 Task: Find connections with filter location Fatwa with filter topic #lawschoolwith filter profile language English with filter current company Grant Thornton Bharat LLP with filter school H. L. College of Commerce with filter industry Individual and Family Services with filter service category Real Estate with filter keywords title Account Manager
Action: Mouse moved to (207, 312)
Screenshot: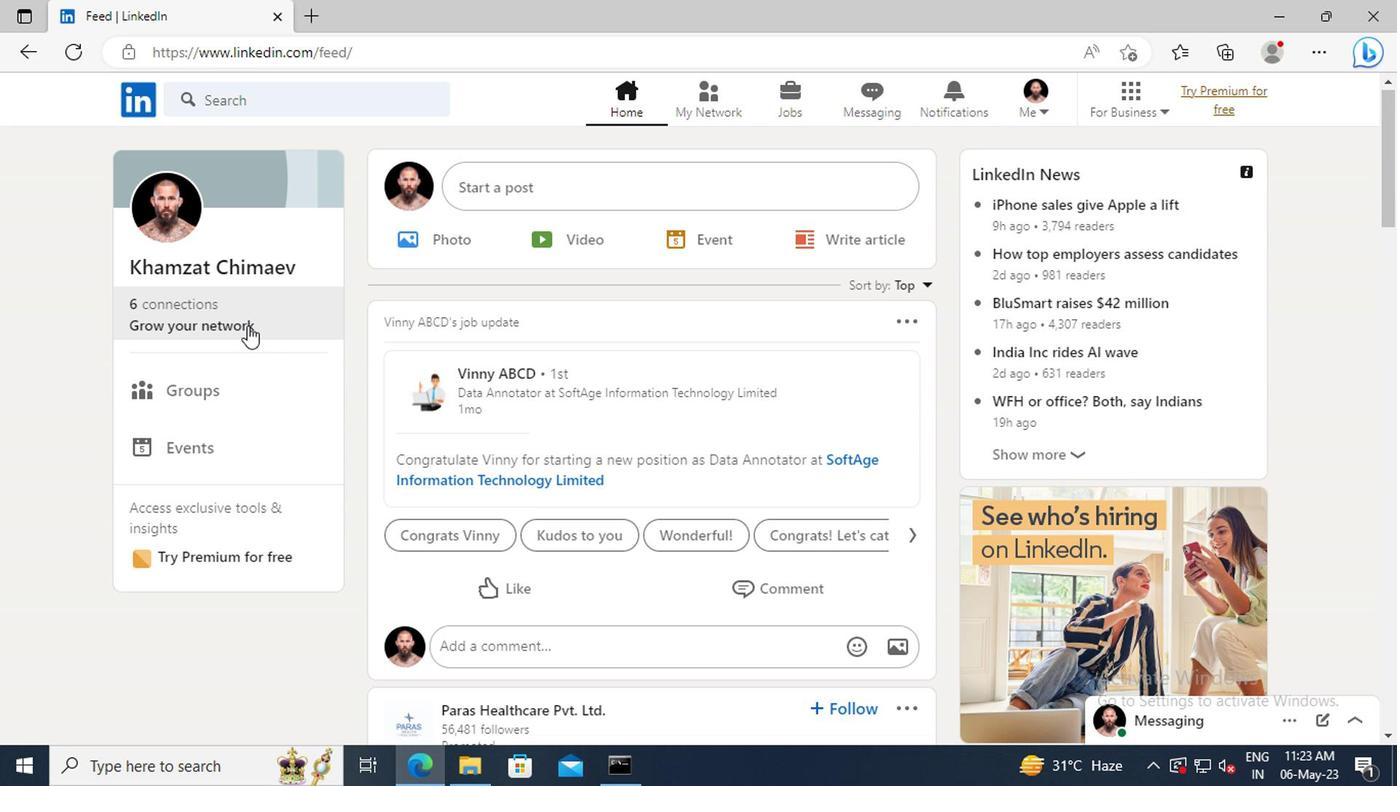 
Action: Mouse pressed left at (207, 312)
Screenshot: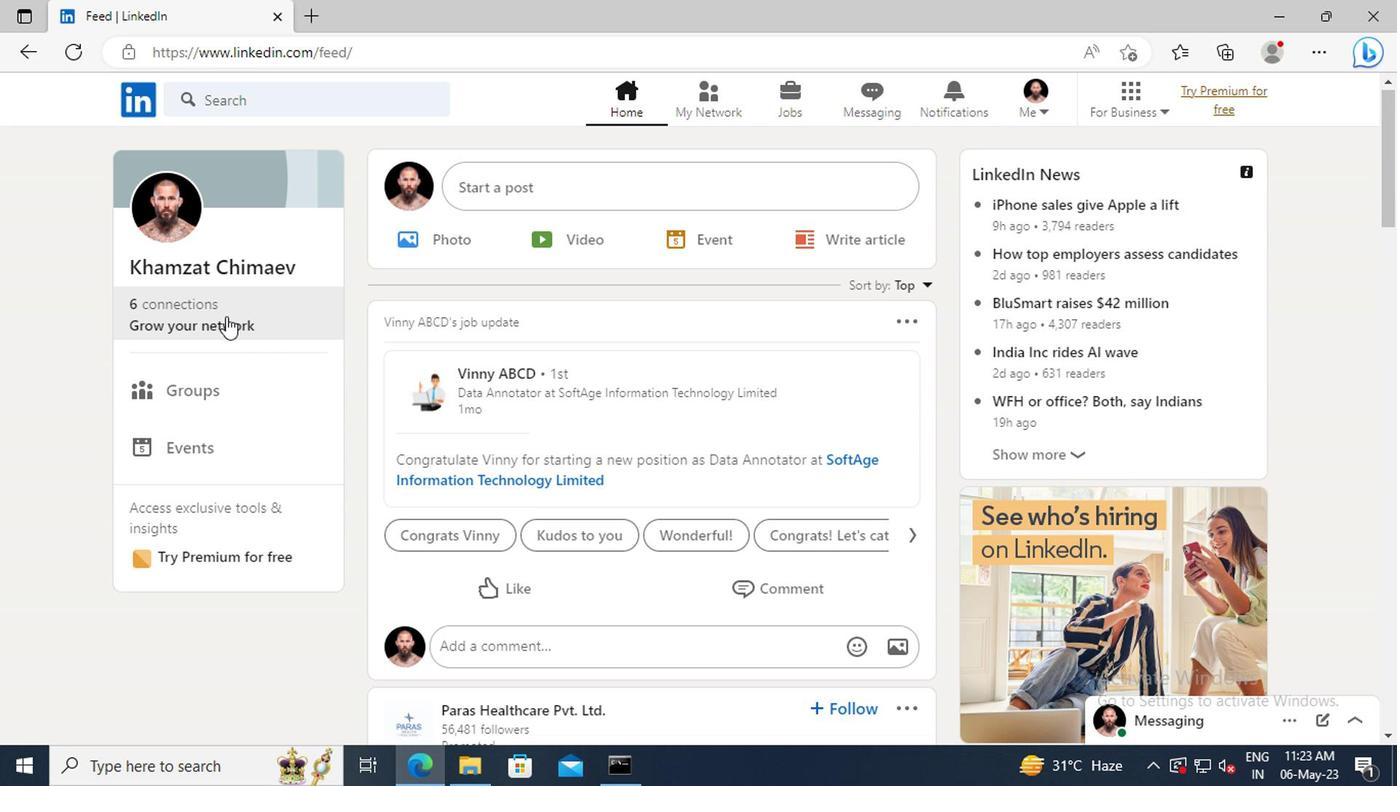 
Action: Mouse moved to (213, 219)
Screenshot: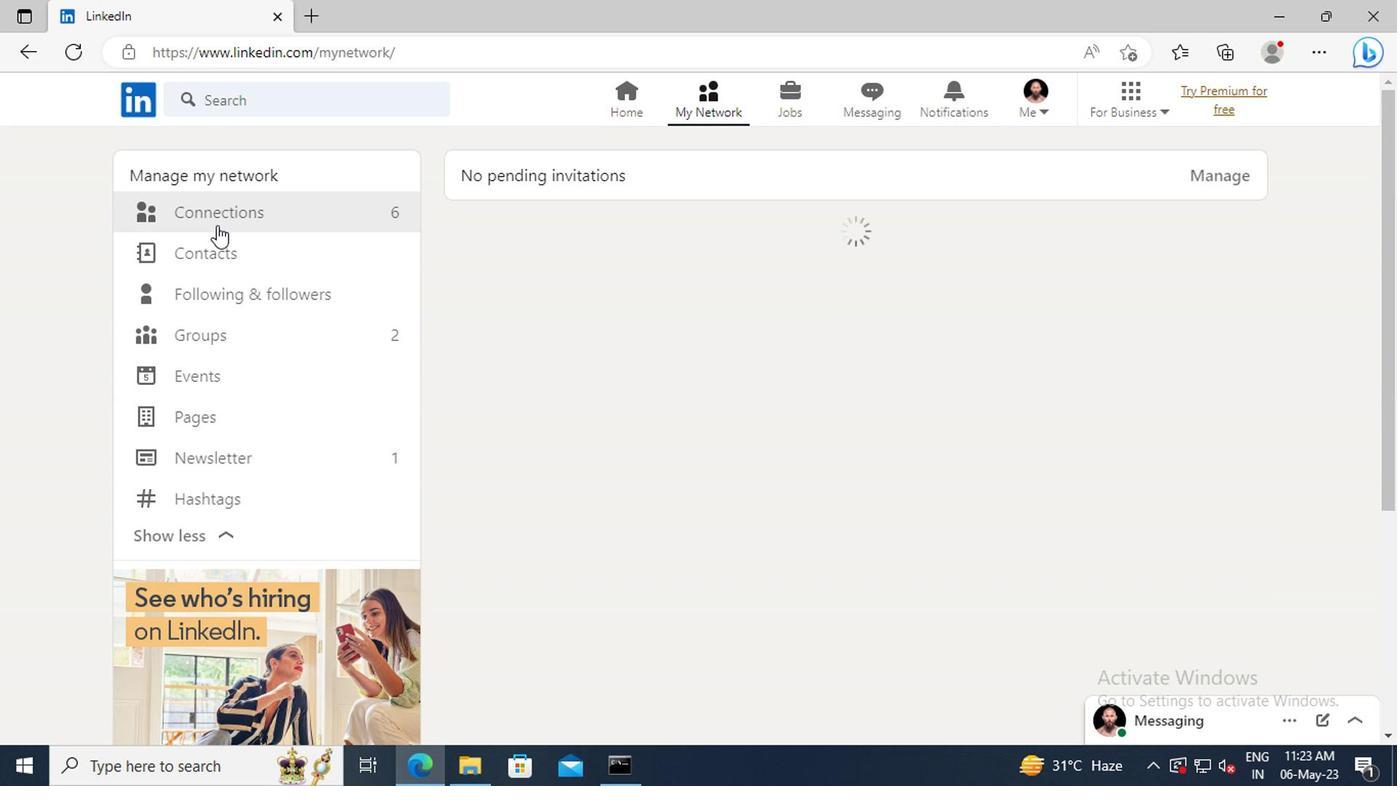 
Action: Mouse pressed left at (213, 219)
Screenshot: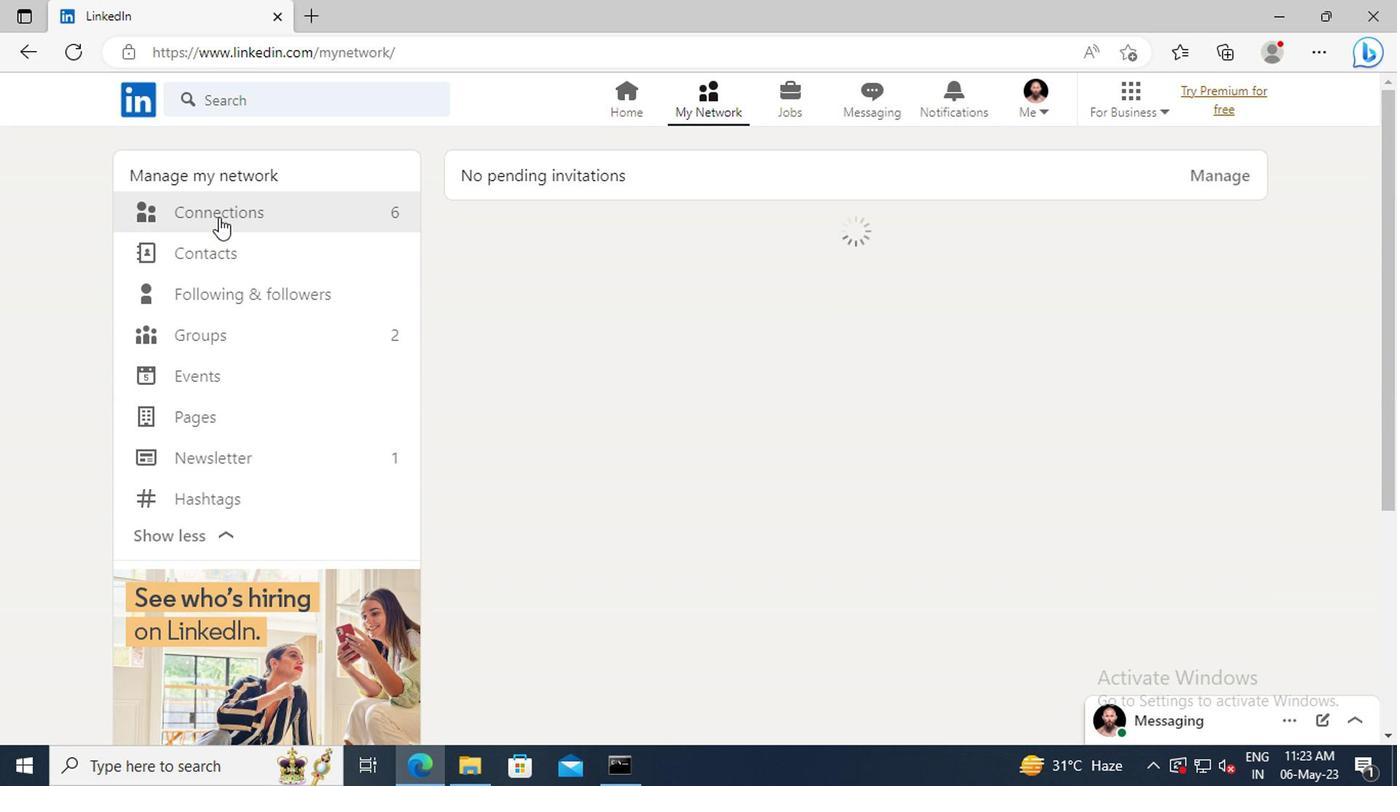 
Action: Mouse moved to (869, 221)
Screenshot: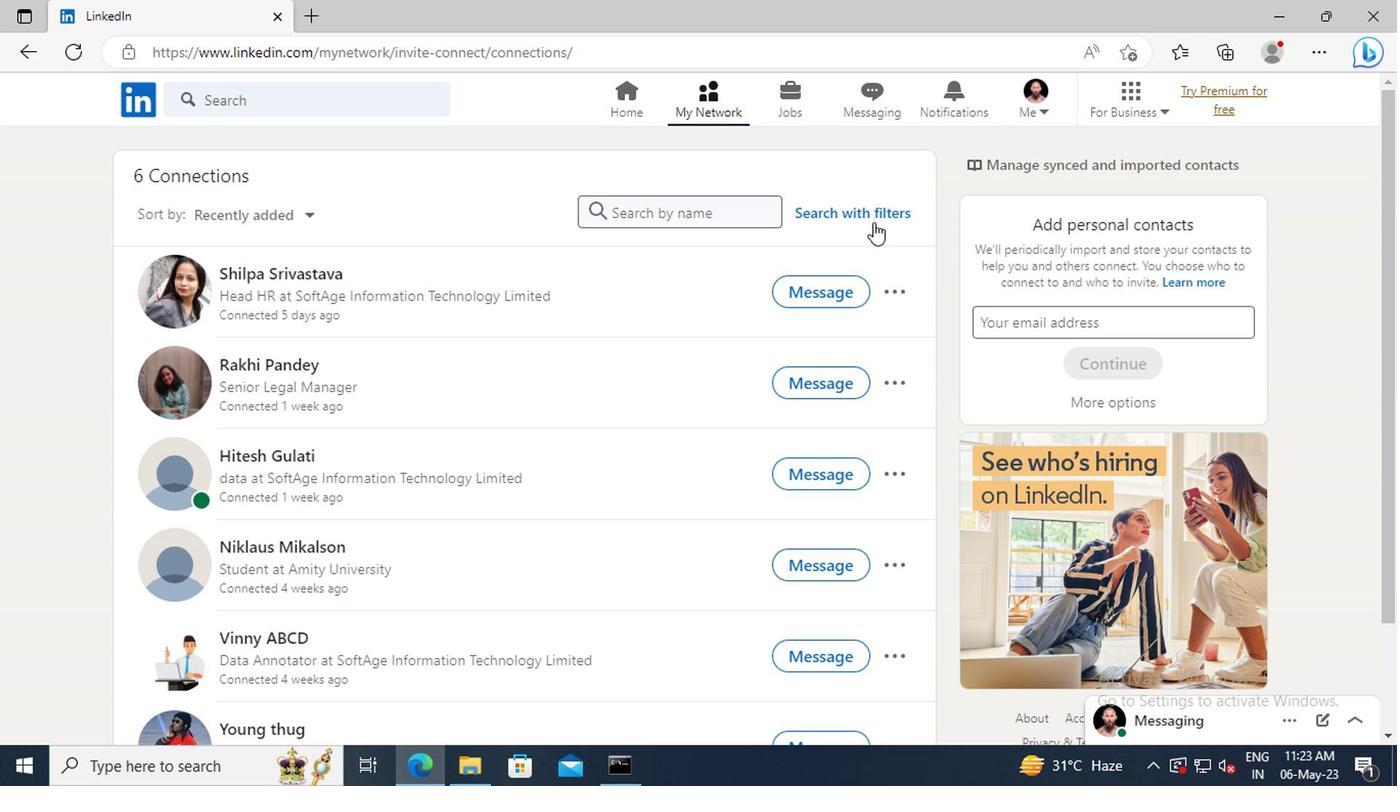 
Action: Mouse pressed left at (869, 221)
Screenshot: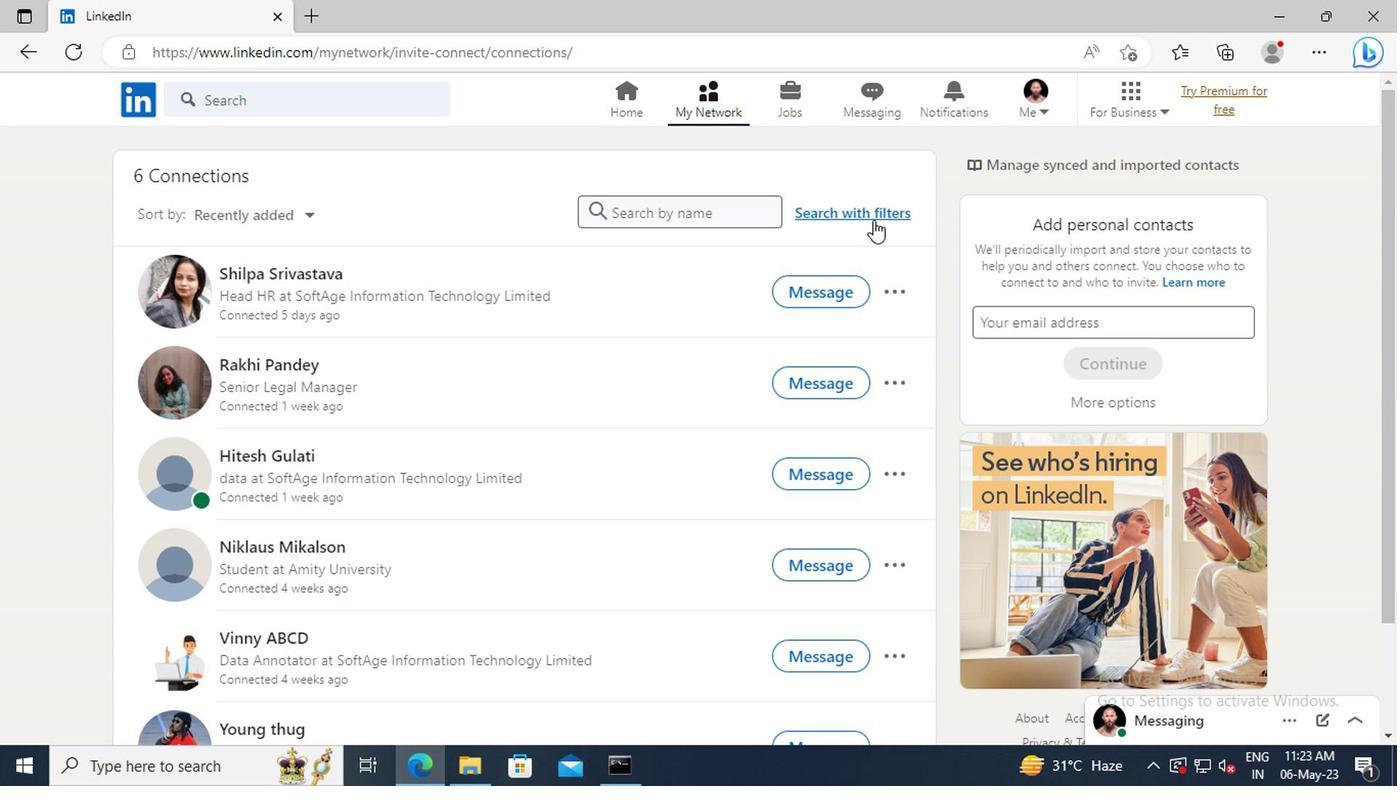 
Action: Mouse moved to (768, 164)
Screenshot: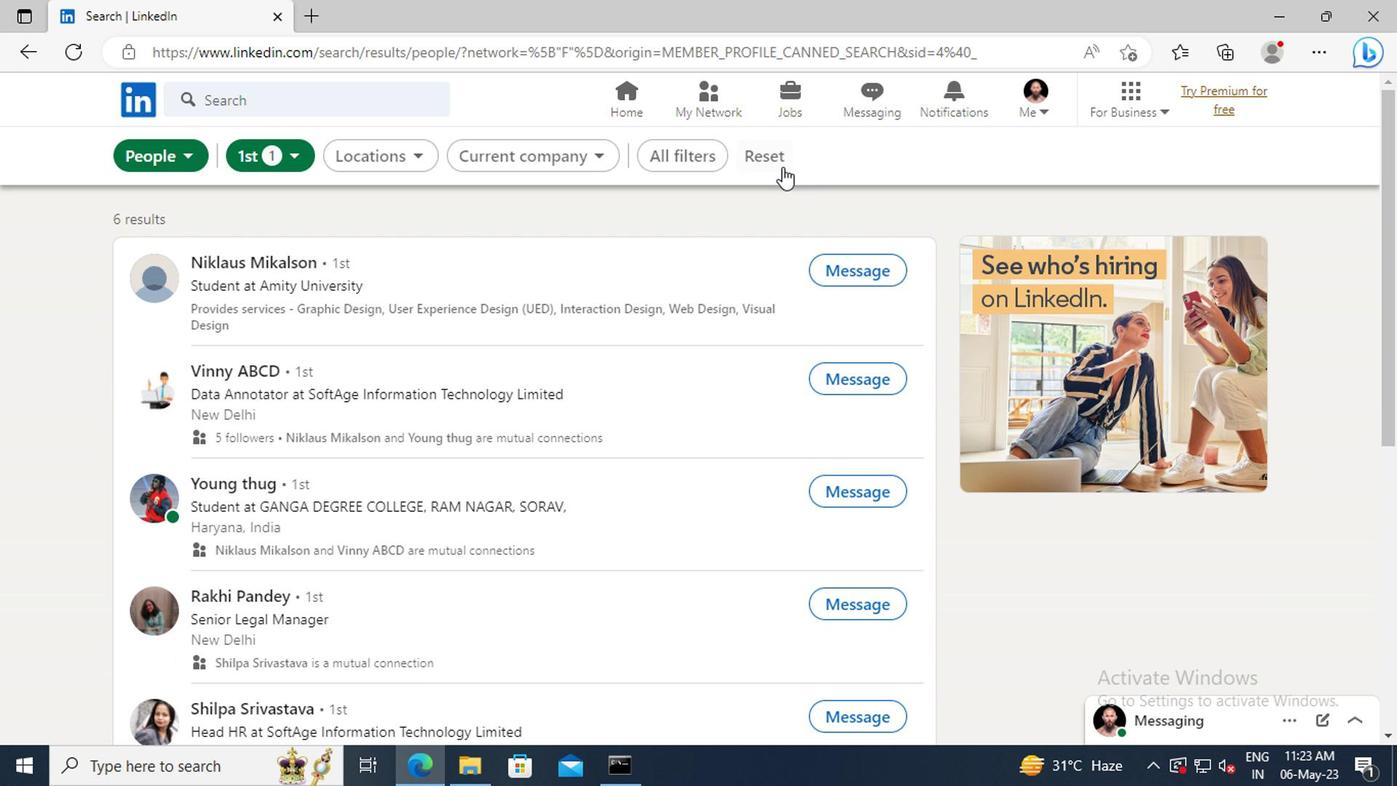 
Action: Mouse pressed left at (768, 164)
Screenshot: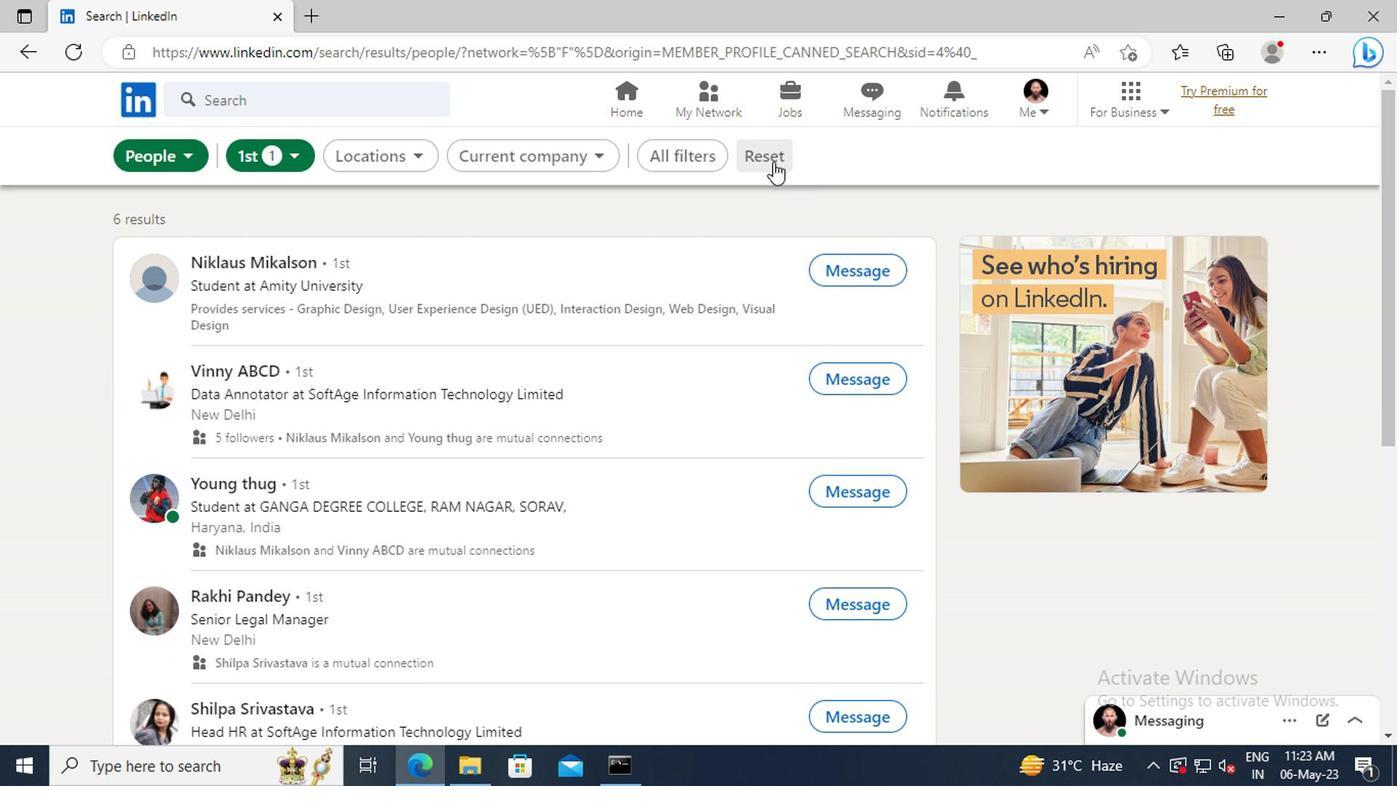 
Action: Mouse moved to (739, 166)
Screenshot: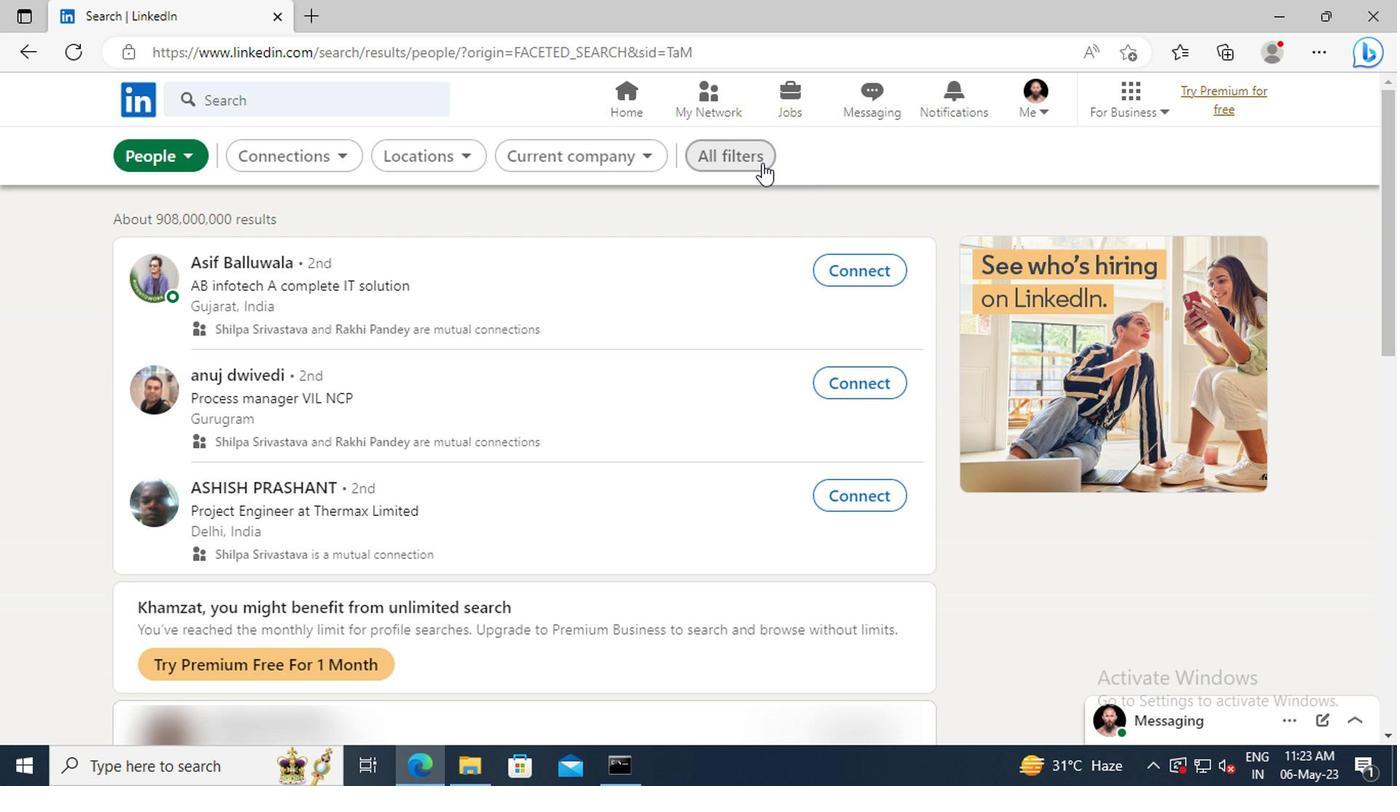 
Action: Mouse pressed left at (739, 166)
Screenshot: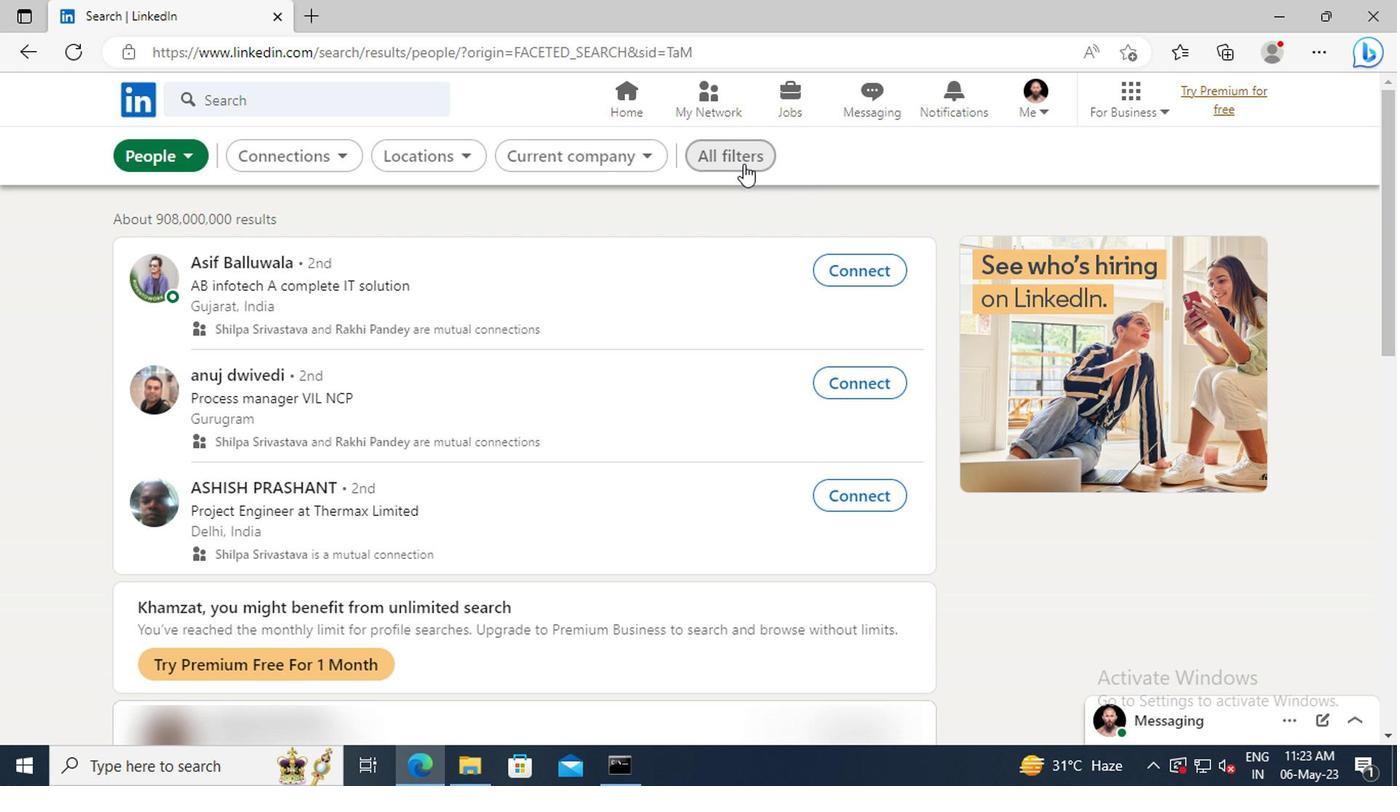 
Action: Mouse moved to (1131, 390)
Screenshot: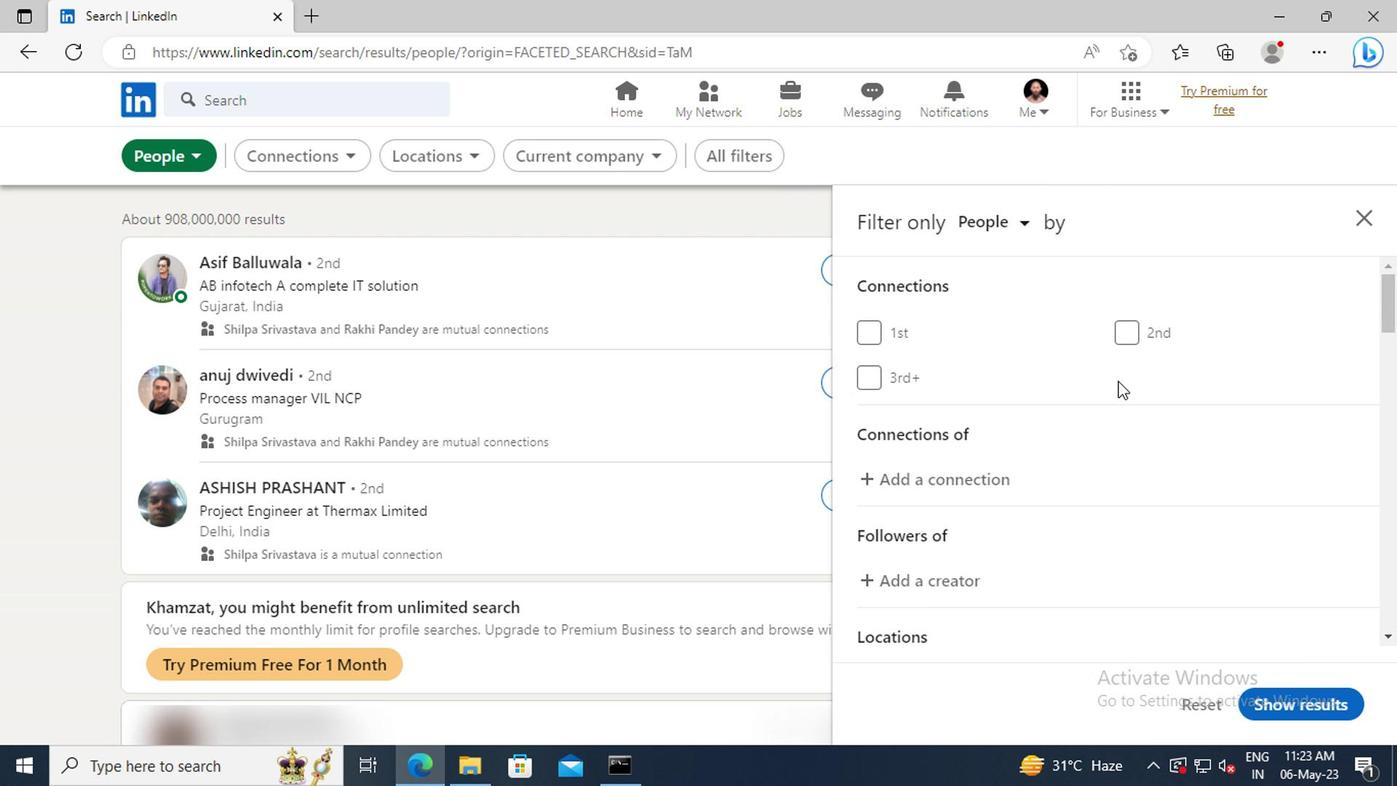 
Action: Mouse scrolled (1131, 388) with delta (0, -1)
Screenshot: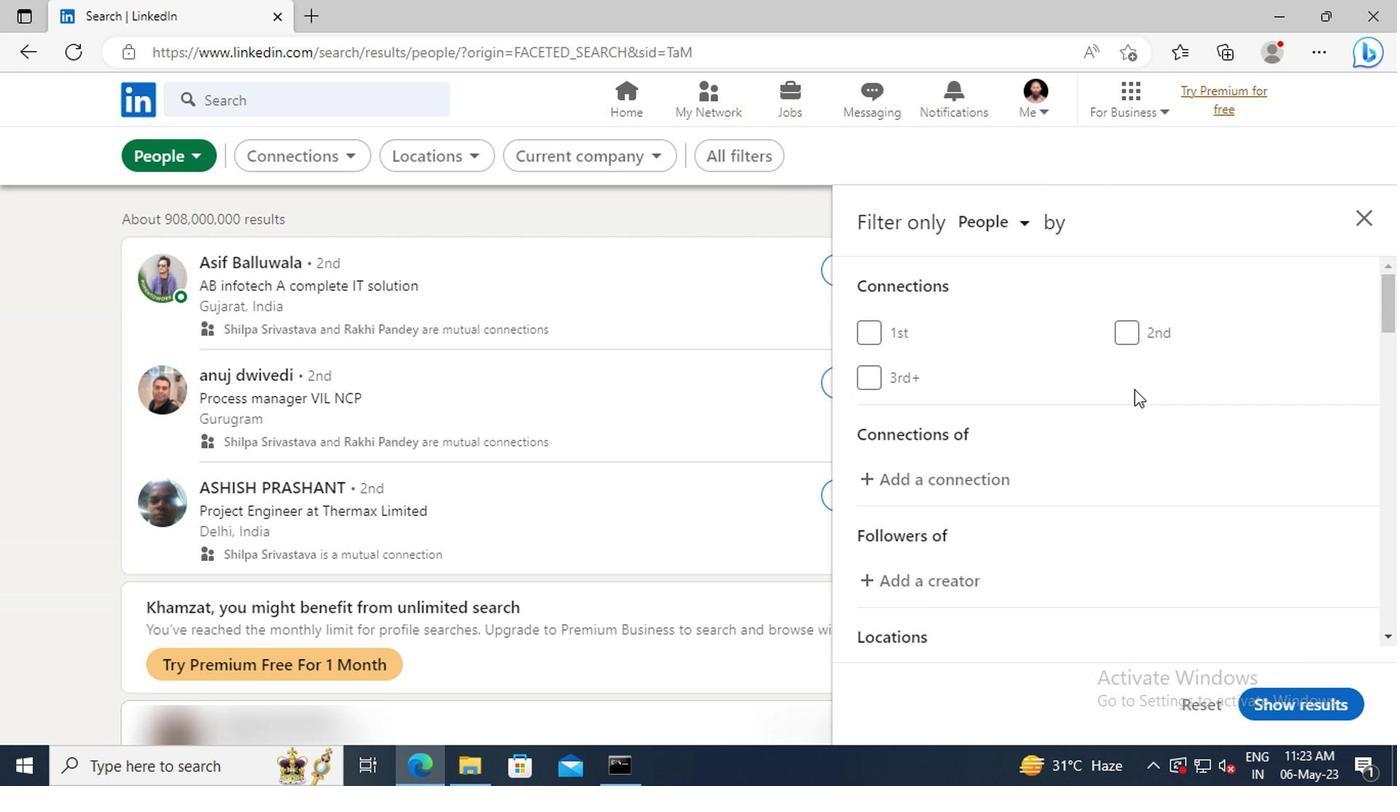 
Action: Mouse scrolled (1131, 388) with delta (0, -1)
Screenshot: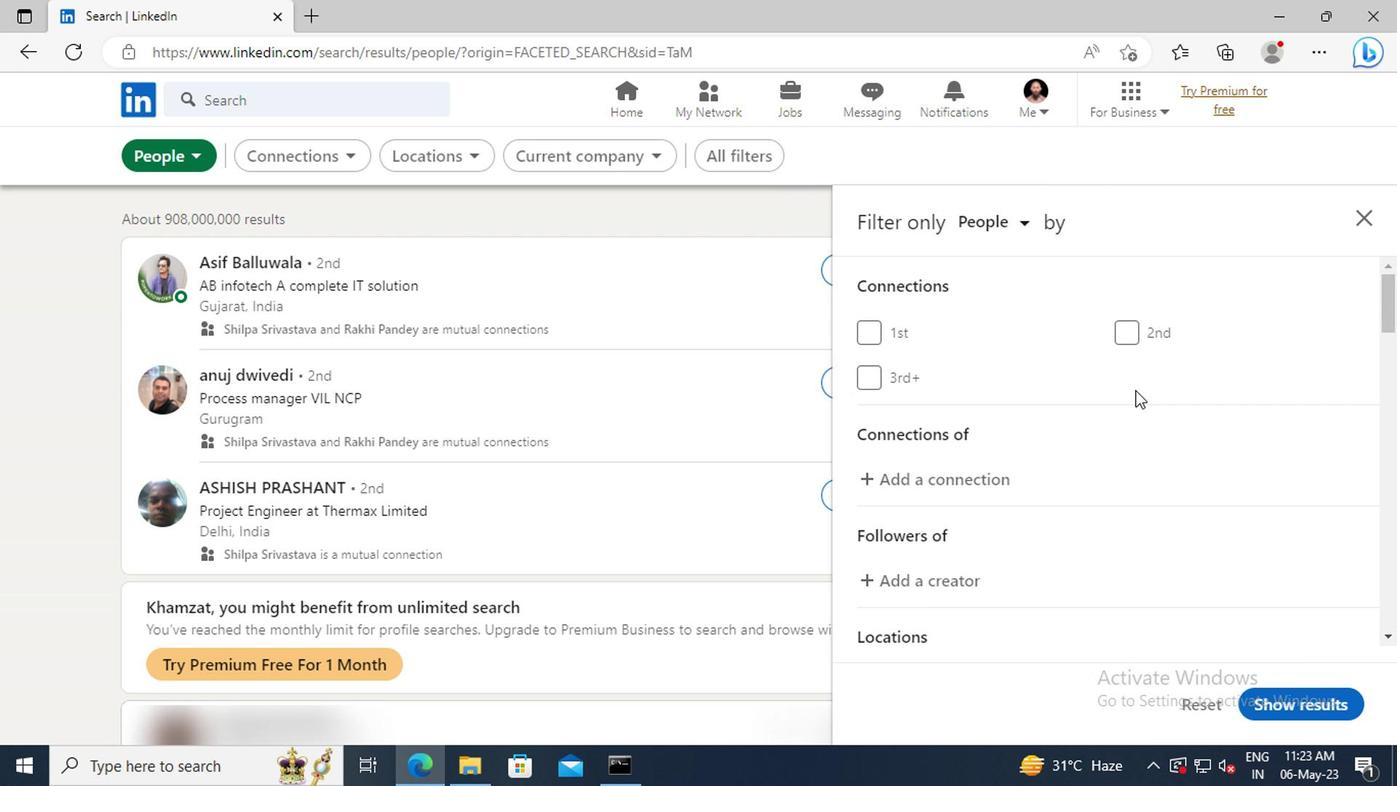 
Action: Mouse scrolled (1131, 388) with delta (0, -1)
Screenshot: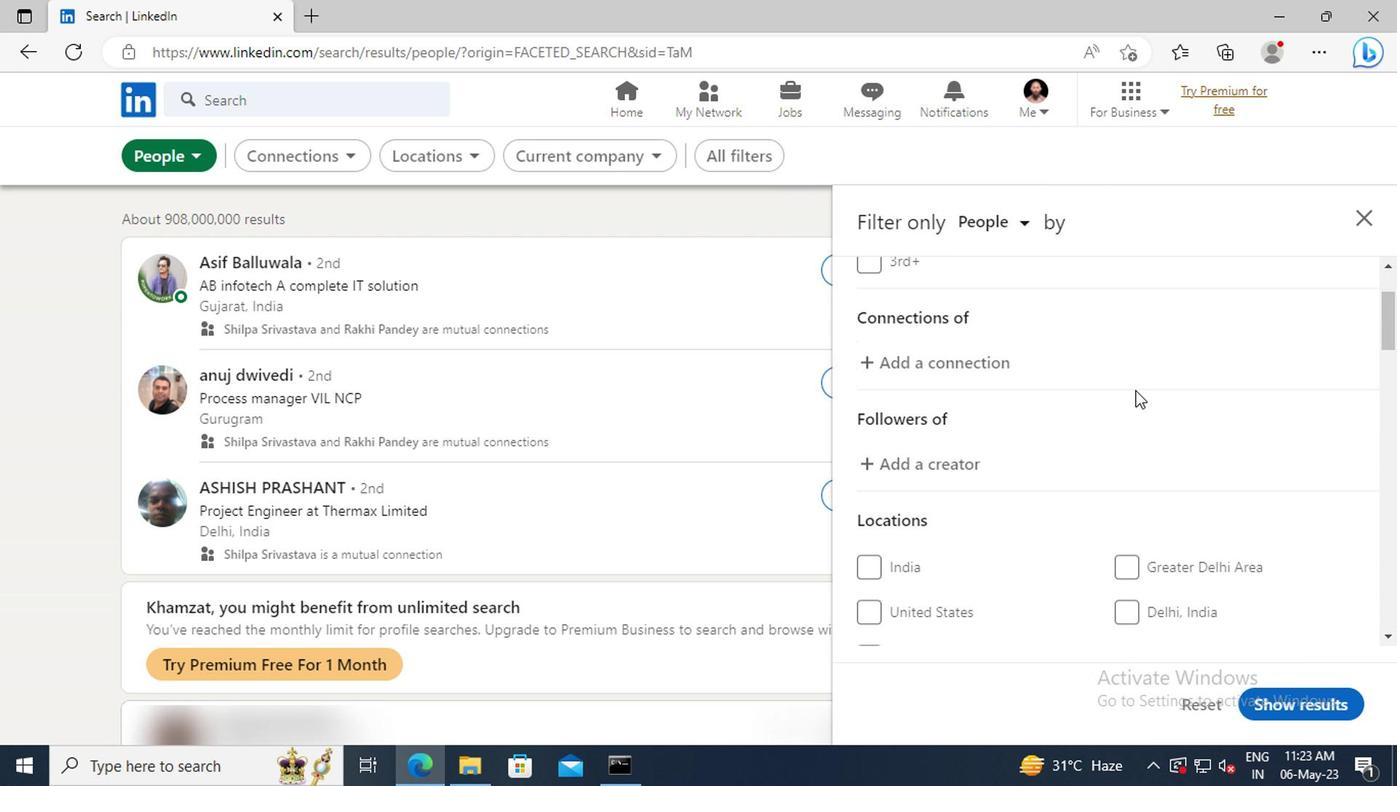 
Action: Mouse scrolled (1131, 388) with delta (0, -1)
Screenshot: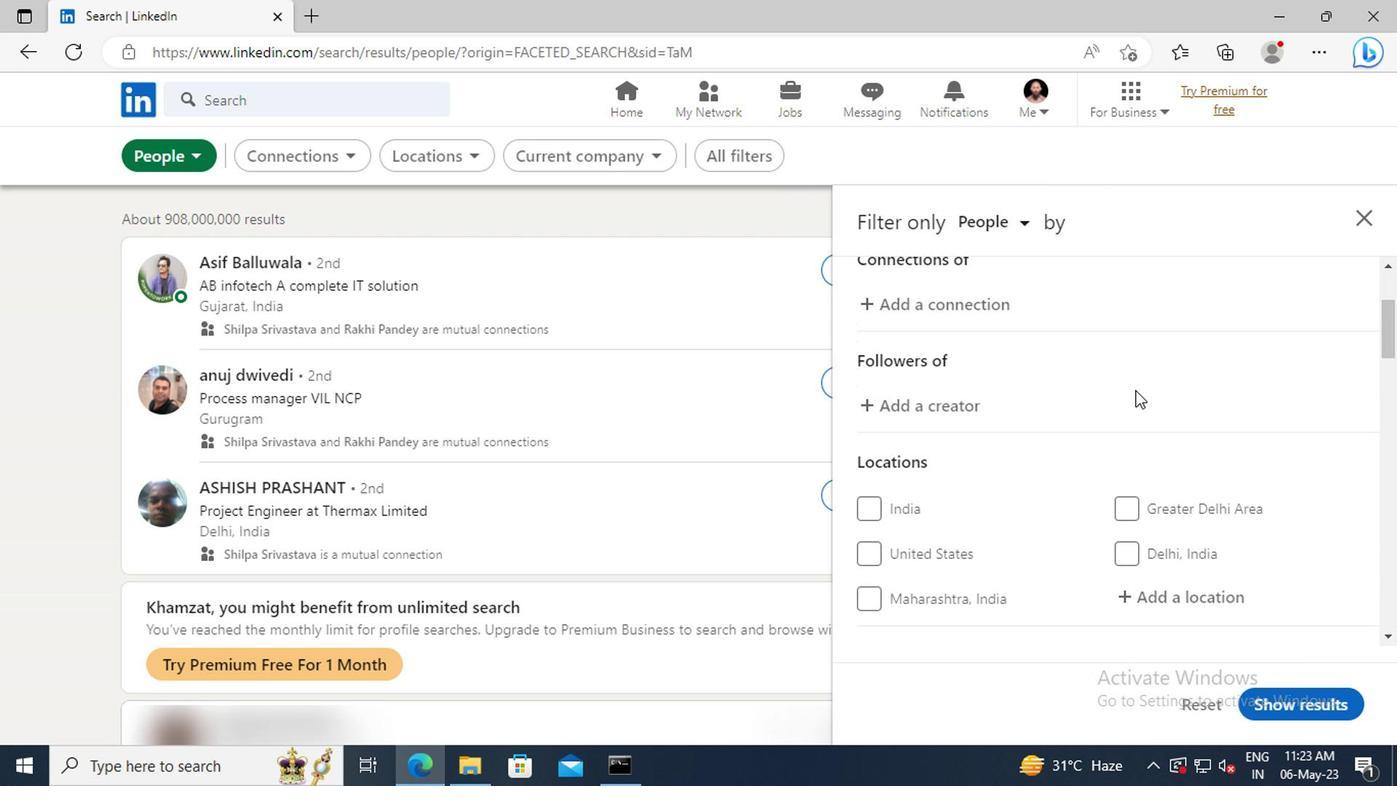 
Action: Mouse scrolled (1131, 388) with delta (0, -1)
Screenshot: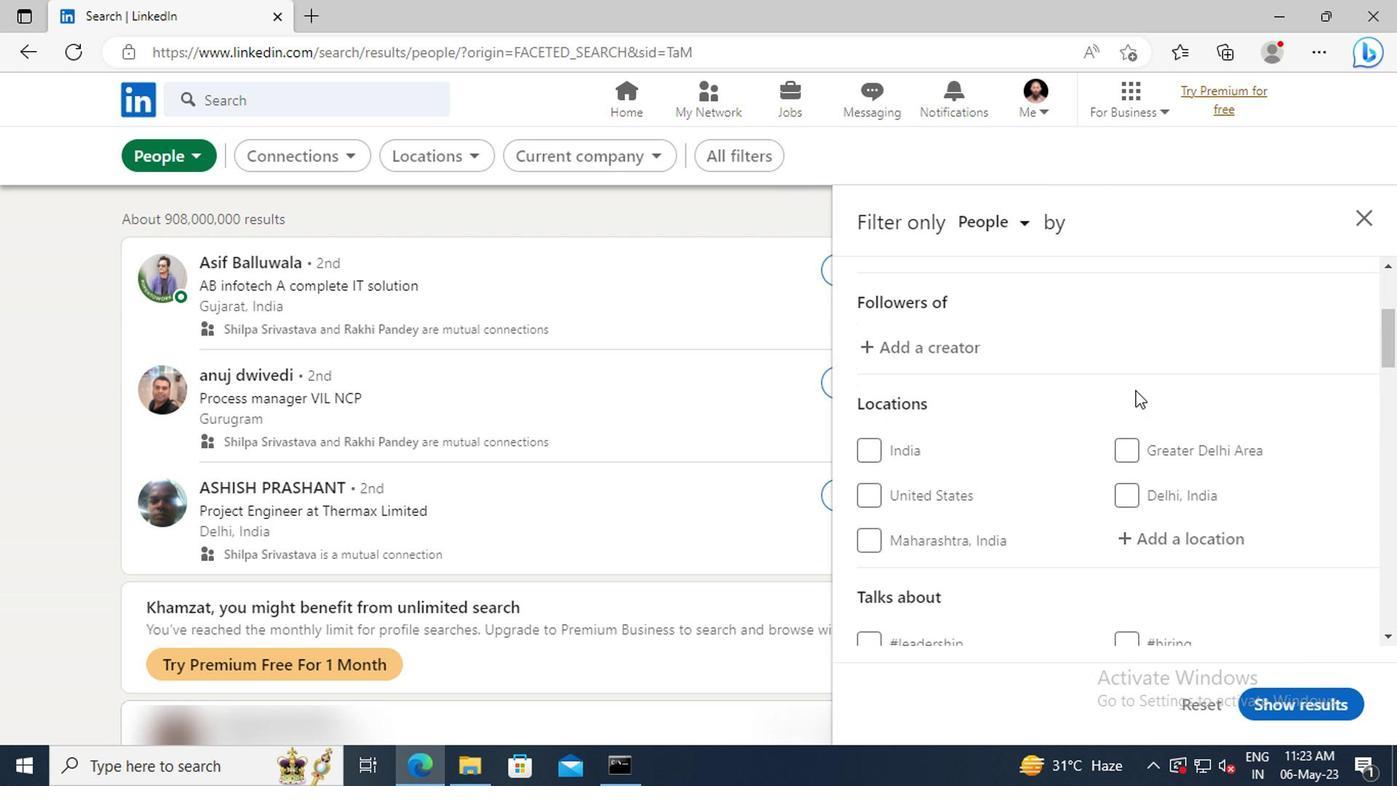 
Action: Mouse scrolled (1131, 388) with delta (0, -1)
Screenshot: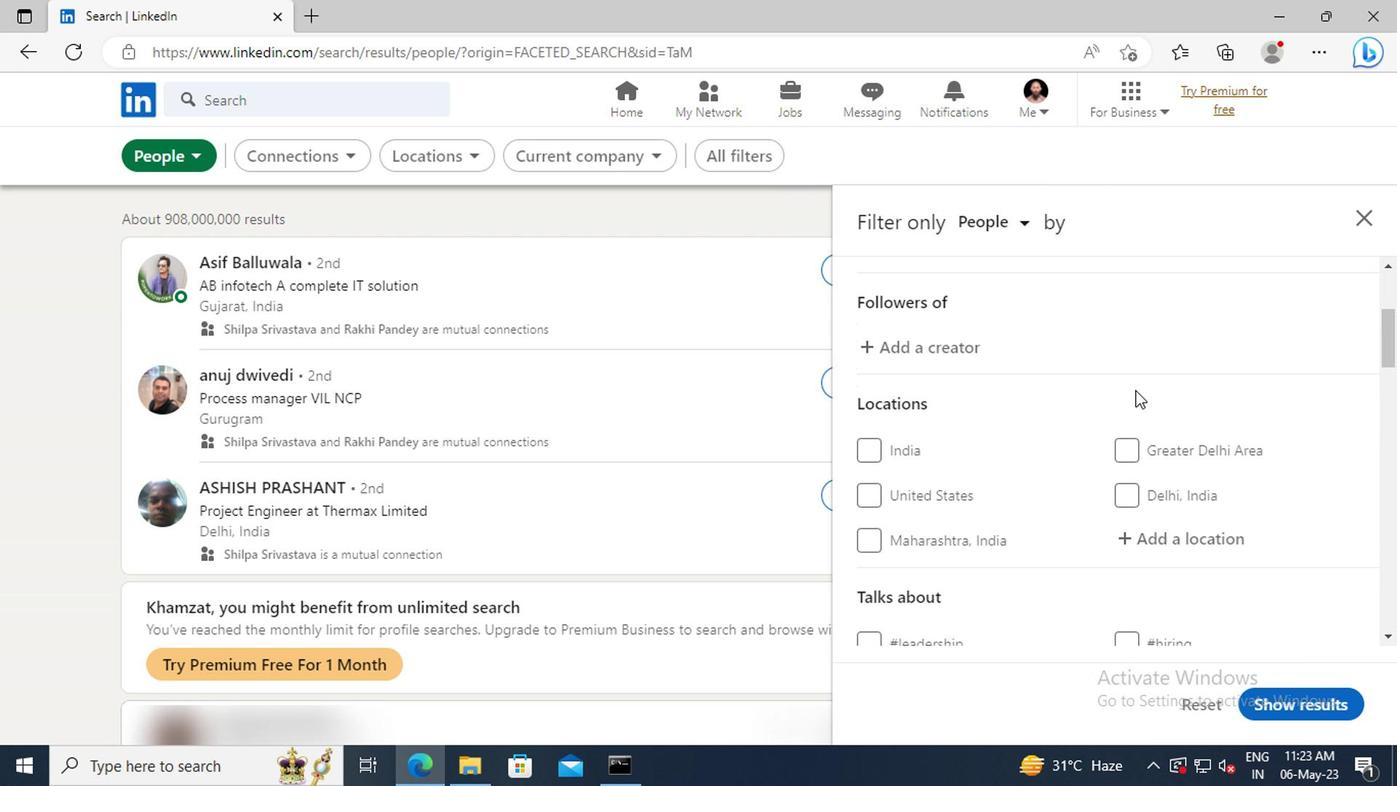 
Action: Mouse moved to (1143, 417)
Screenshot: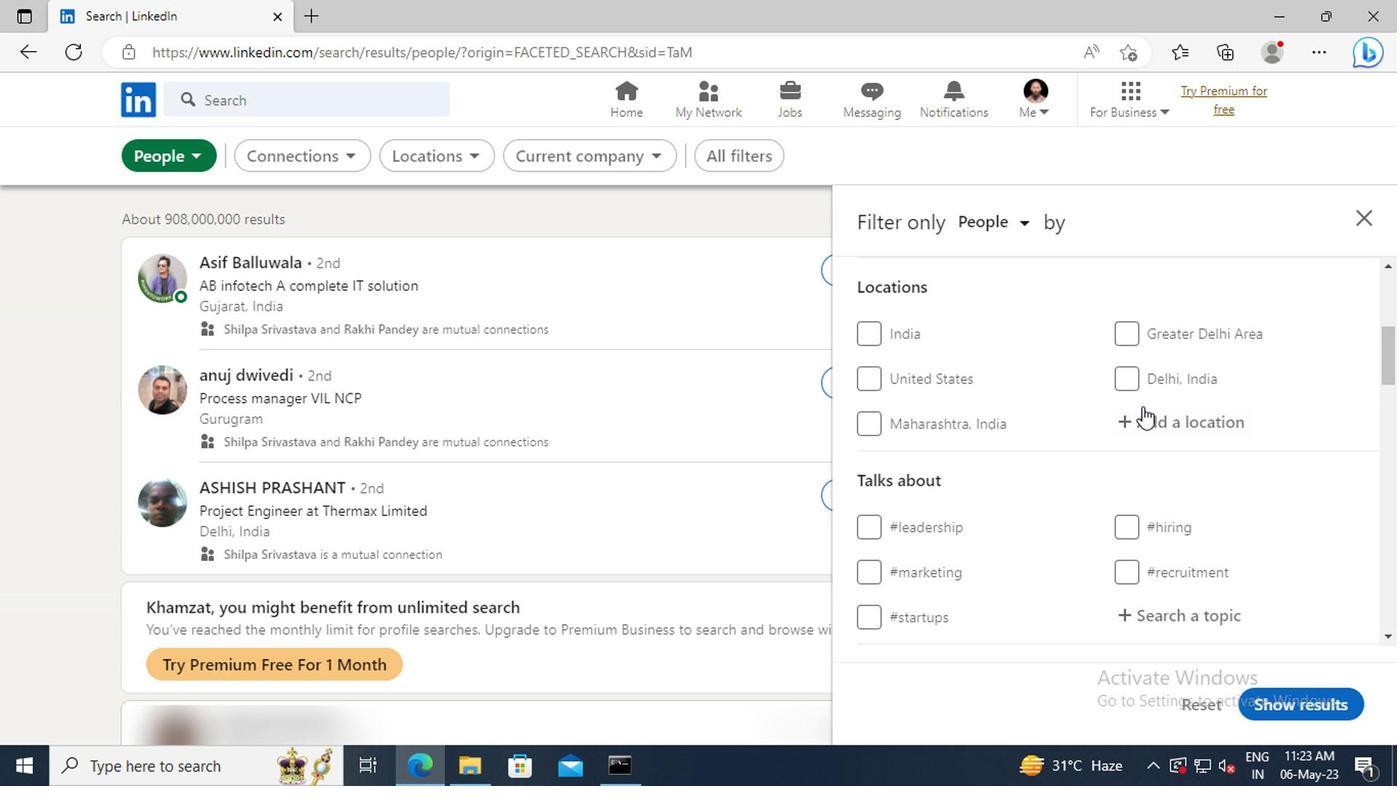 
Action: Mouse pressed left at (1143, 417)
Screenshot: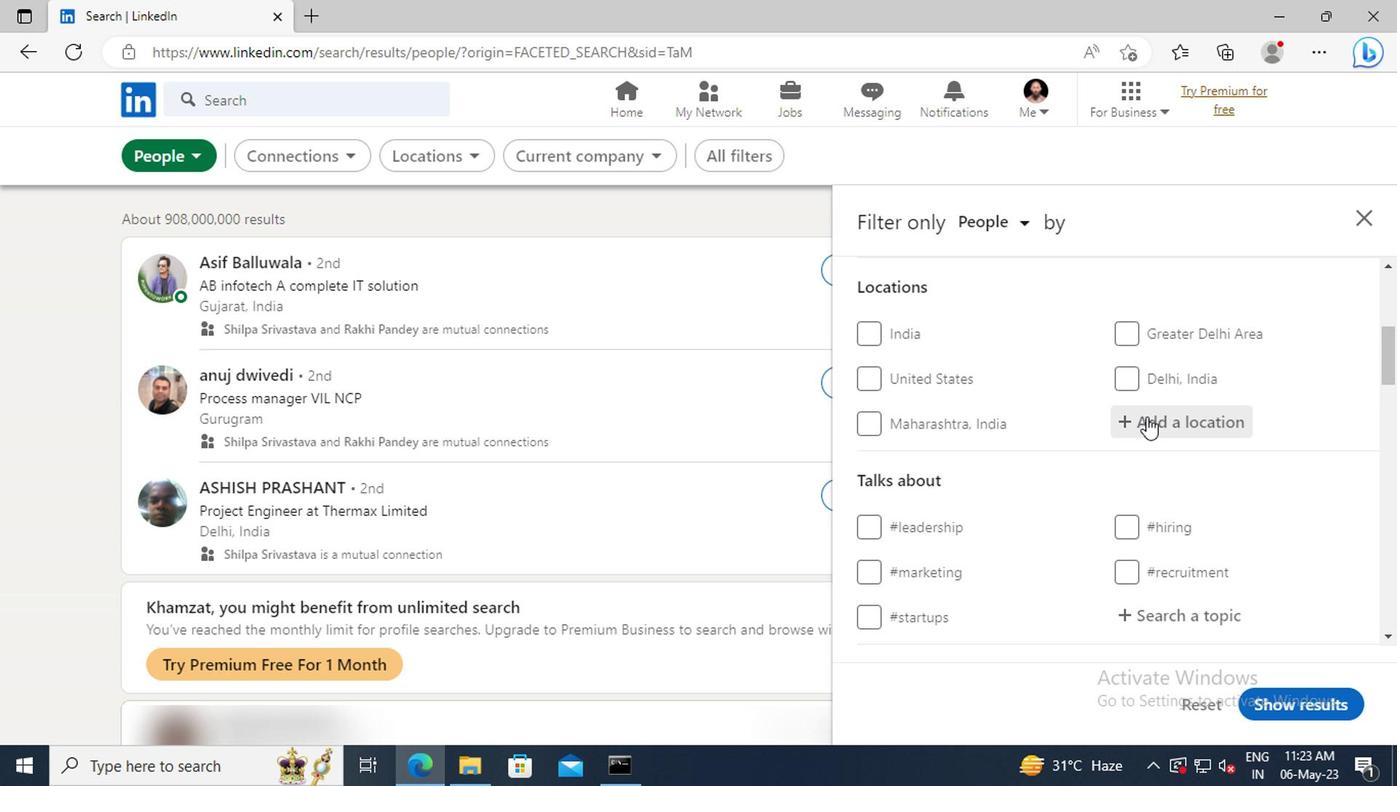 
Action: Mouse moved to (1144, 418)
Screenshot: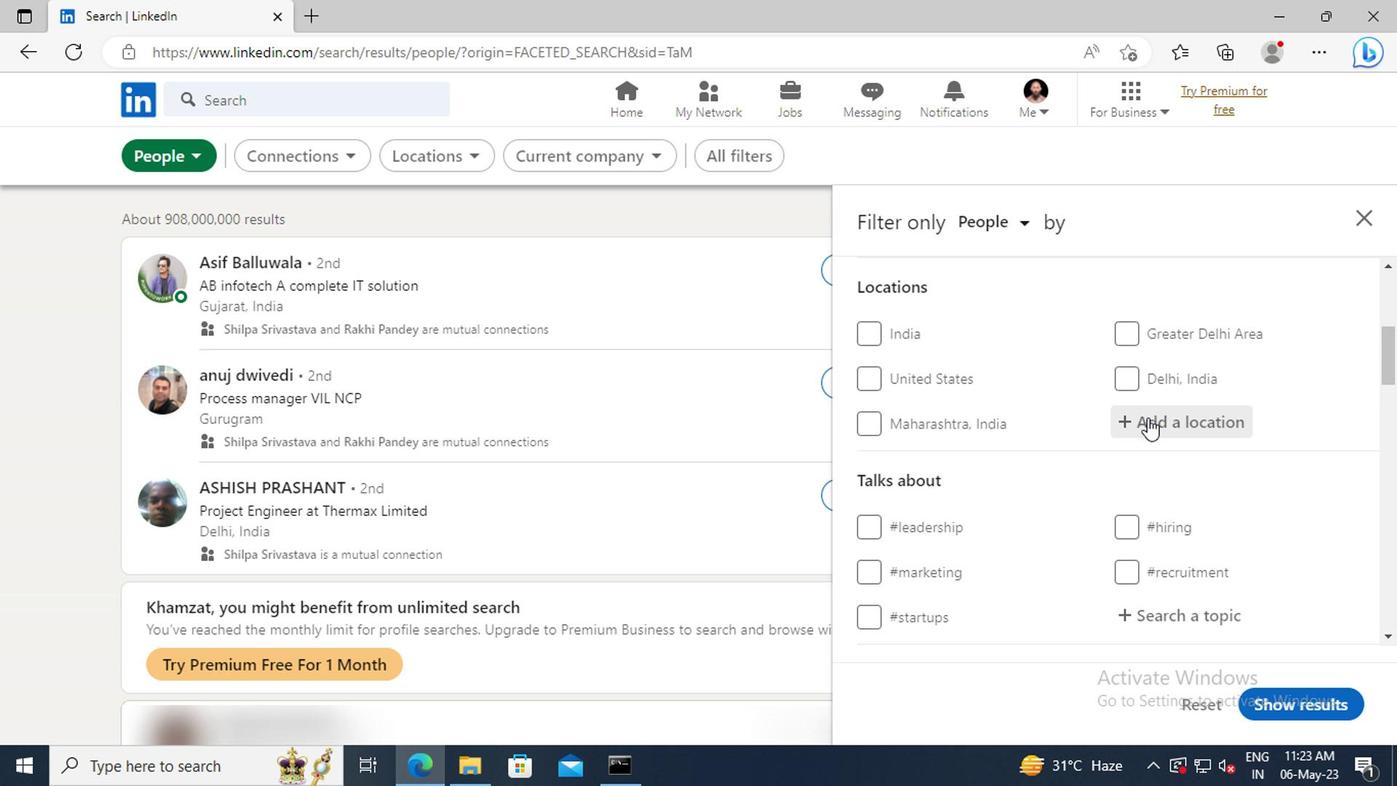 
Action: Key pressed <Key.shift>FATWA<Key.enter>
Screenshot: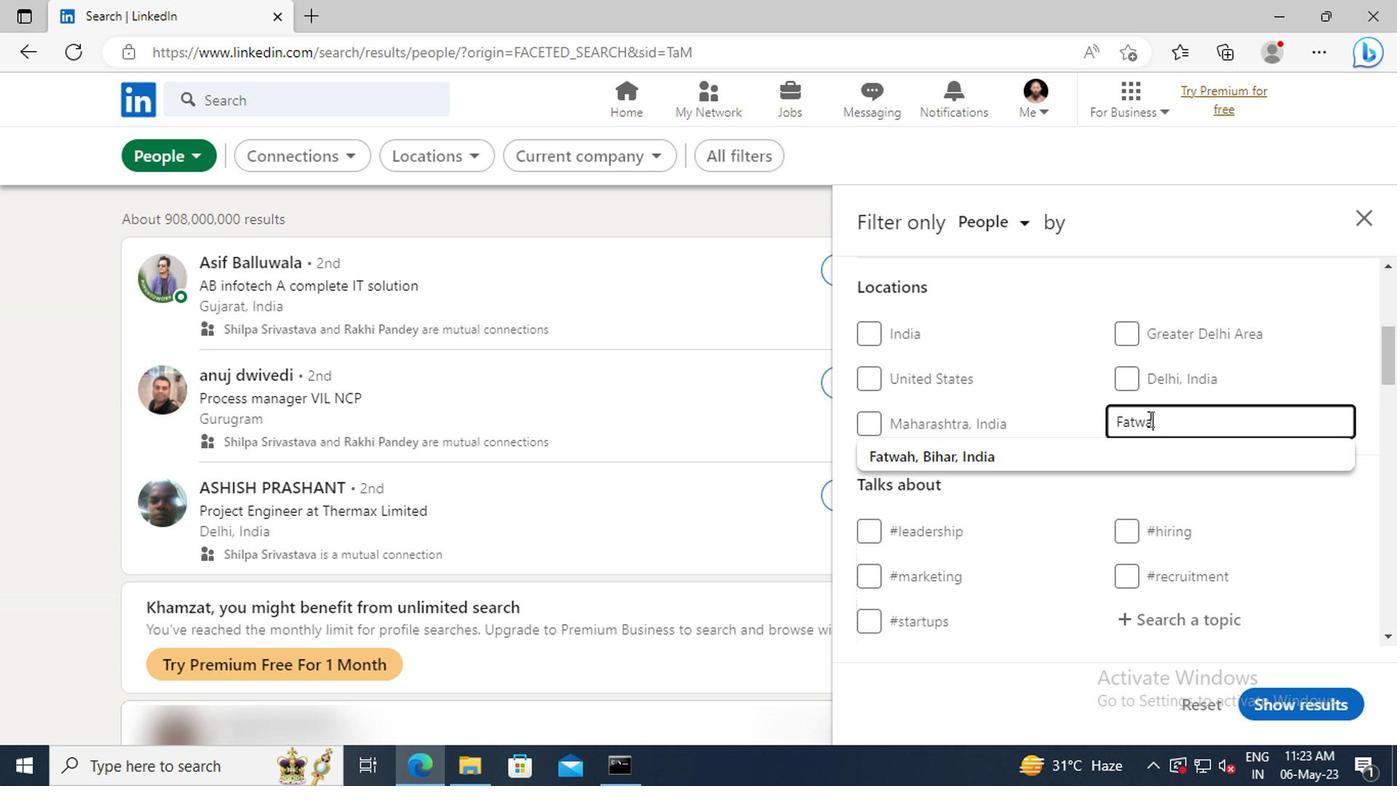 
Action: Mouse scrolled (1144, 417) with delta (0, -1)
Screenshot: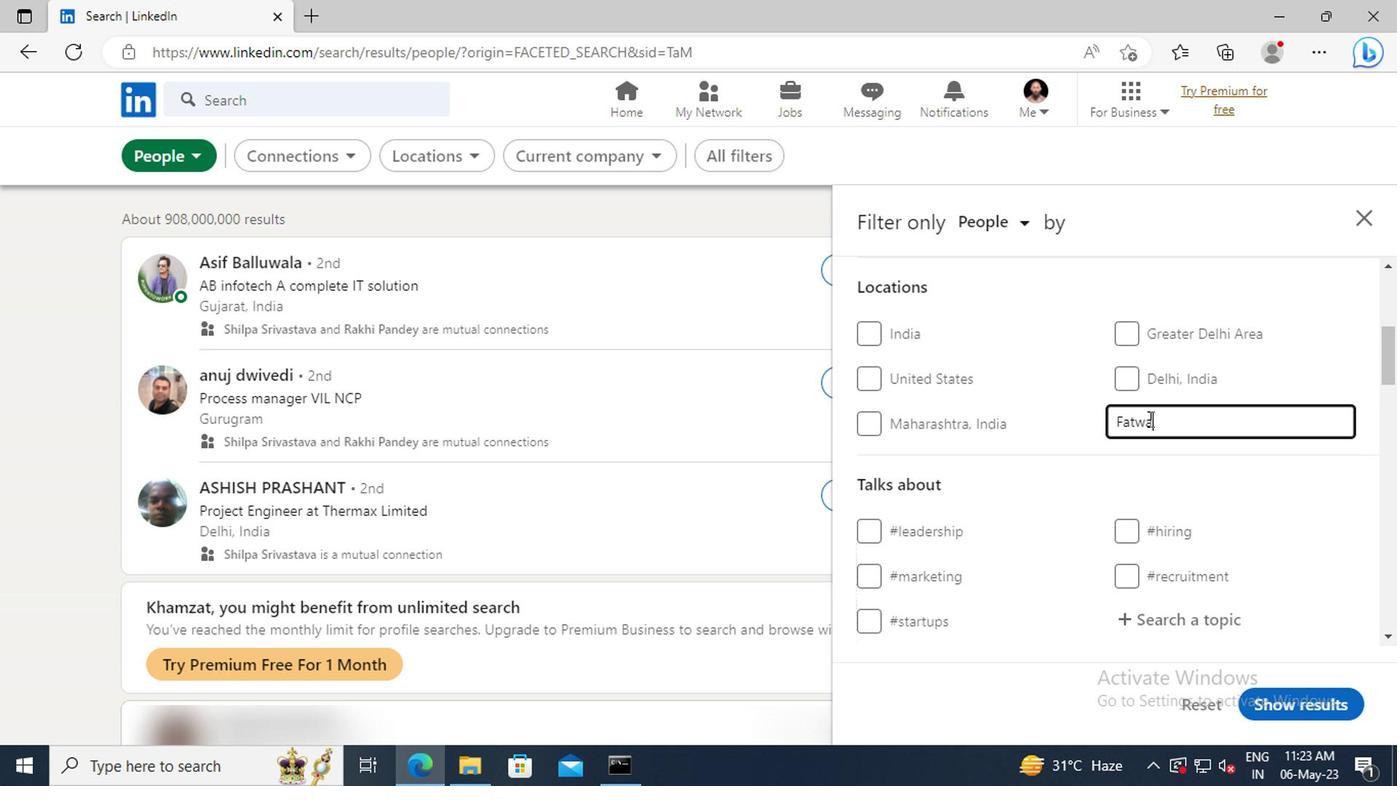 
Action: Mouse scrolled (1144, 417) with delta (0, -1)
Screenshot: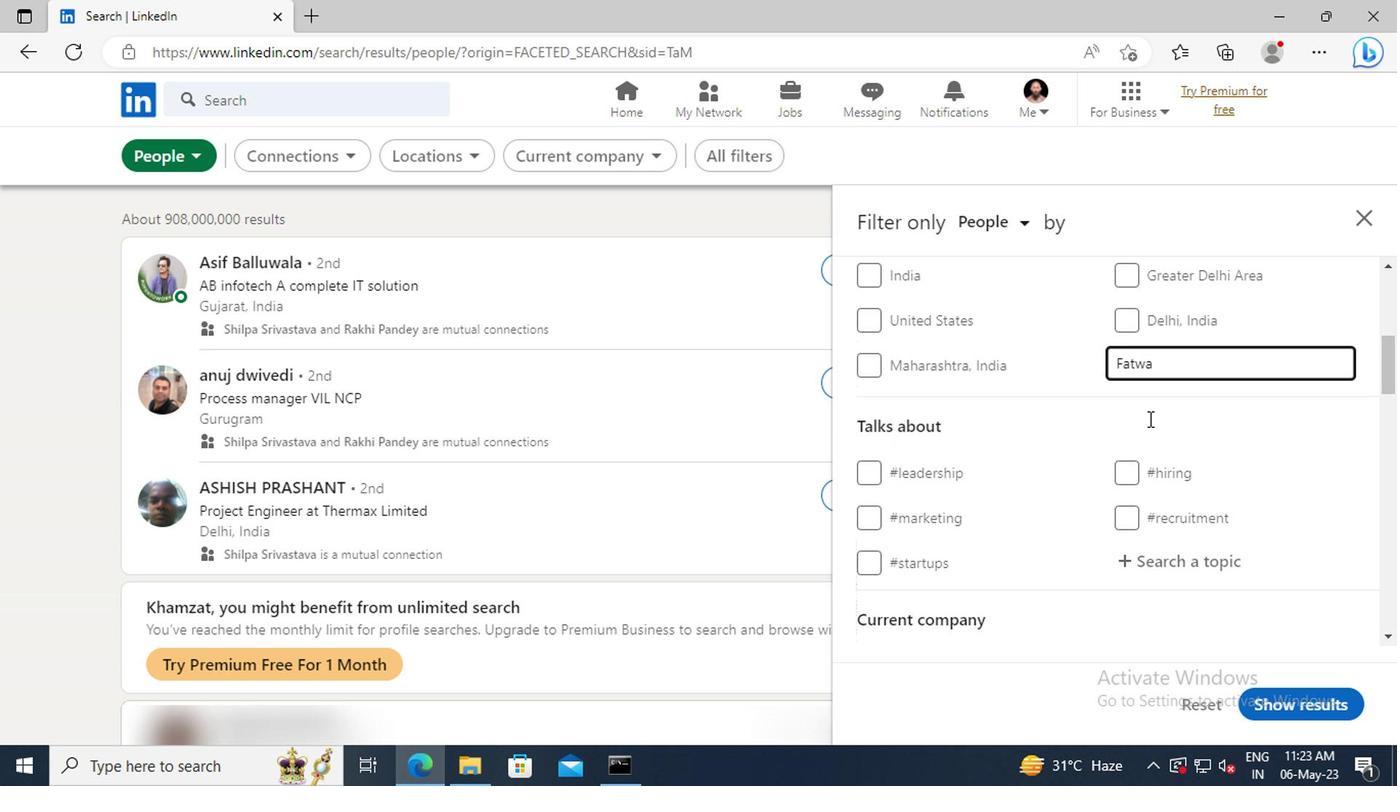 
Action: Mouse scrolled (1144, 417) with delta (0, -1)
Screenshot: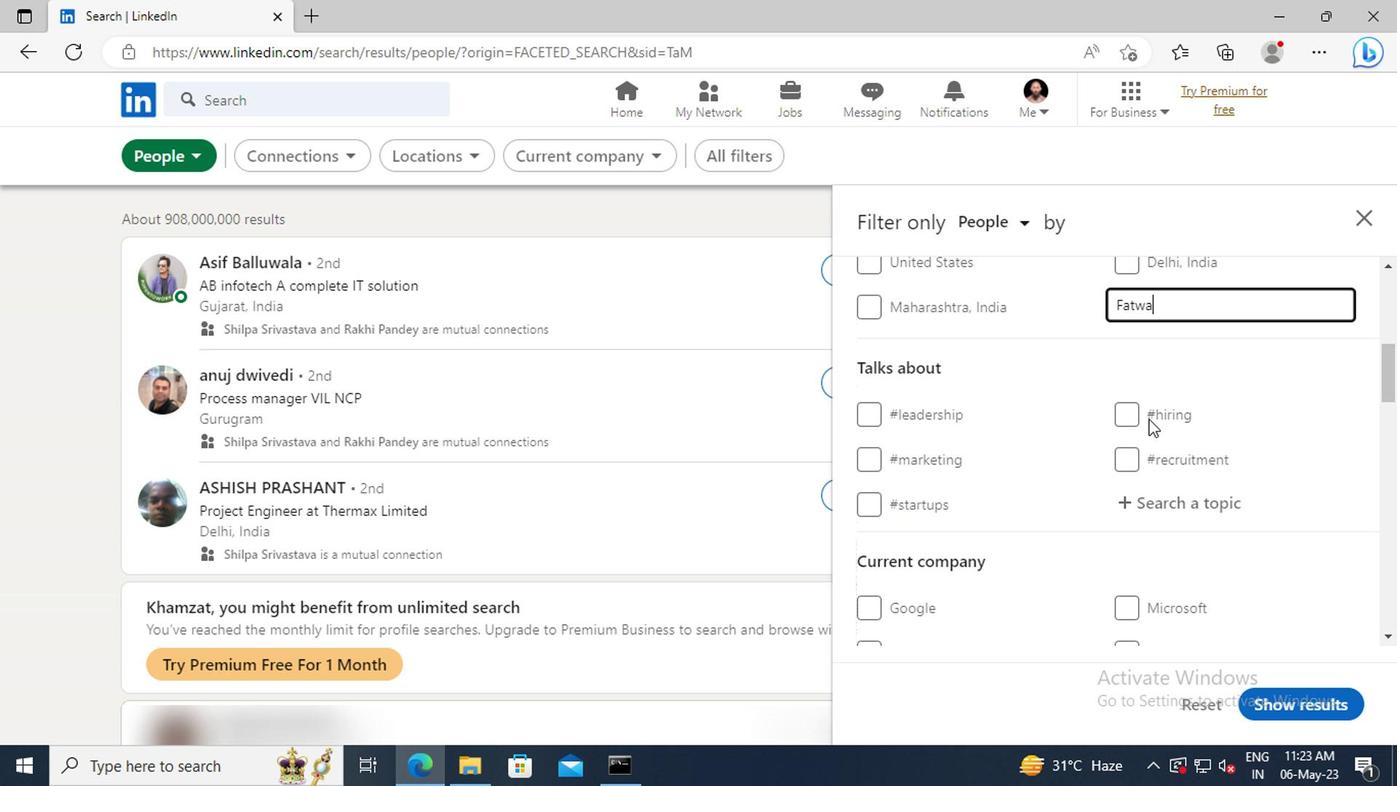 
Action: Mouse moved to (1150, 435)
Screenshot: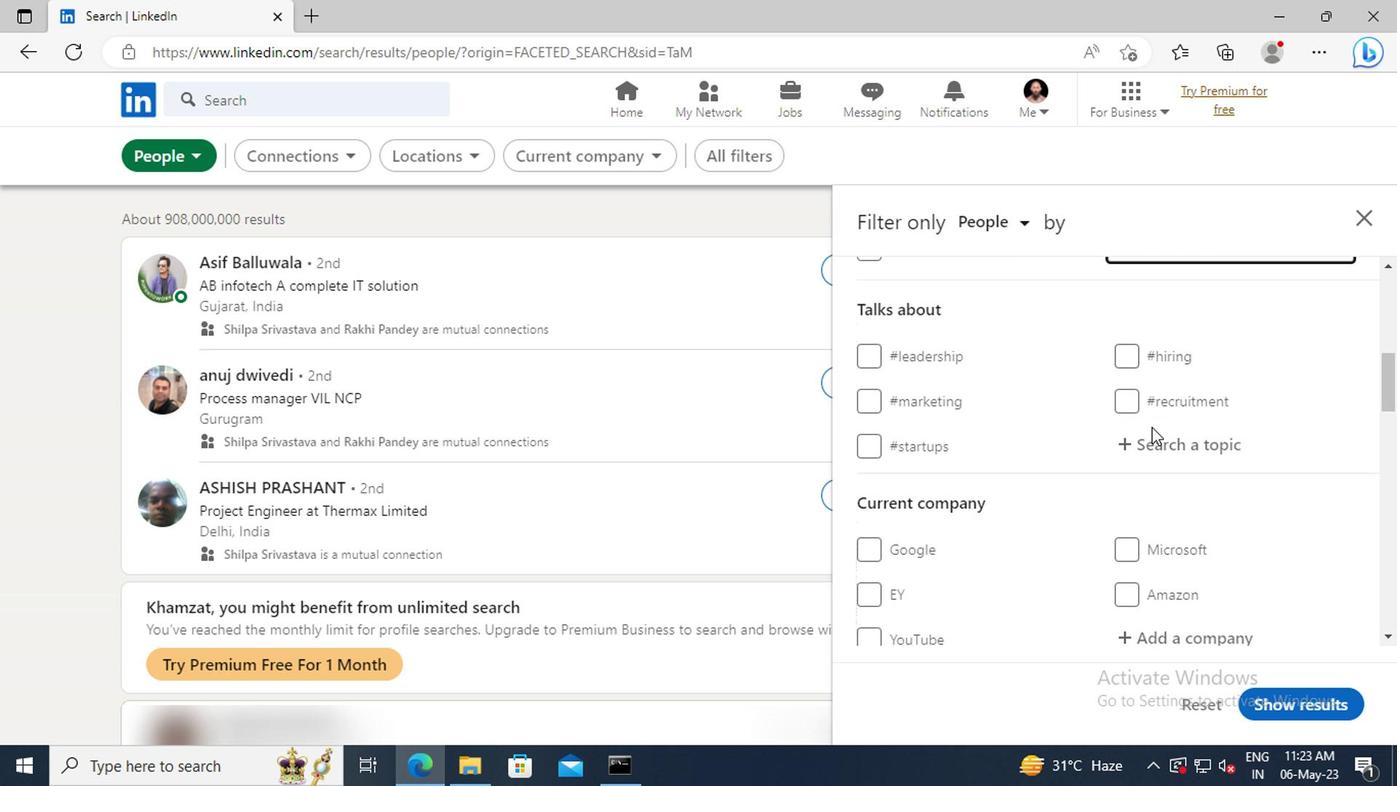 
Action: Mouse pressed left at (1150, 435)
Screenshot: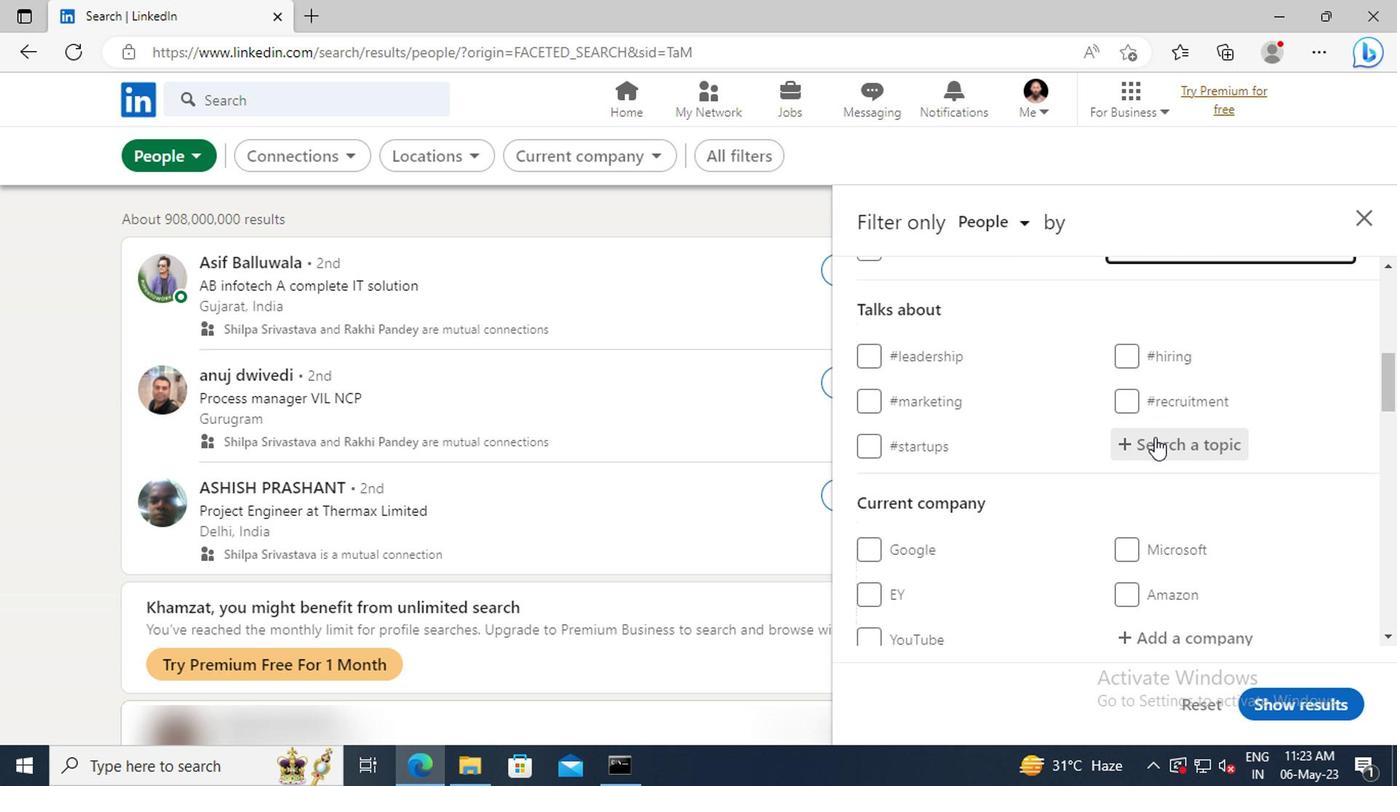 
Action: Key pressed LAWSCH
Screenshot: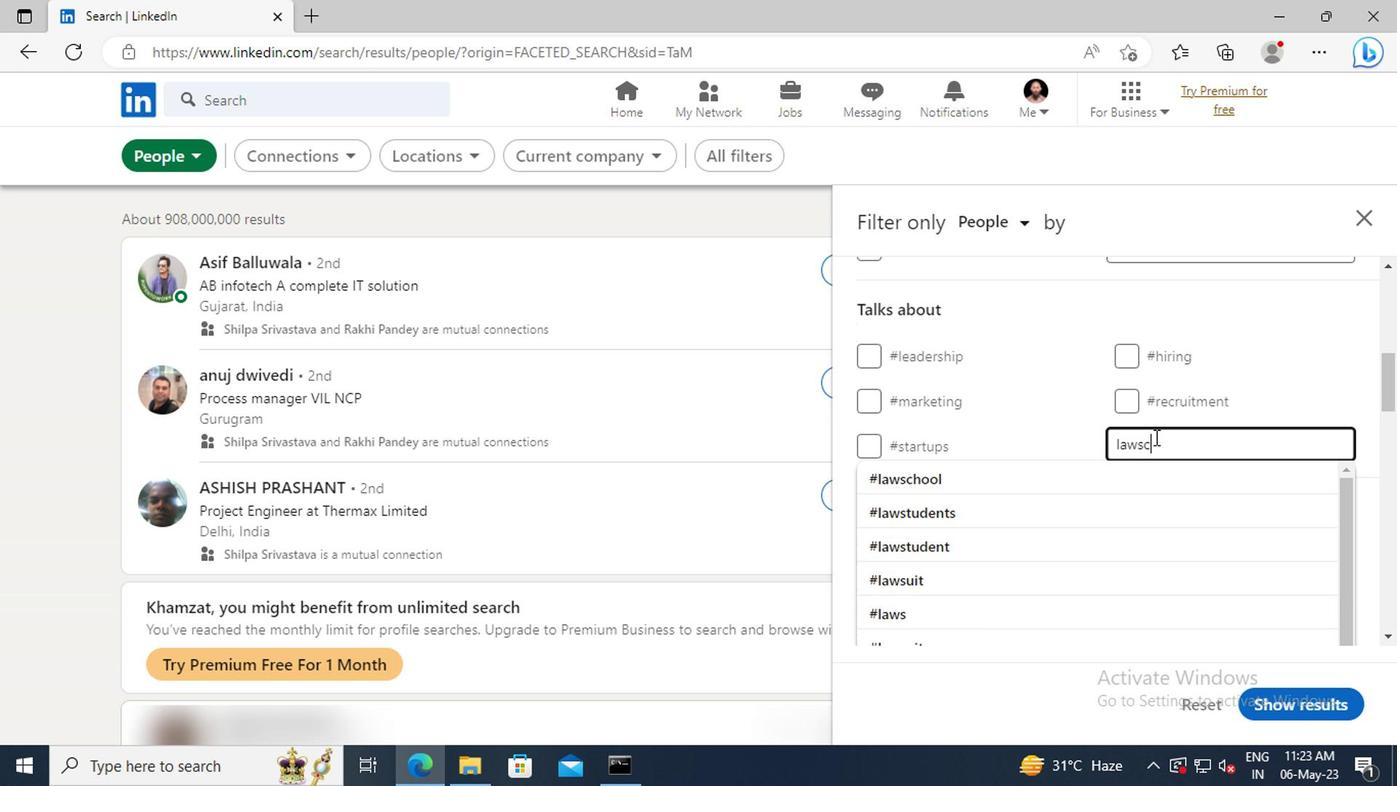 
Action: Mouse moved to (1157, 476)
Screenshot: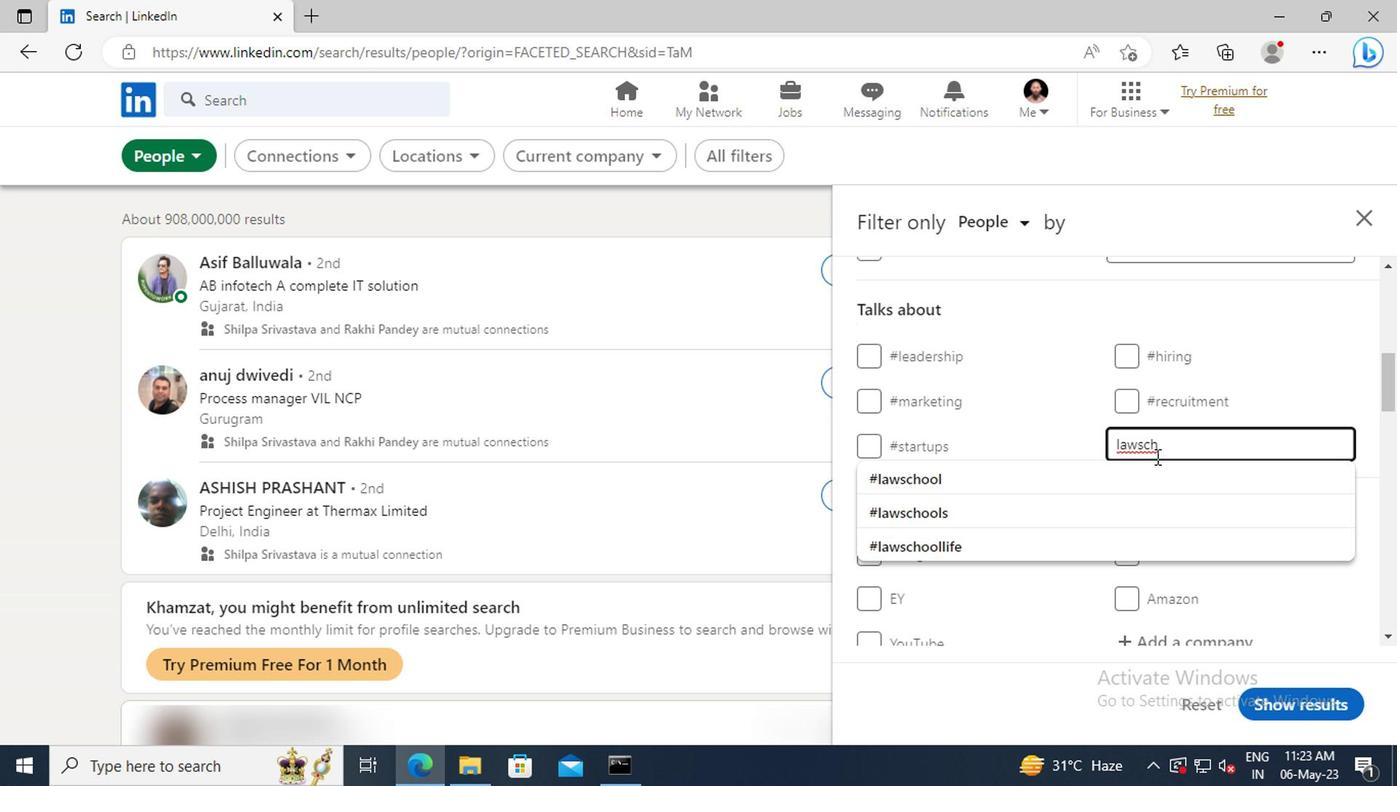 
Action: Mouse pressed left at (1157, 476)
Screenshot: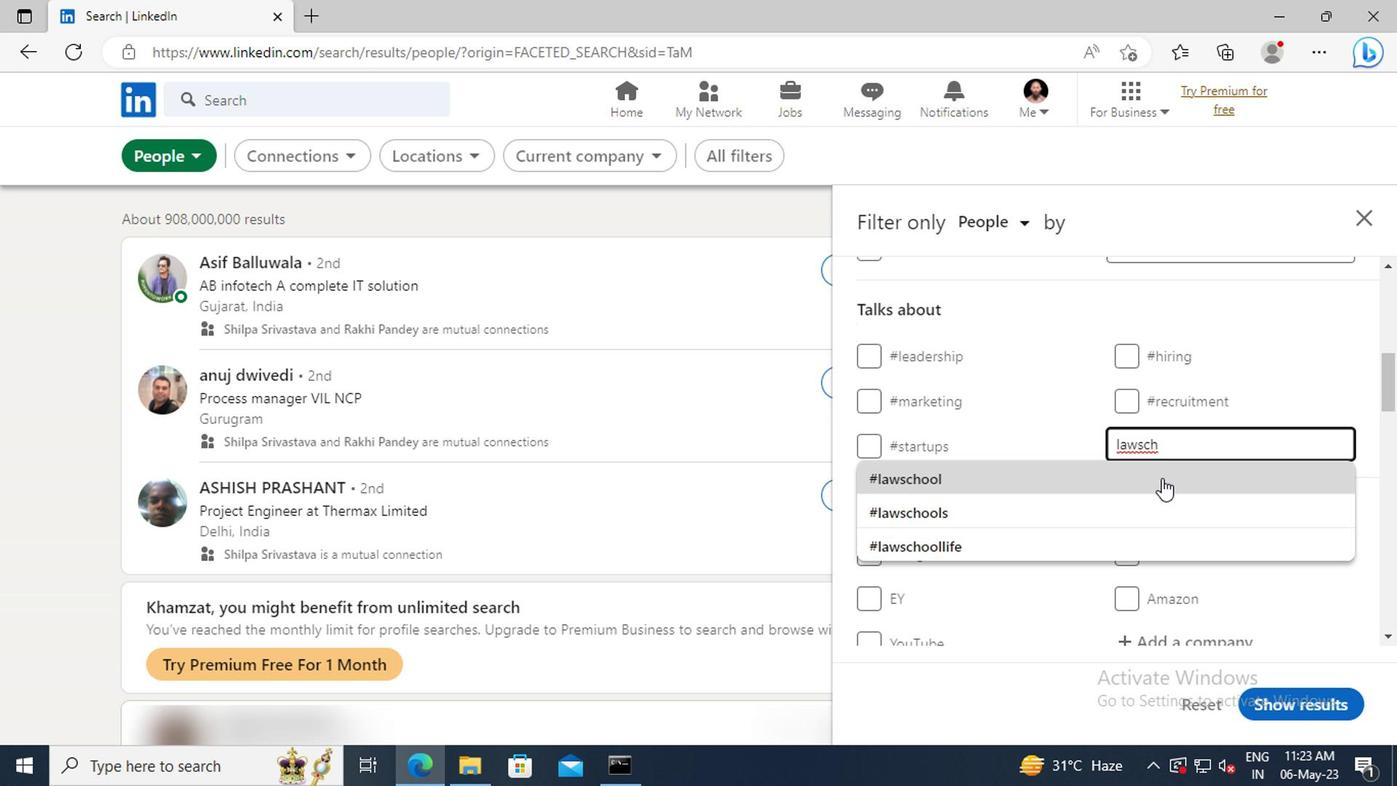 
Action: Mouse moved to (1157, 477)
Screenshot: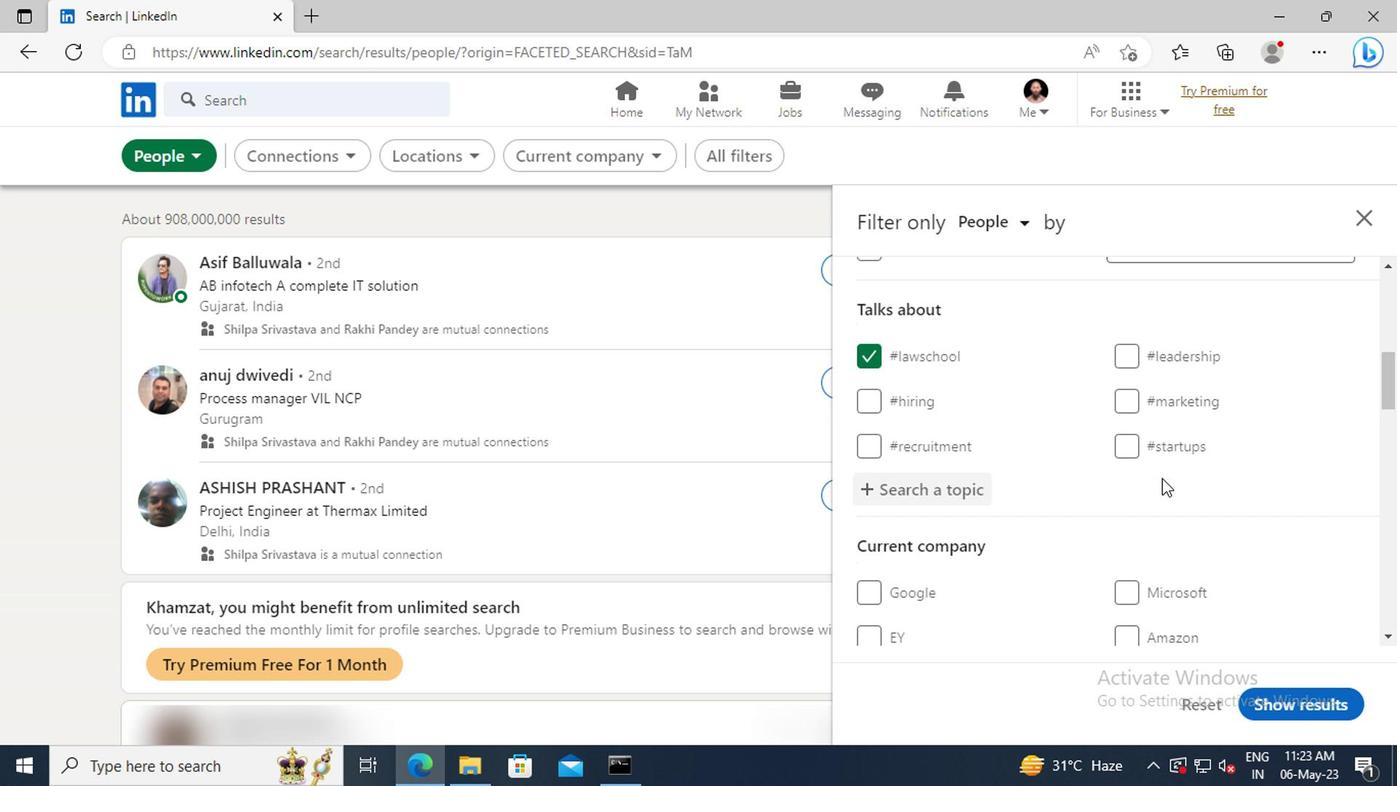
Action: Mouse scrolled (1157, 476) with delta (0, 0)
Screenshot: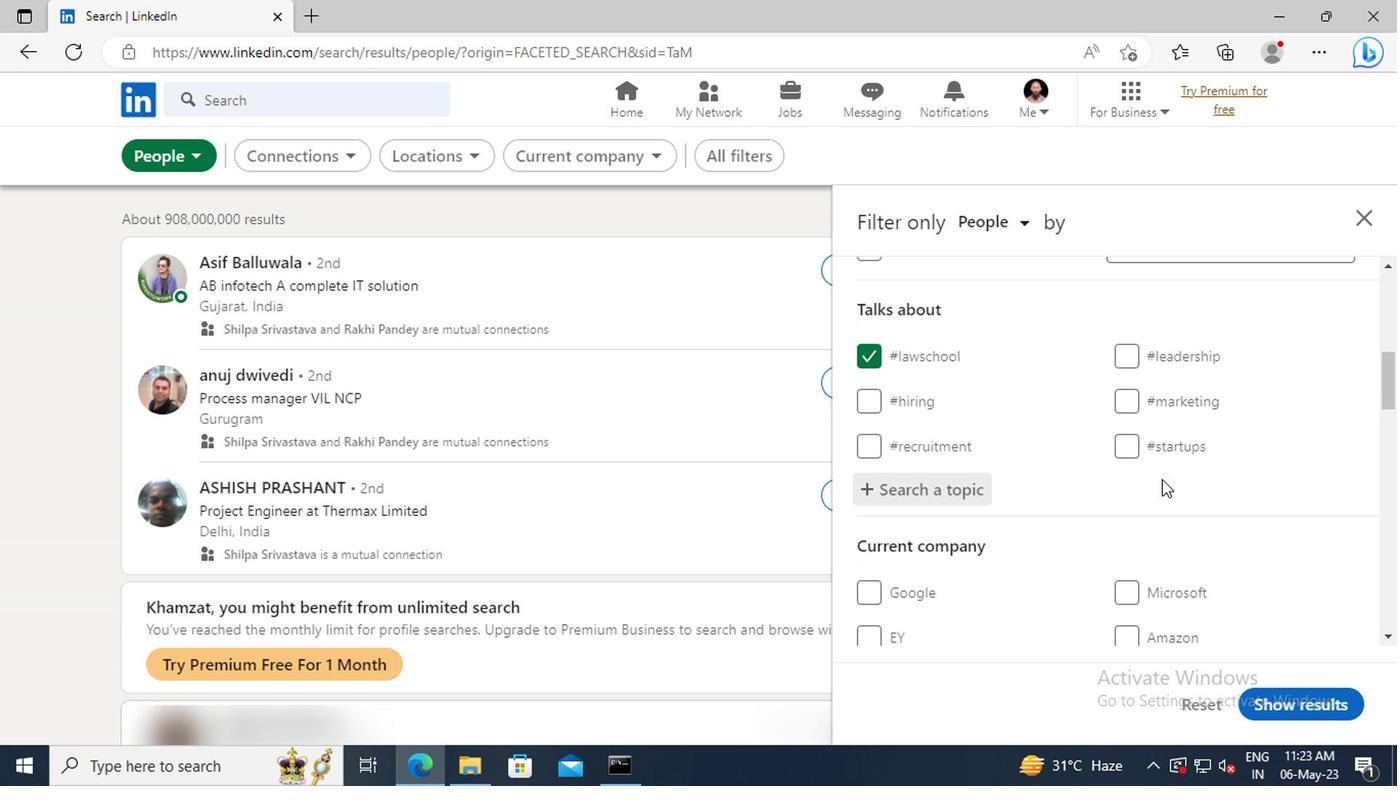 
Action: Mouse scrolled (1157, 476) with delta (0, 0)
Screenshot: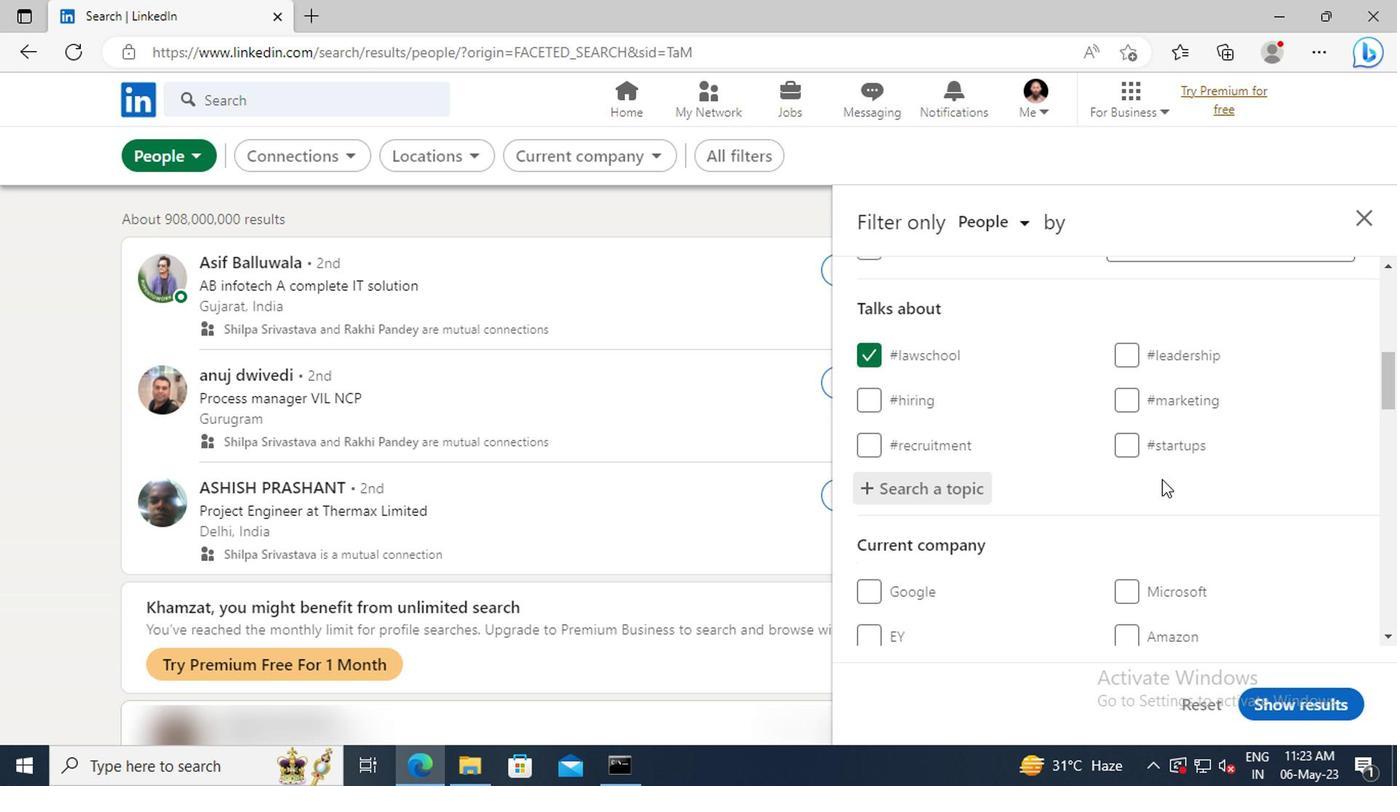 
Action: Mouse moved to (1157, 476)
Screenshot: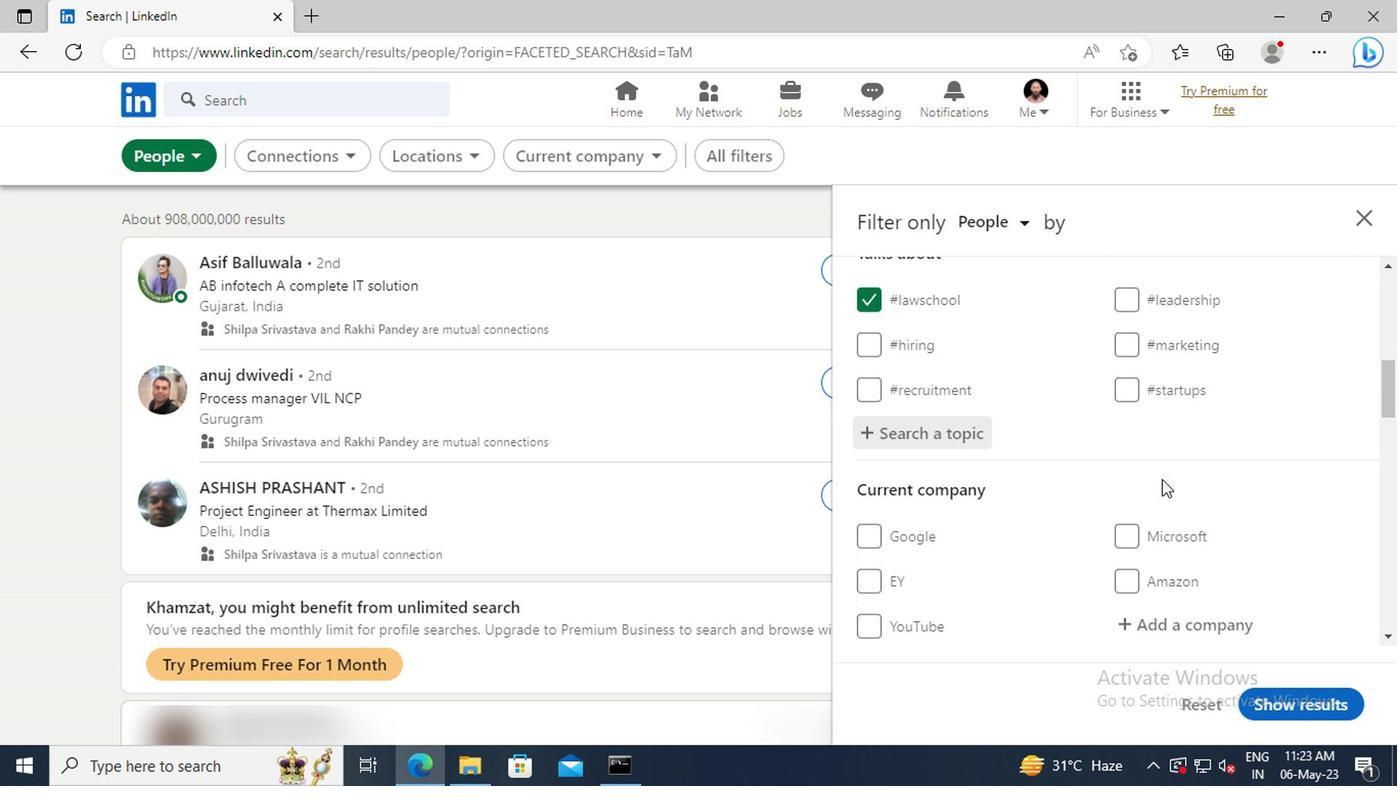 
Action: Mouse scrolled (1157, 475) with delta (0, 0)
Screenshot: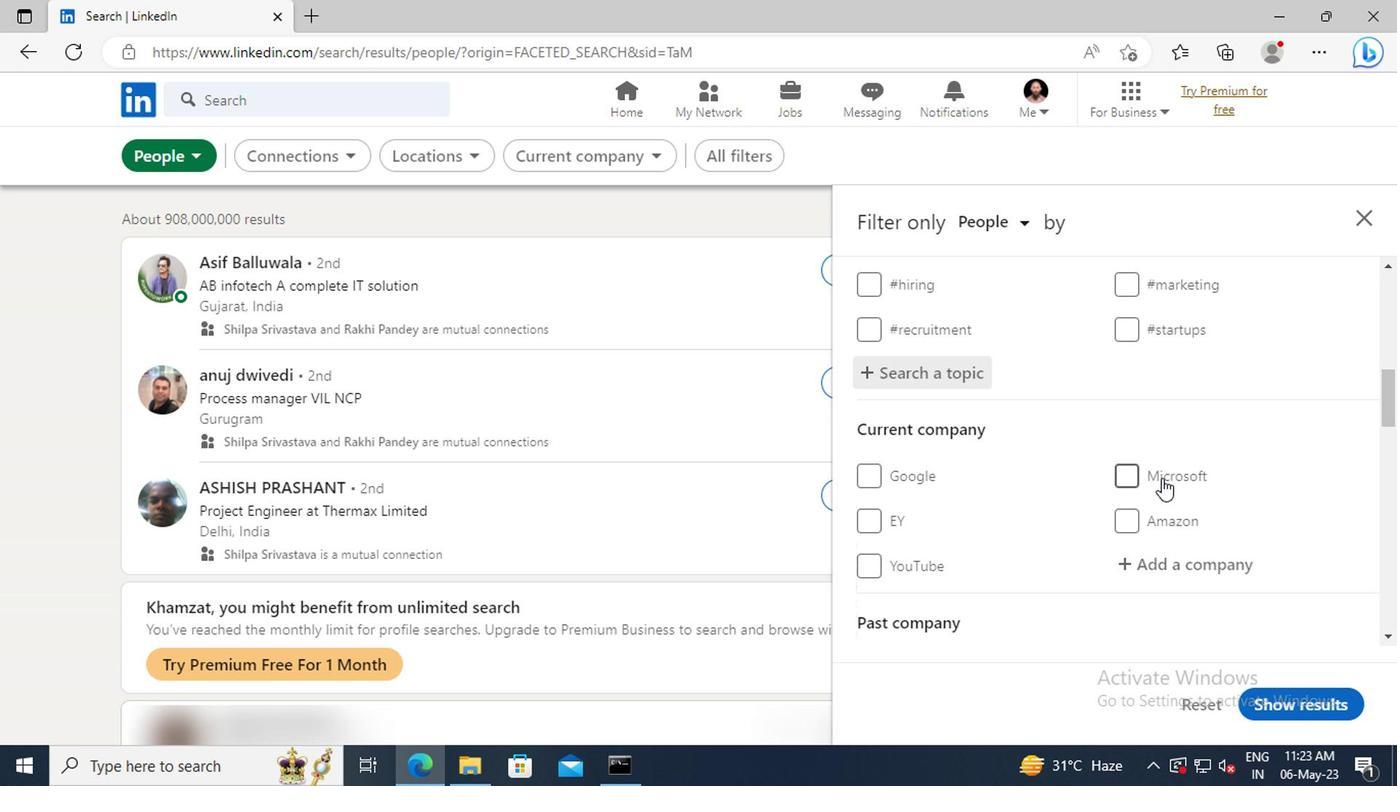 
Action: Mouse scrolled (1157, 475) with delta (0, 0)
Screenshot: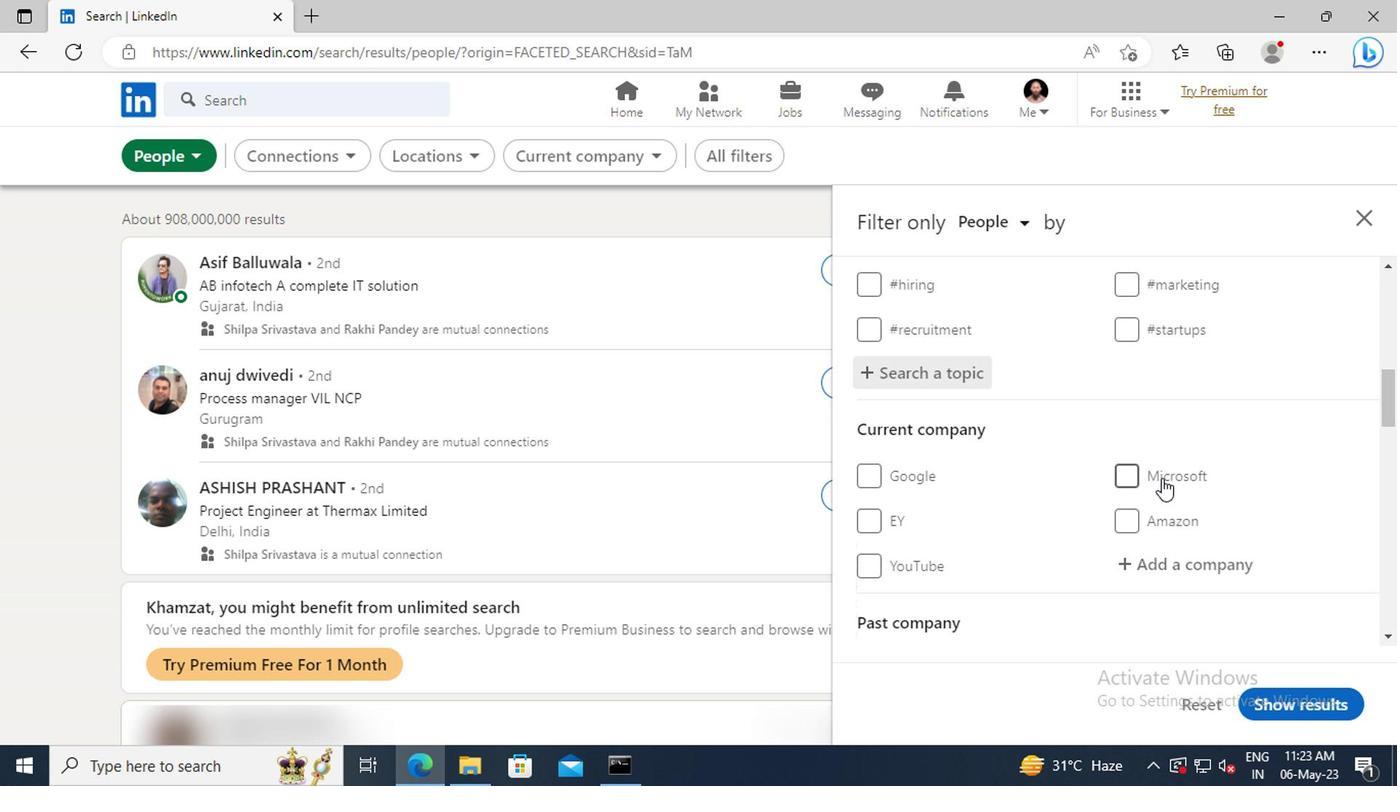 
Action: Mouse scrolled (1157, 475) with delta (0, 0)
Screenshot: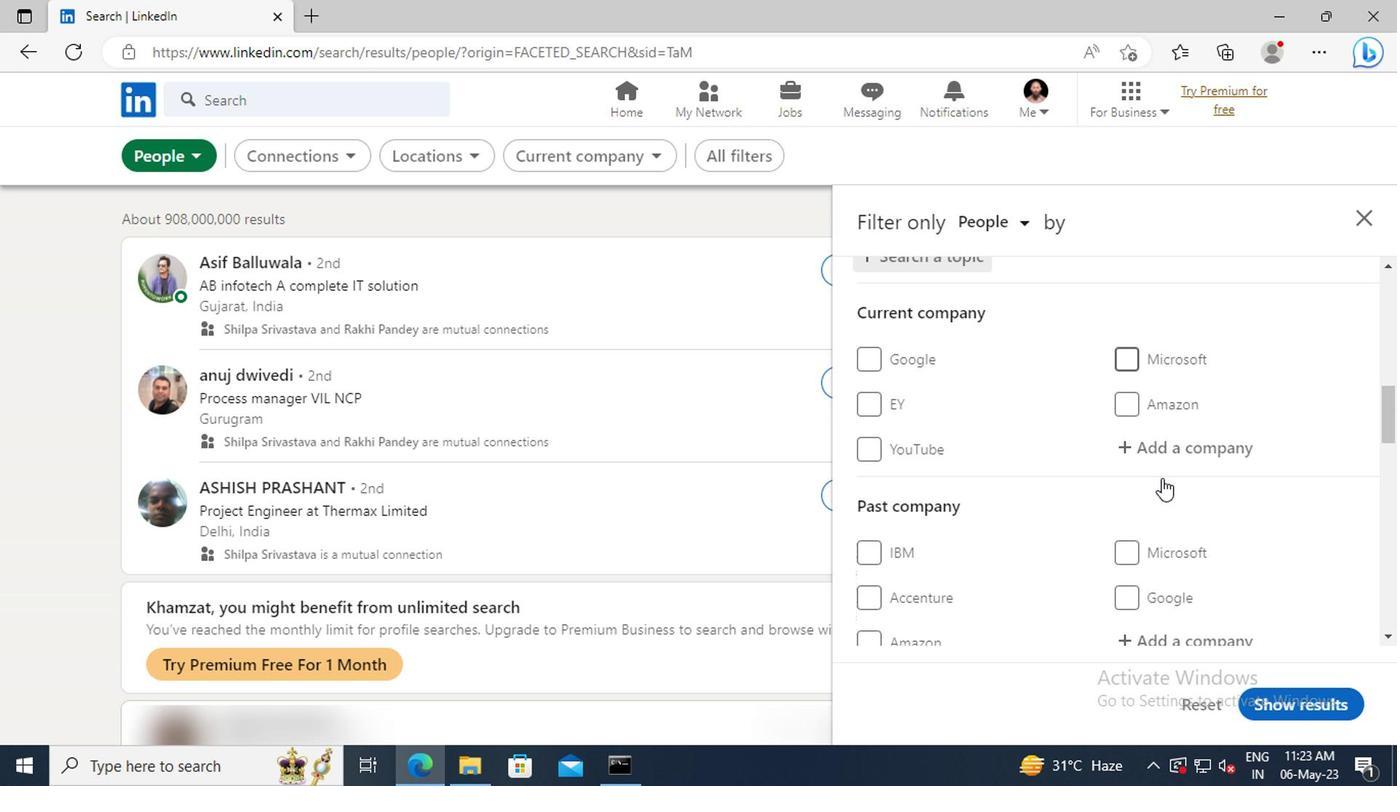 
Action: Mouse scrolled (1157, 475) with delta (0, 0)
Screenshot: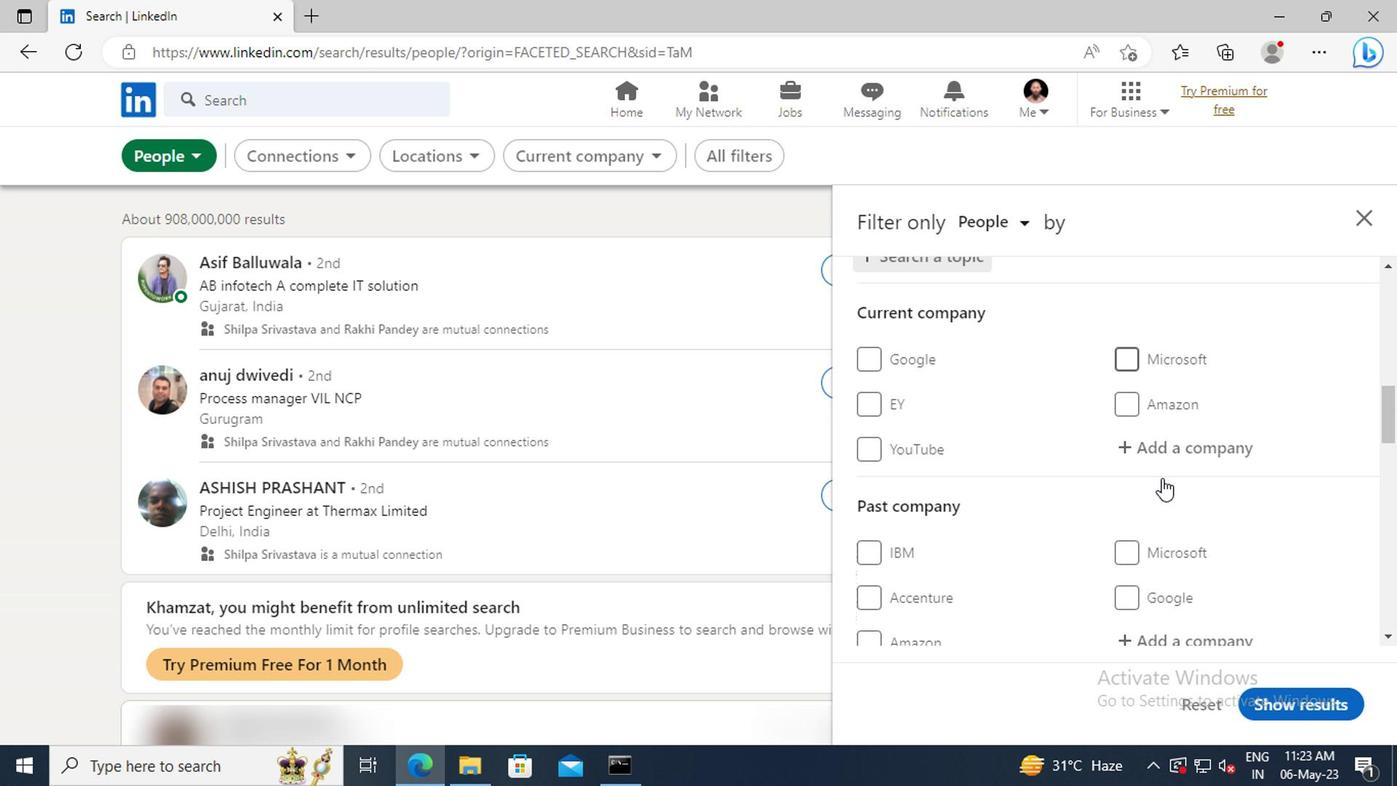 
Action: Mouse scrolled (1157, 475) with delta (0, 0)
Screenshot: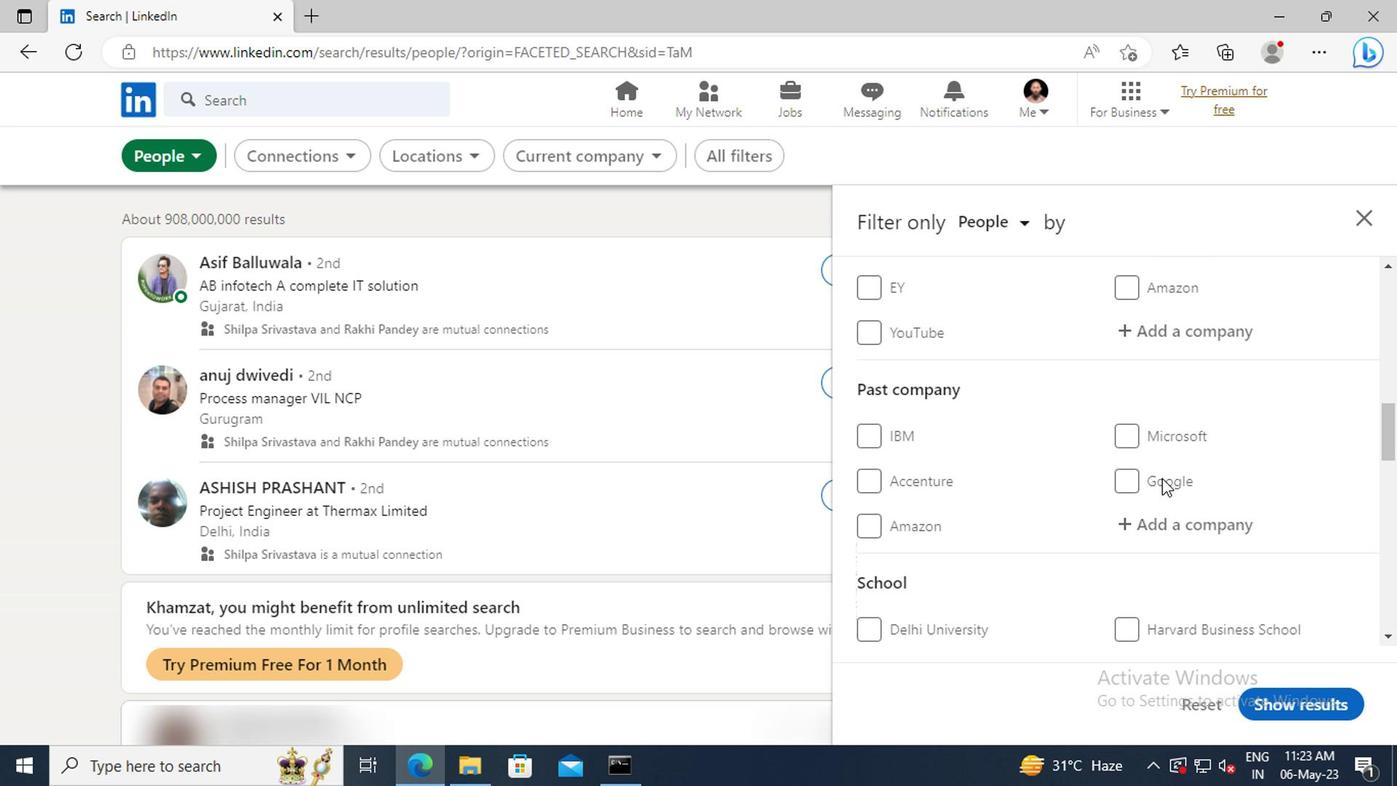 
Action: Mouse scrolled (1157, 475) with delta (0, 0)
Screenshot: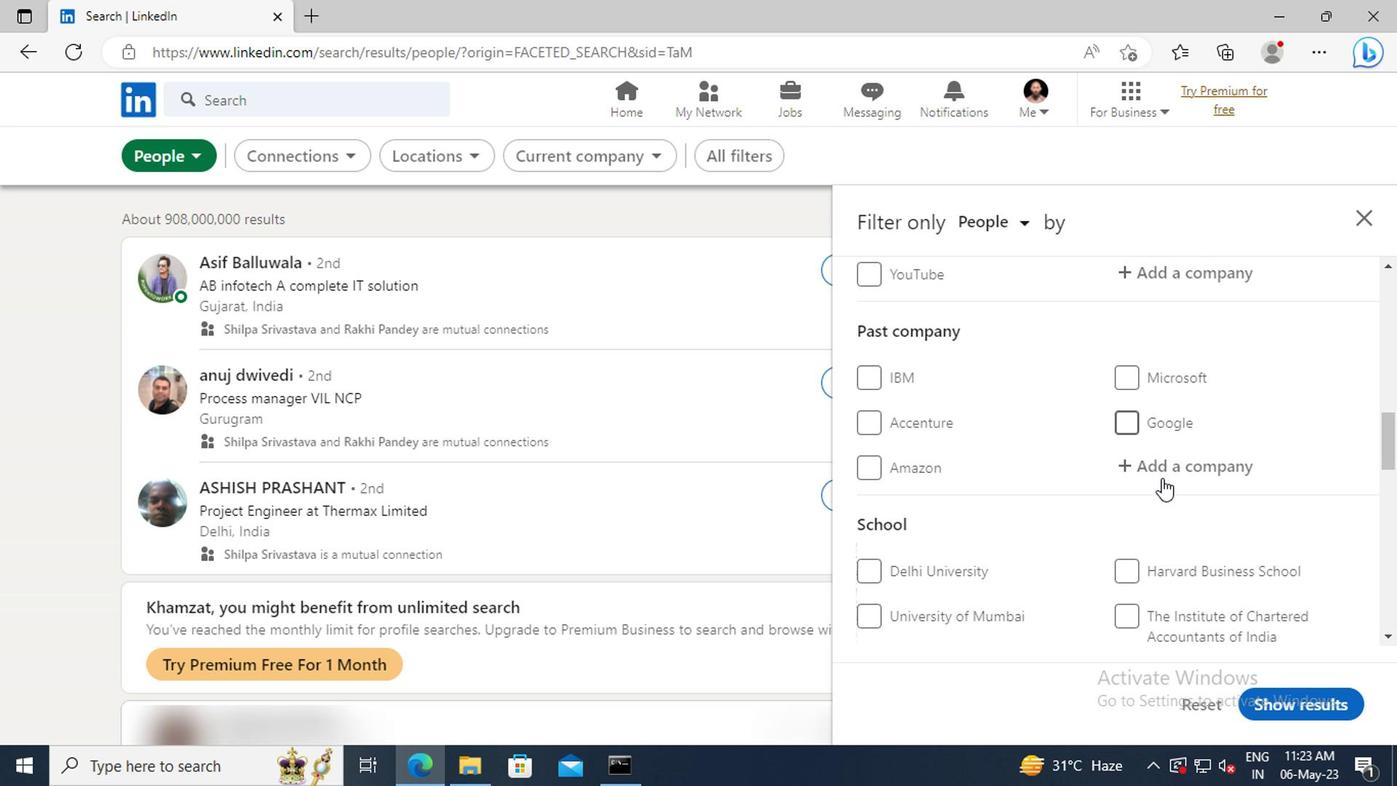 
Action: Mouse scrolled (1157, 475) with delta (0, 0)
Screenshot: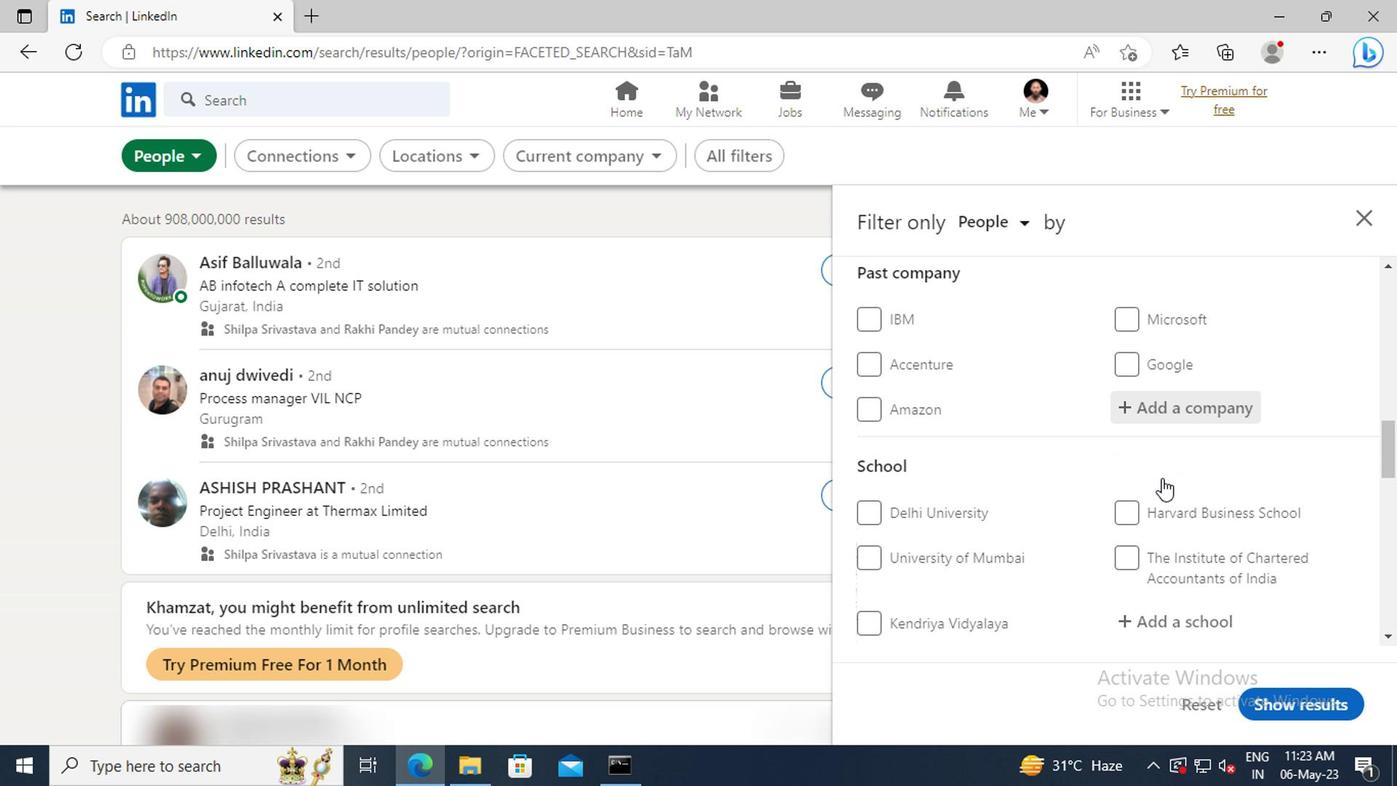 
Action: Mouse scrolled (1157, 475) with delta (0, 0)
Screenshot: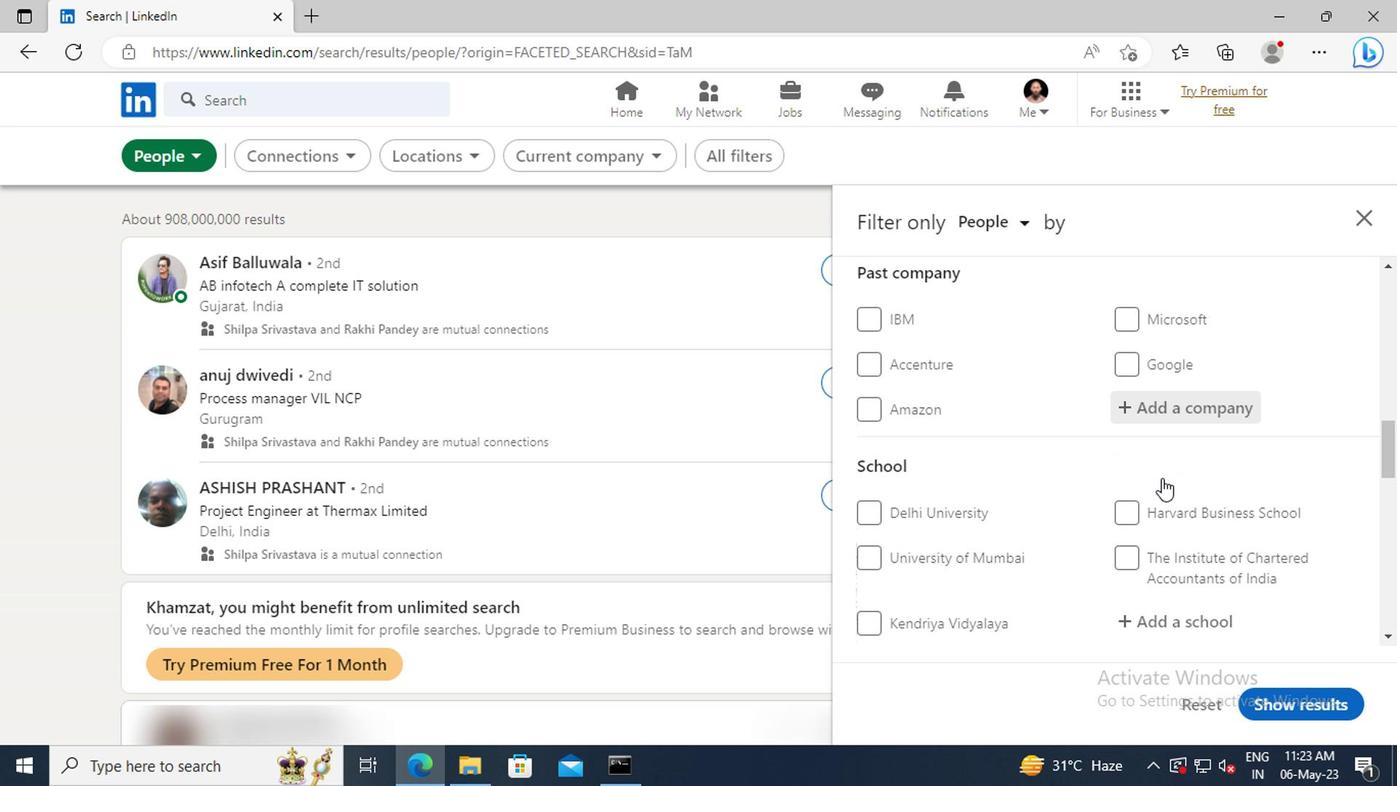 
Action: Mouse scrolled (1157, 475) with delta (0, 0)
Screenshot: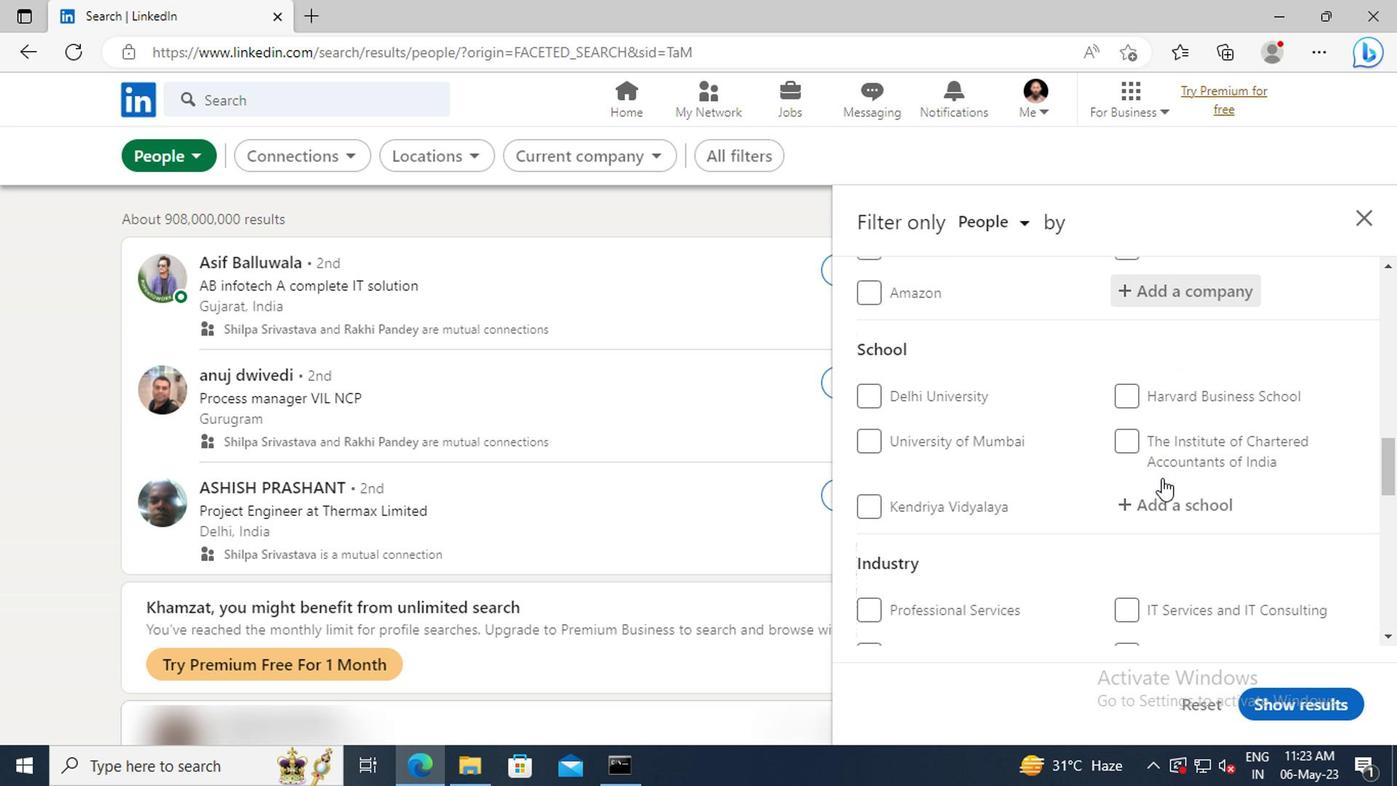 
Action: Mouse scrolled (1157, 475) with delta (0, 0)
Screenshot: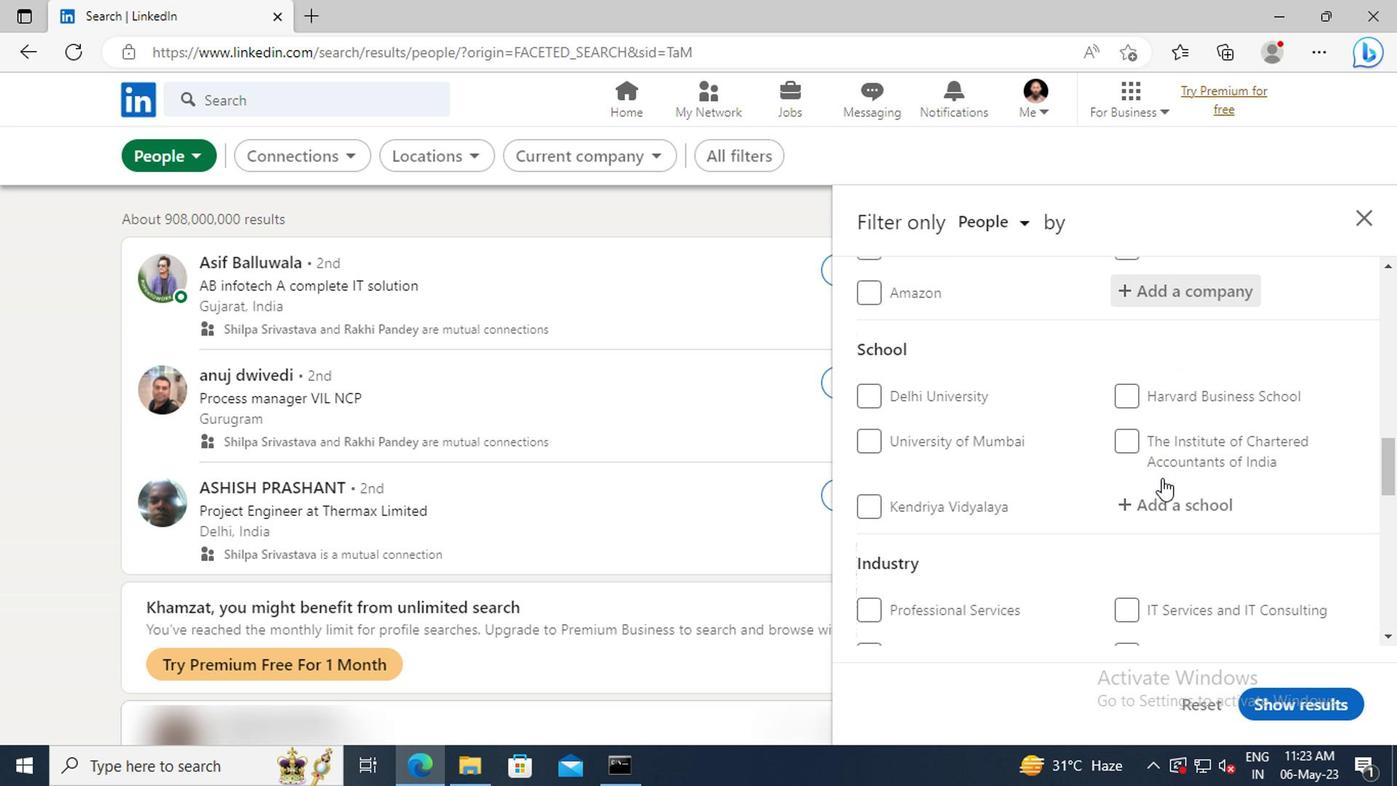 
Action: Mouse scrolled (1157, 475) with delta (0, 0)
Screenshot: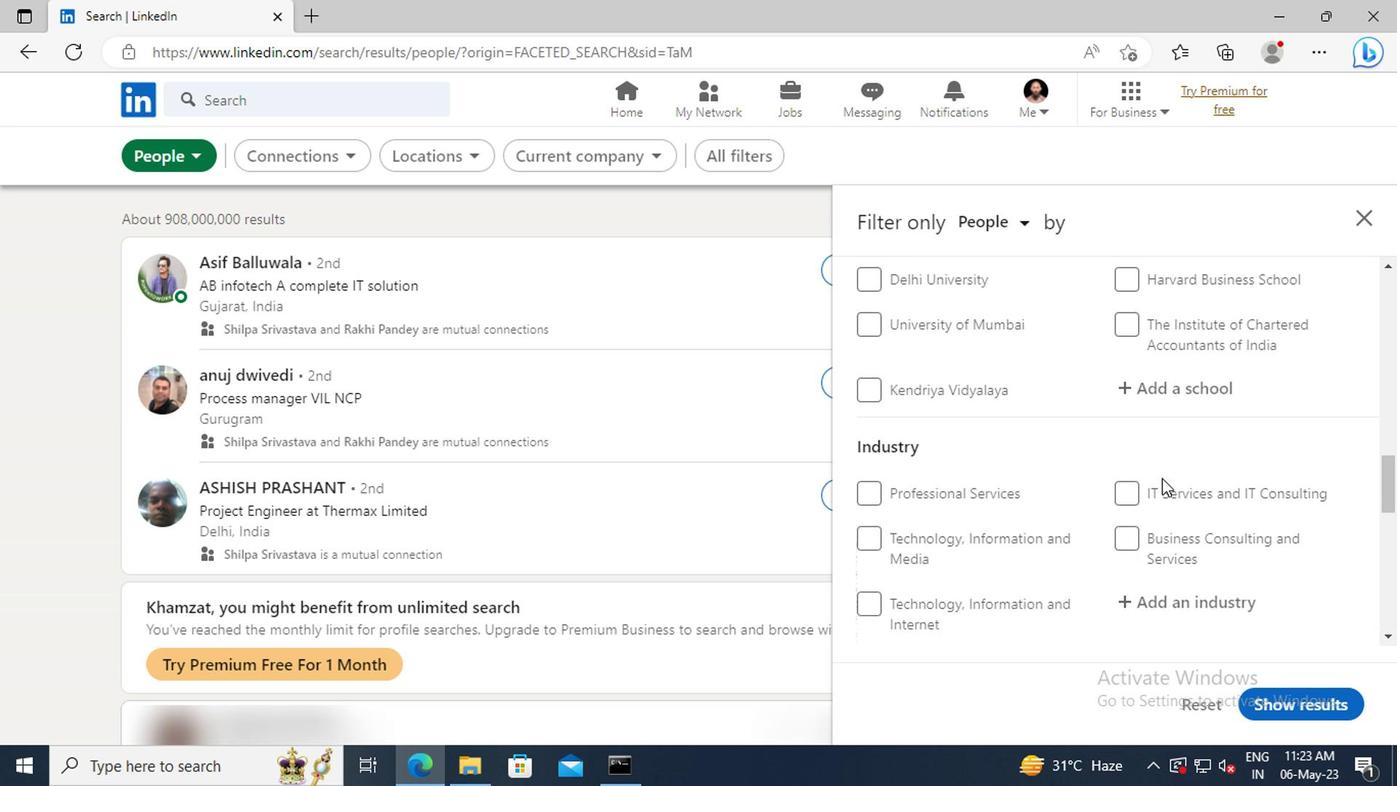 
Action: Mouse scrolled (1157, 475) with delta (0, 0)
Screenshot: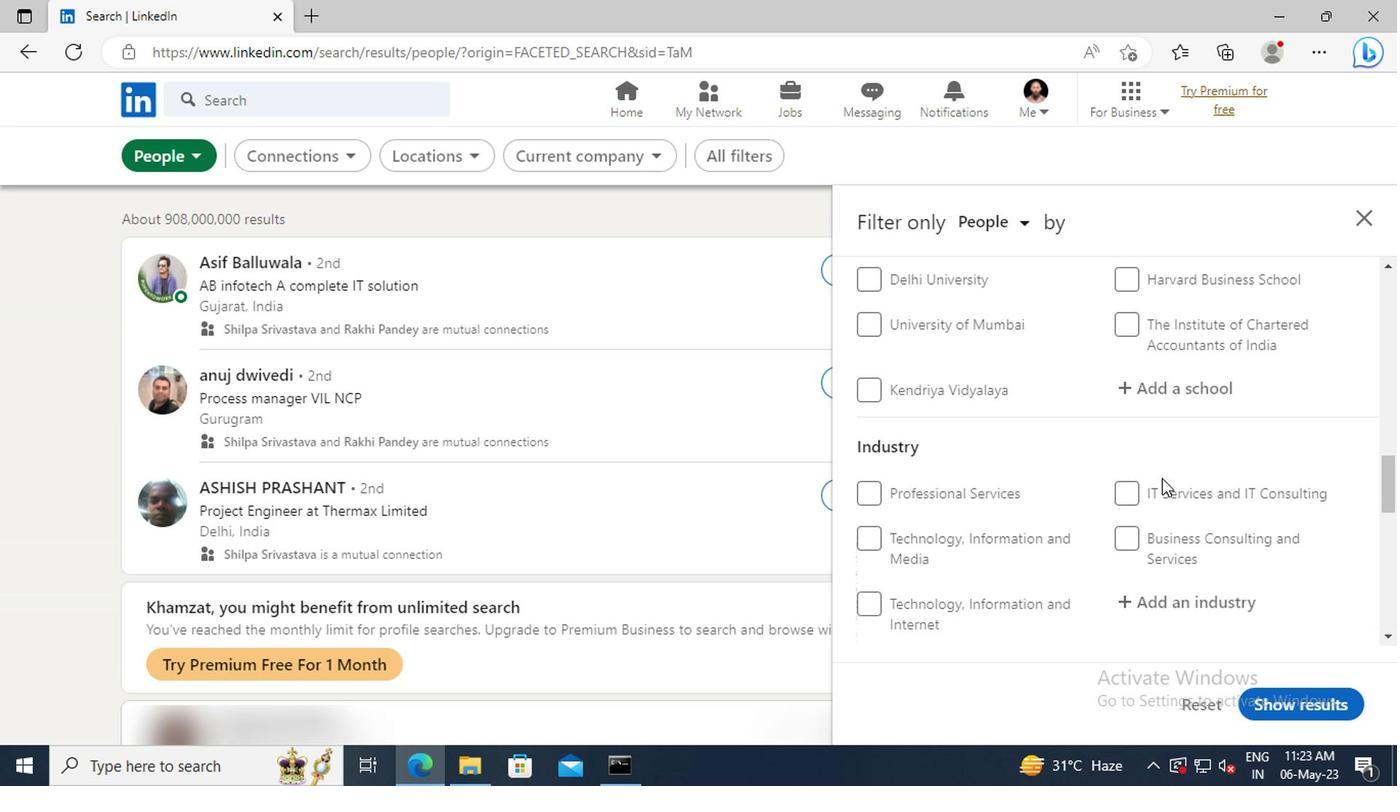 
Action: Mouse scrolled (1157, 475) with delta (0, 0)
Screenshot: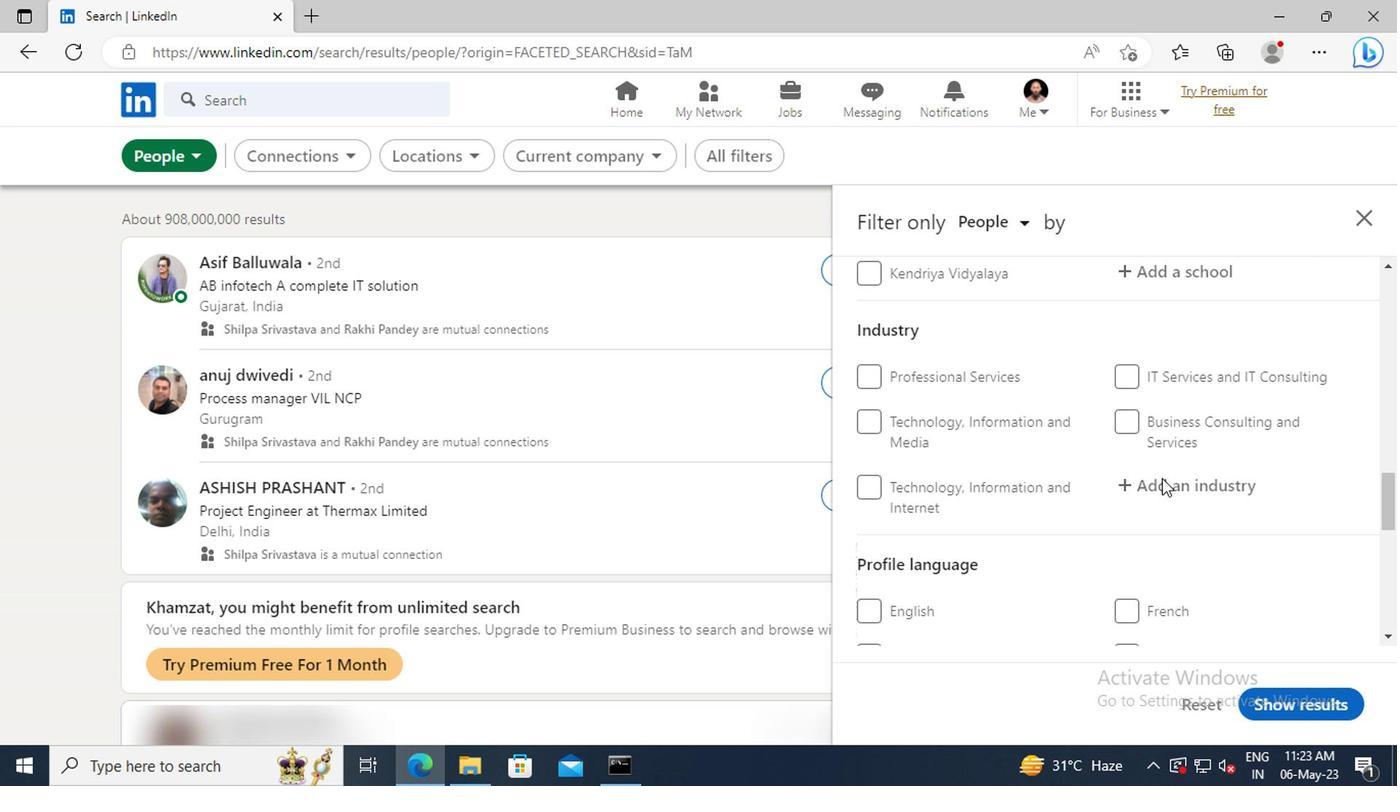 
Action: Mouse moved to (870, 551)
Screenshot: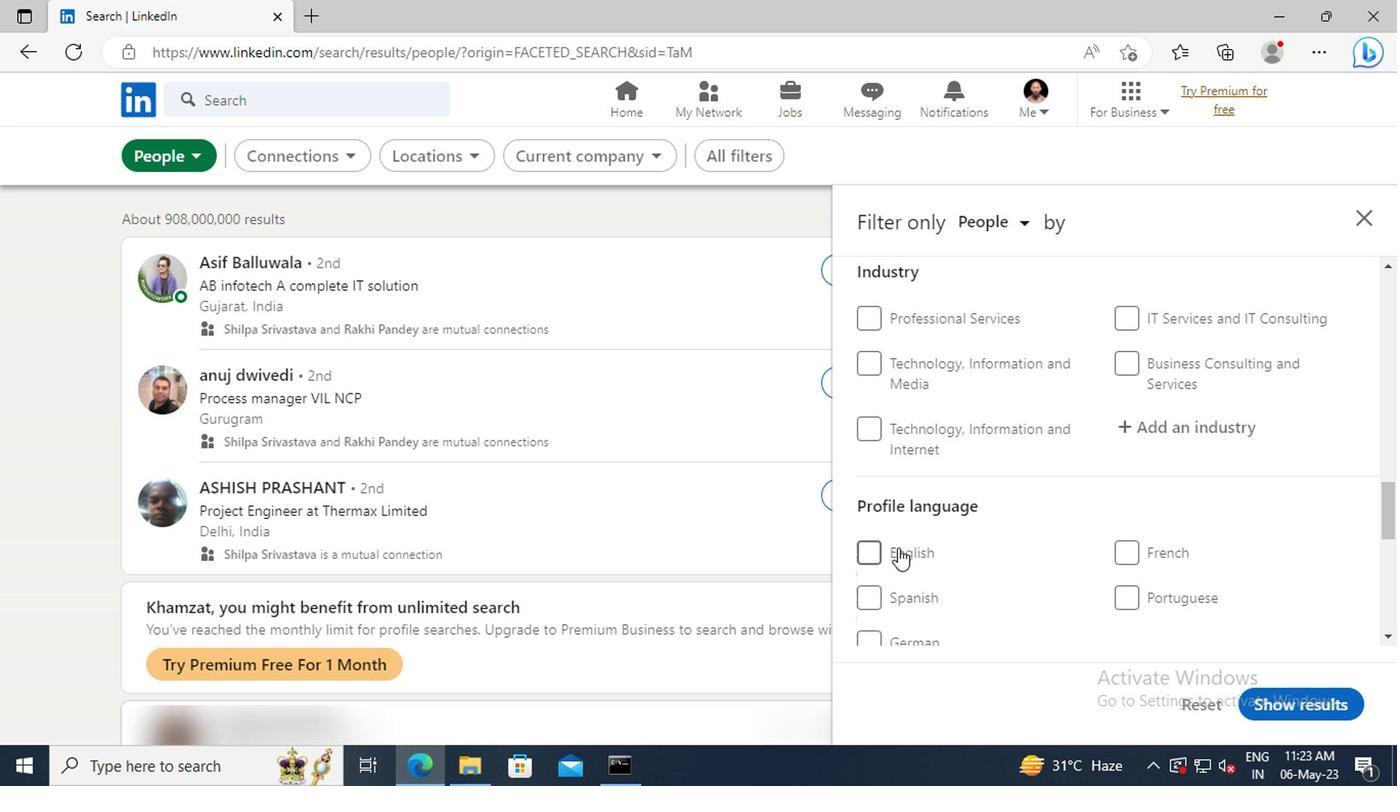 
Action: Mouse pressed left at (870, 551)
Screenshot: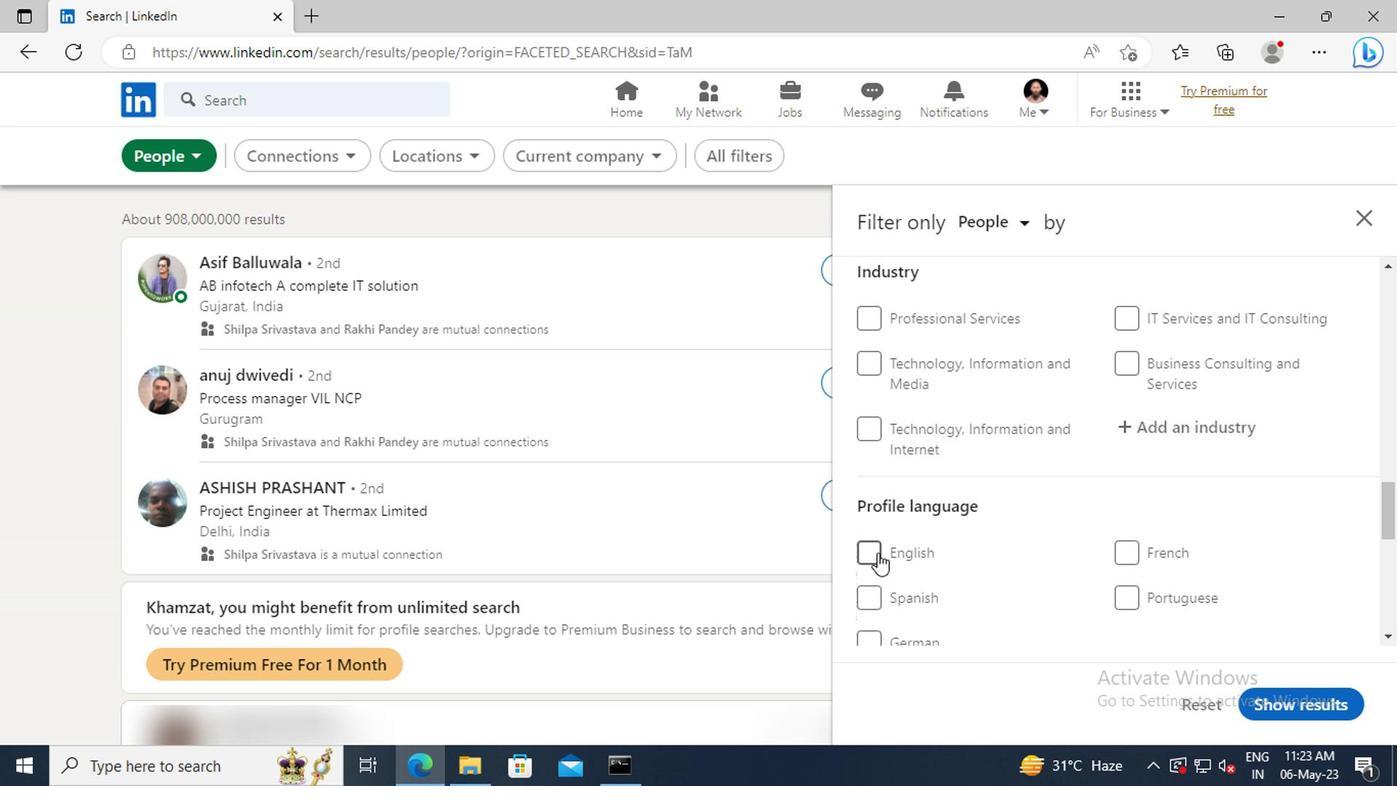 
Action: Mouse moved to (1141, 497)
Screenshot: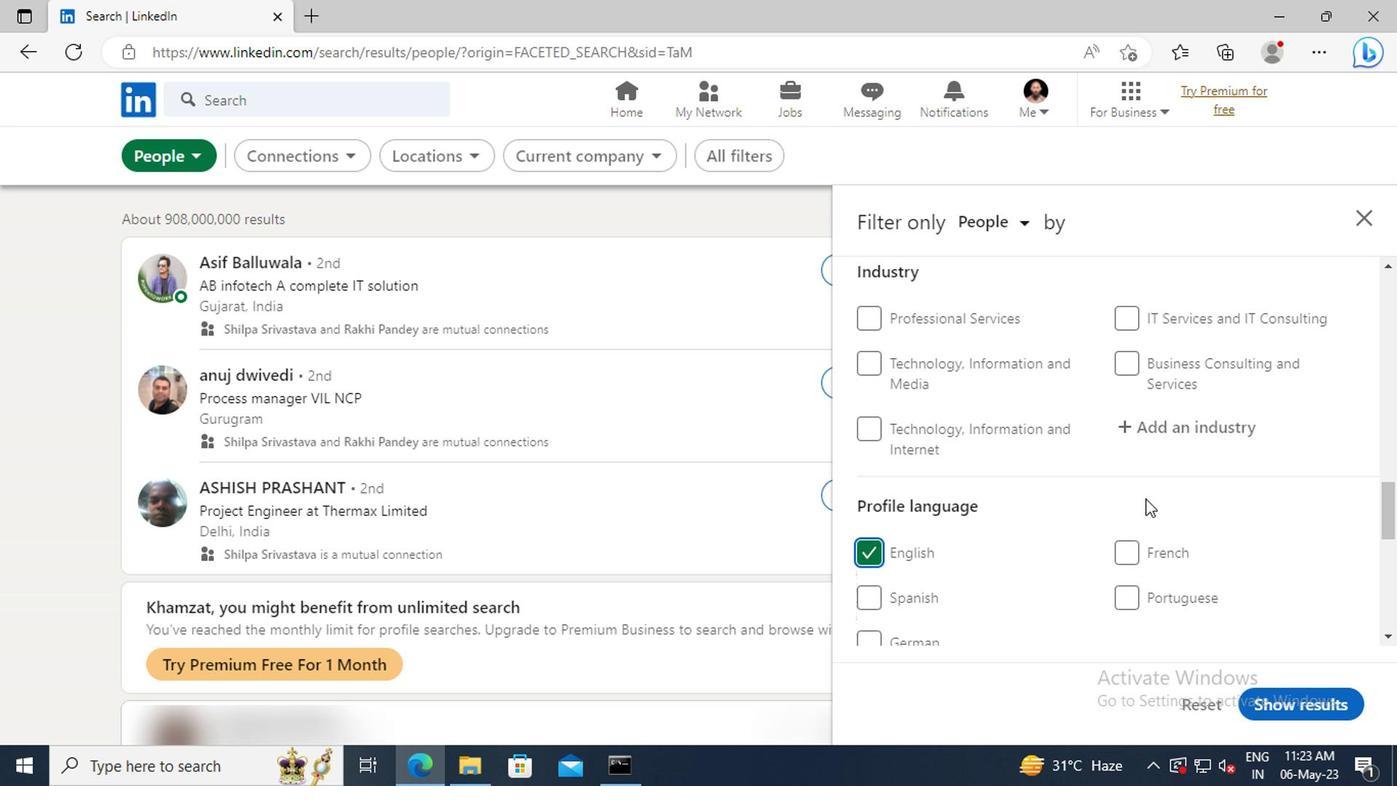 
Action: Mouse scrolled (1141, 497) with delta (0, 0)
Screenshot: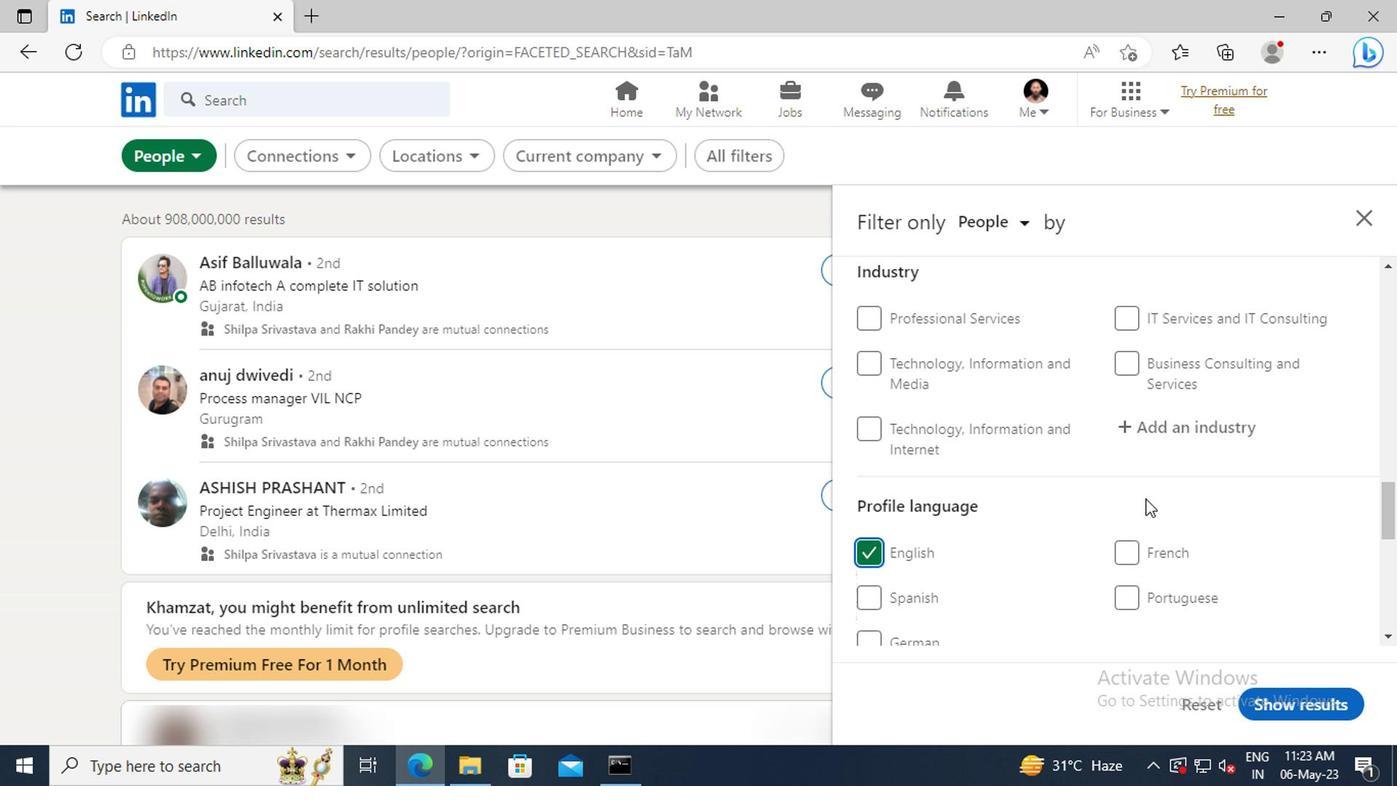 
Action: Mouse scrolled (1141, 497) with delta (0, 0)
Screenshot: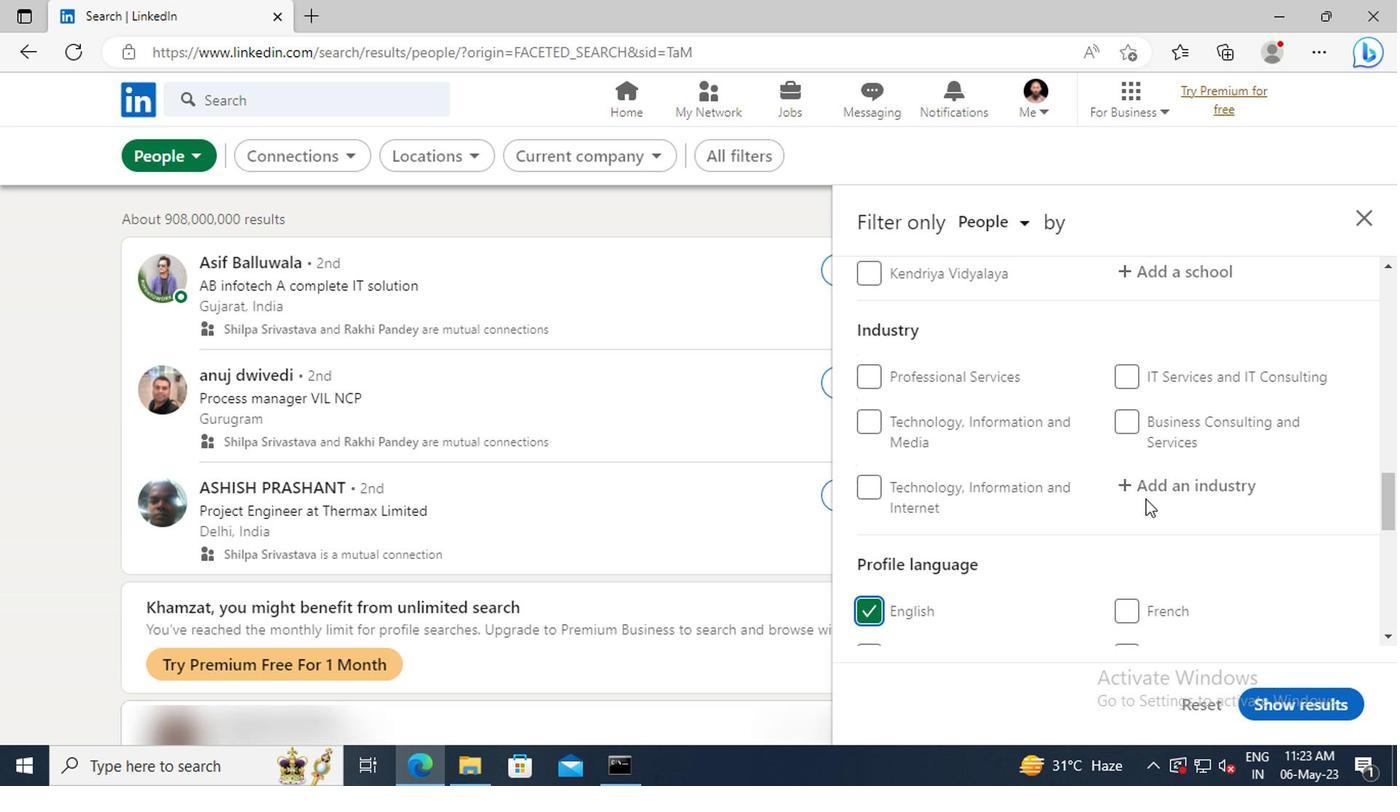 
Action: Mouse scrolled (1141, 497) with delta (0, 0)
Screenshot: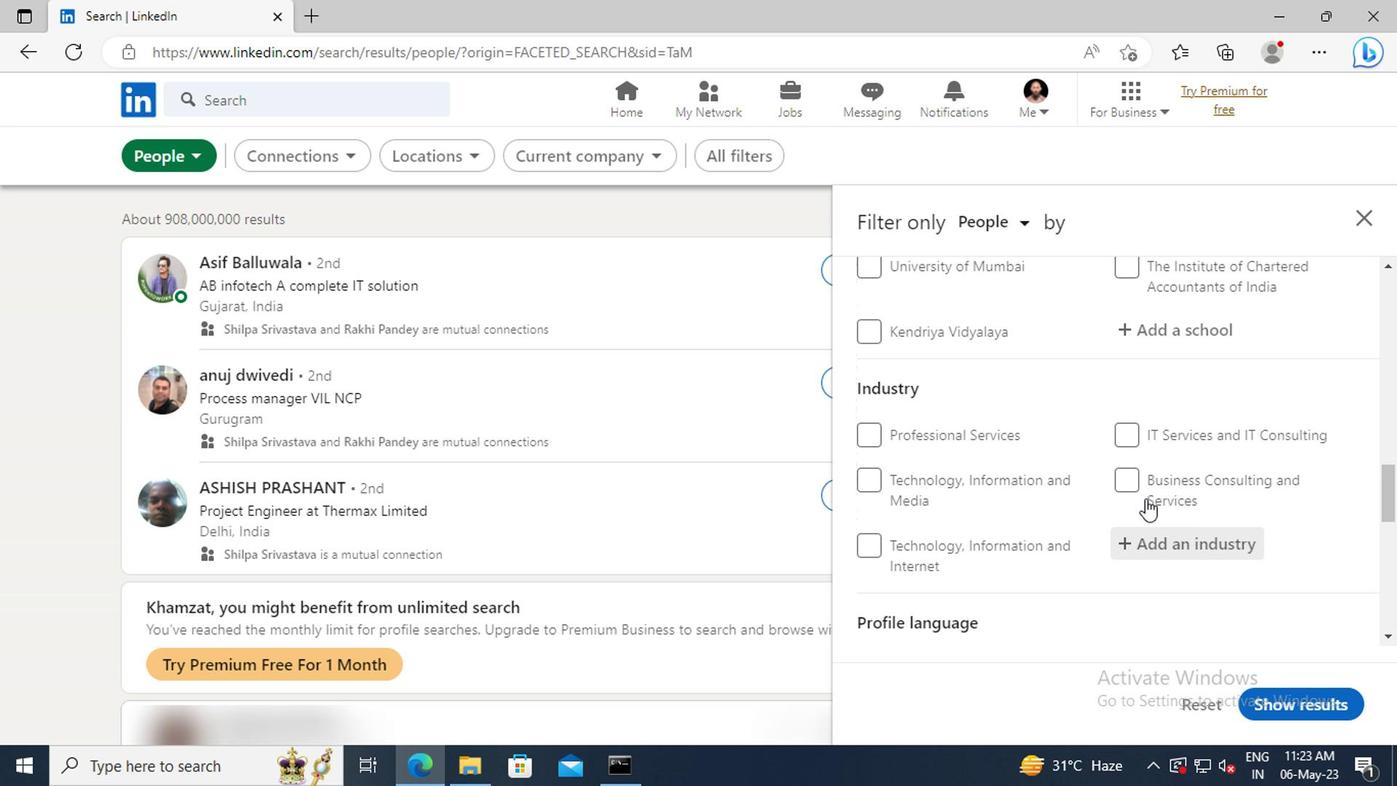 
Action: Mouse scrolled (1141, 497) with delta (0, 0)
Screenshot: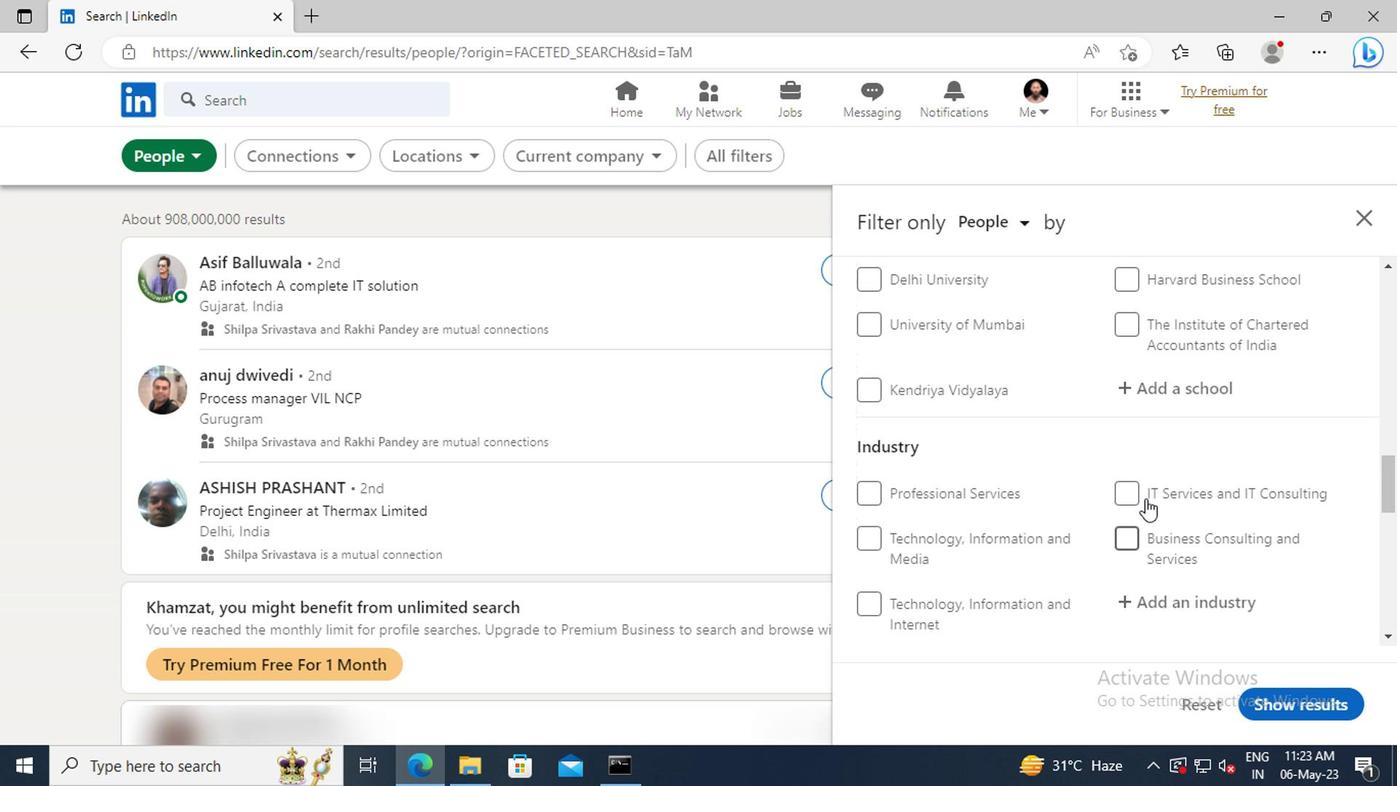 
Action: Mouse scrolled (1141, 497) with delta (0, 0)
Screenshot: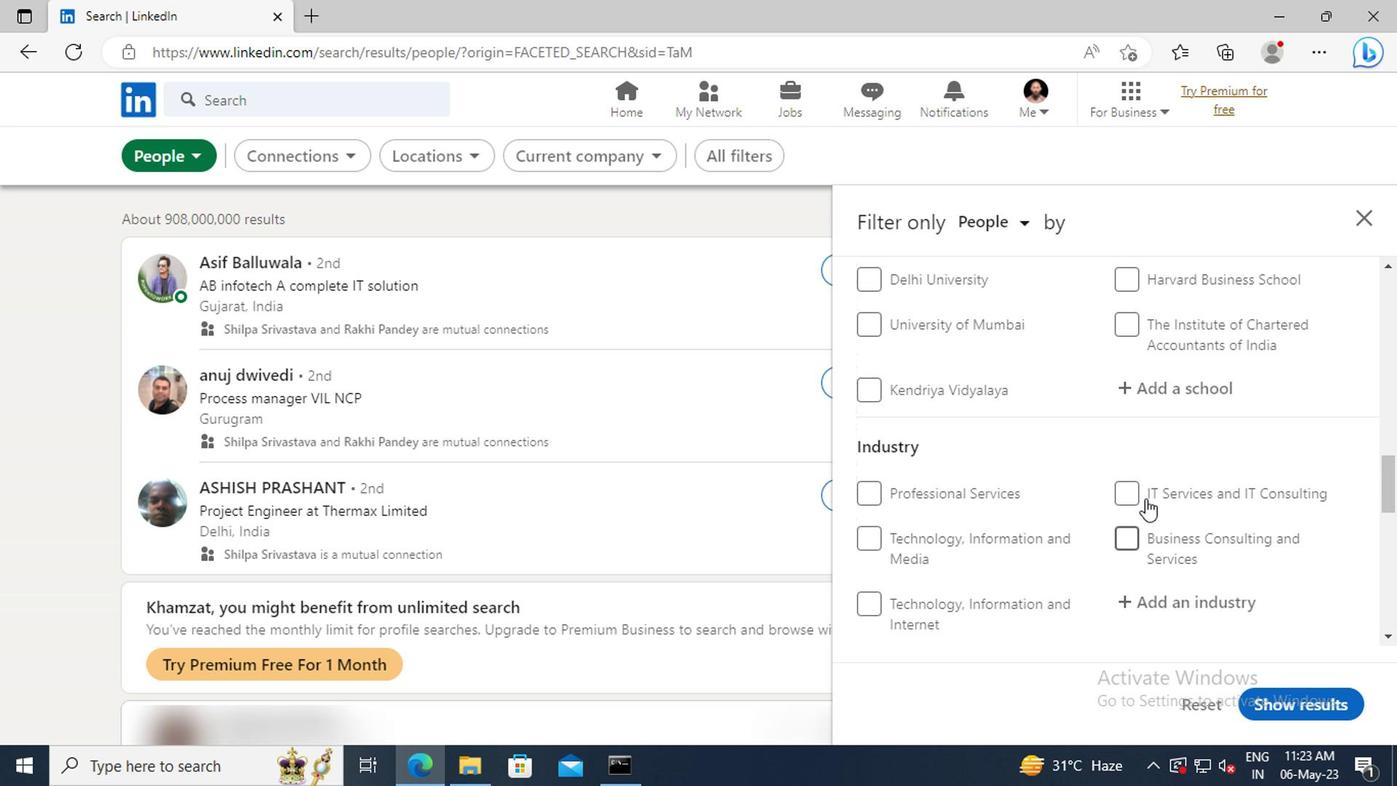 
Action: Mouse scrolled (1141, 497) with delta (0, 0)
Screenshot: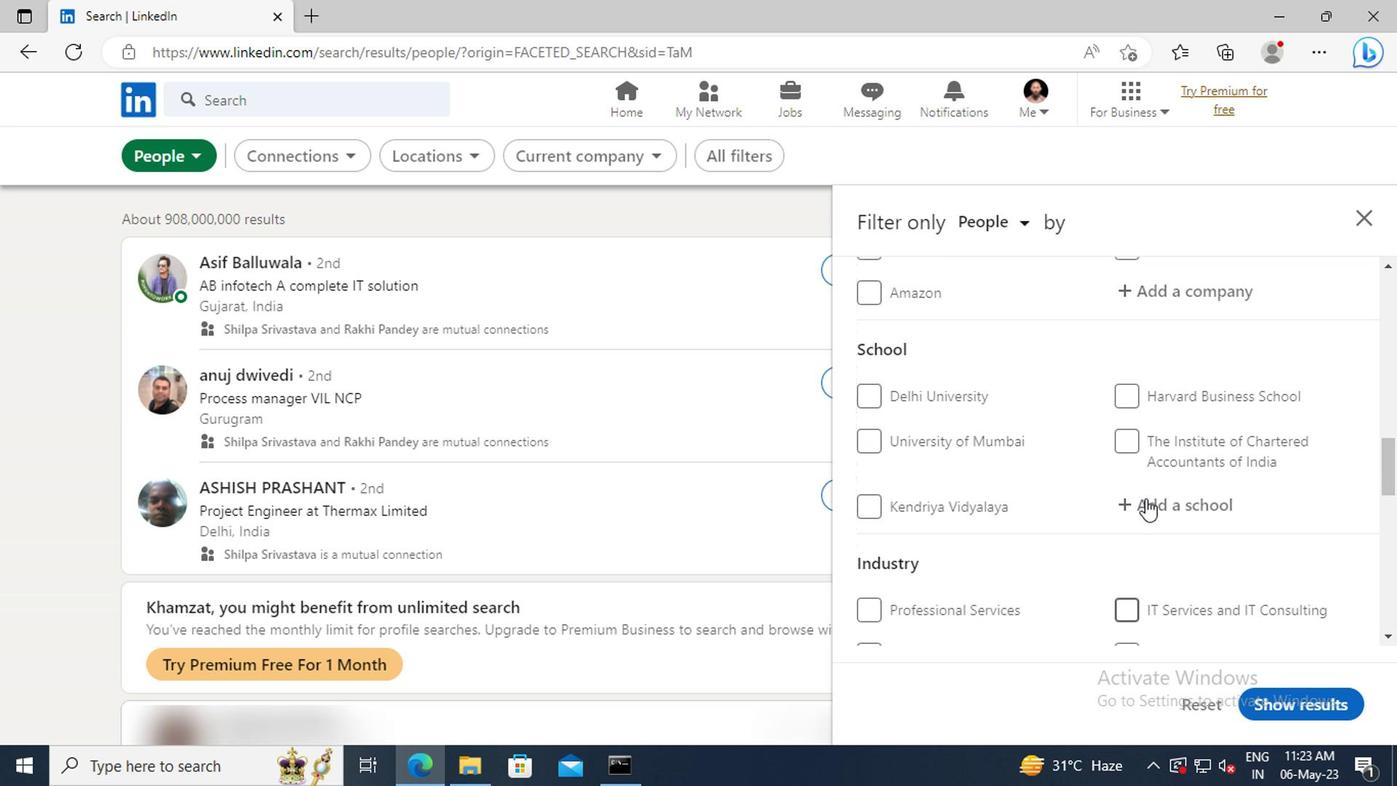 
Action: Mouse scrolled (1141, 497) with delta (0, 0)
Screenshot: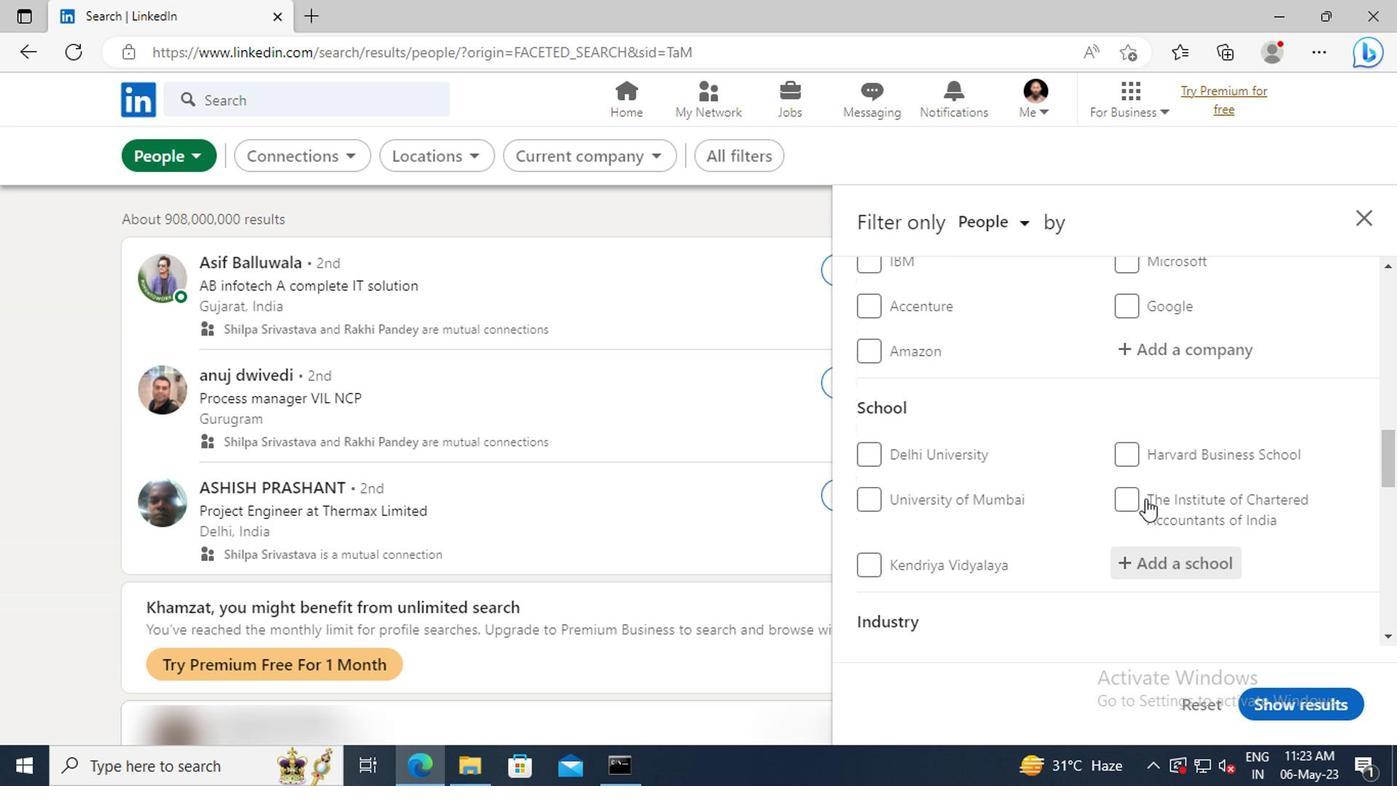 
Action: Mouse scrolled (1141, 497) with delta (0, 0)
Screenshot: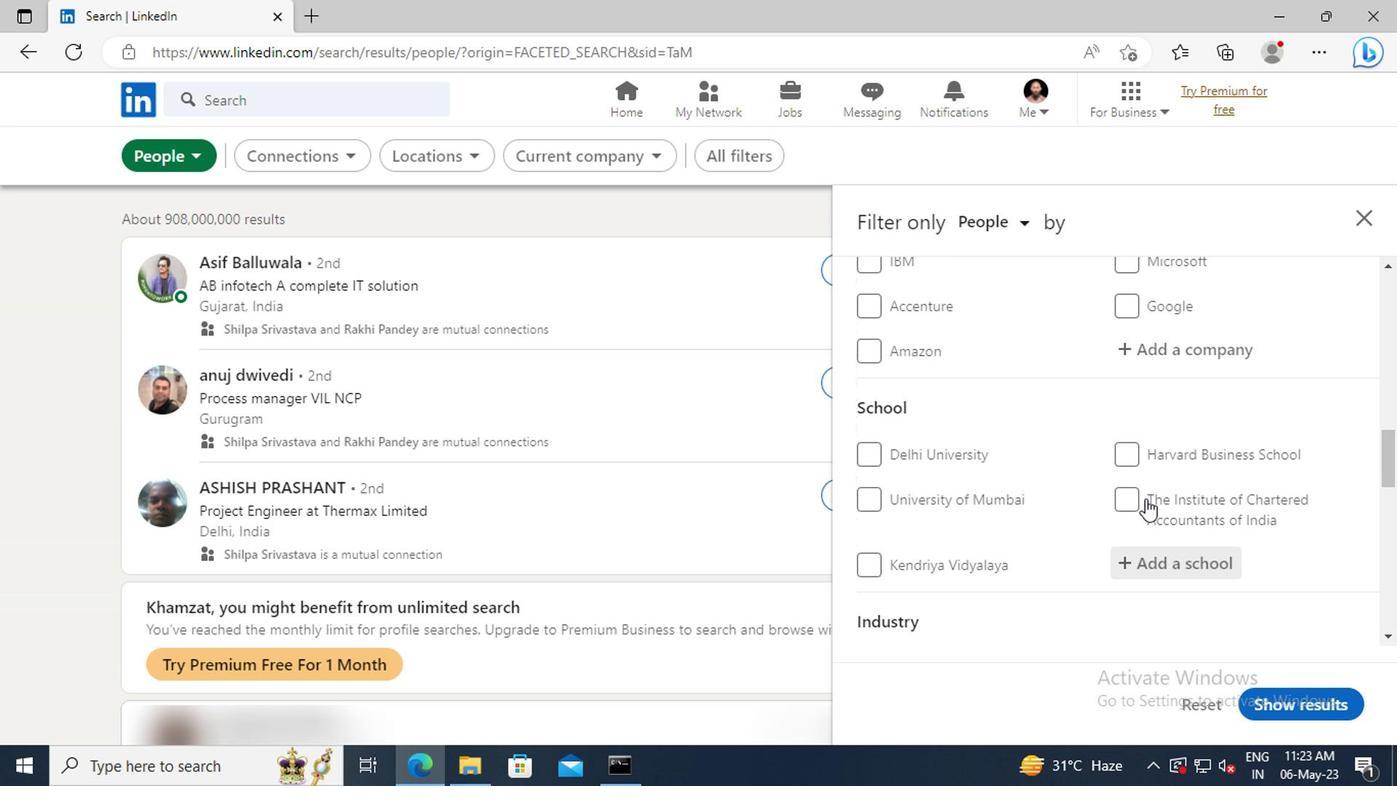 
Action: Mouse scrolled (1141, 497) with delta (0, 0)
Screenshot: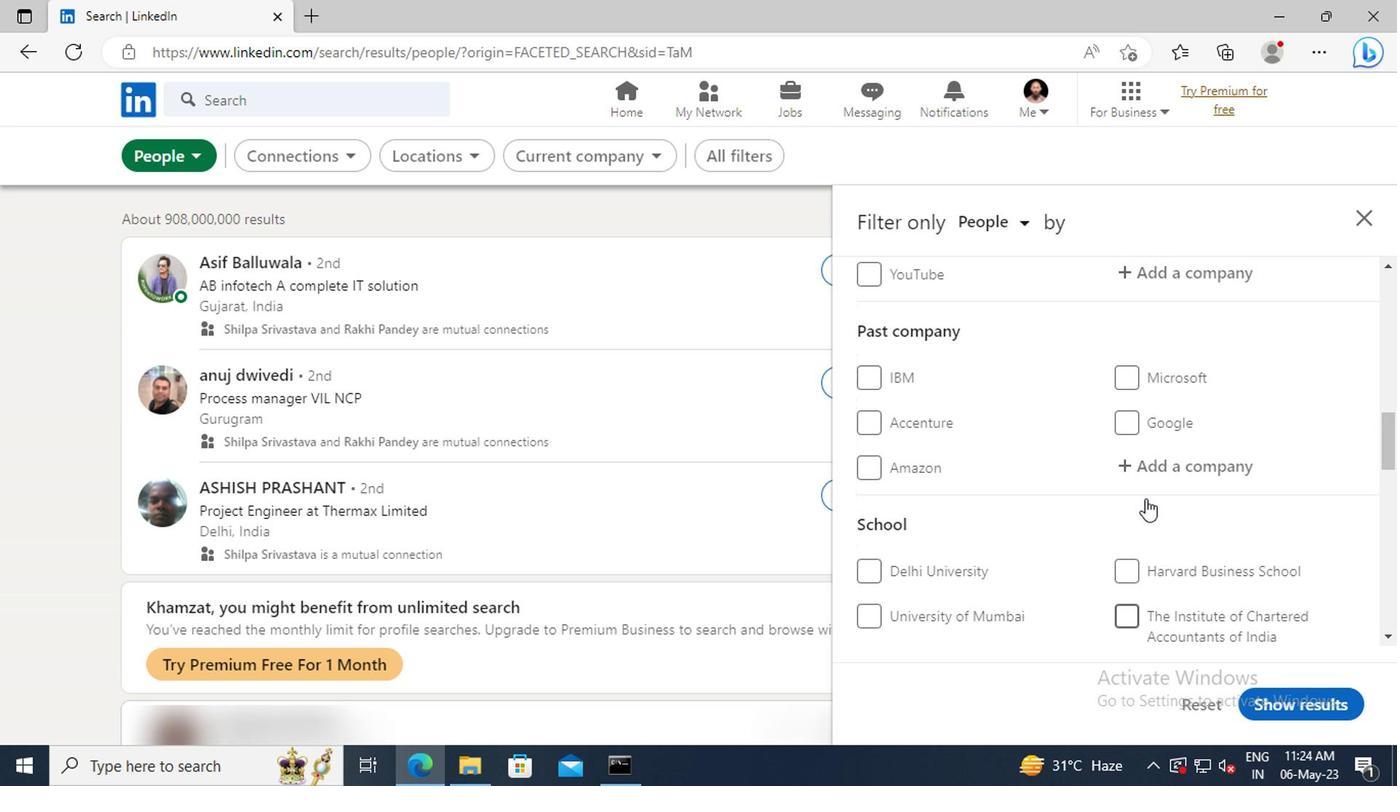 
Action: Mouse scrolled (1141, 497) with delta (0, 0)
Screenshot: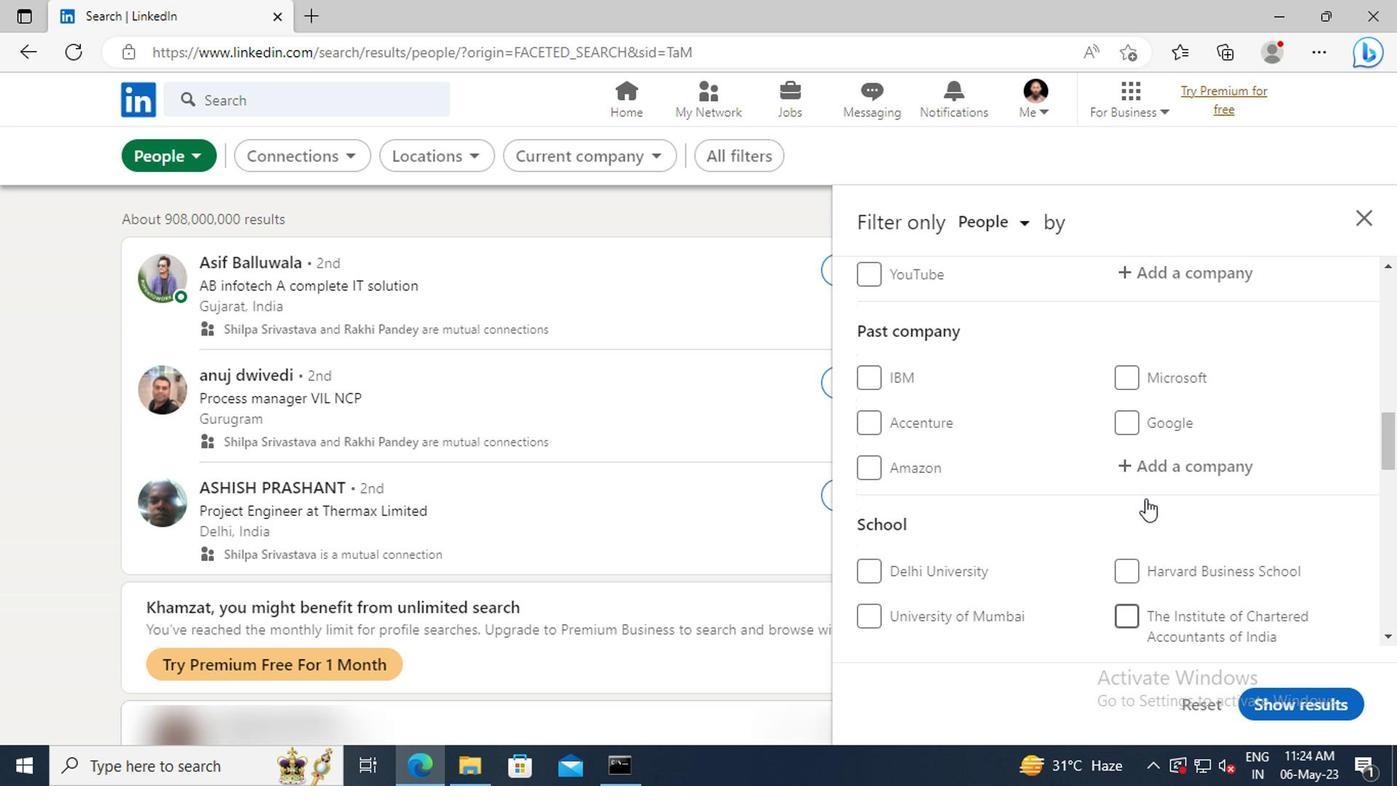 
Action: Mouse scrolled (1141, 497) with delta (0, 0)
Screenshot: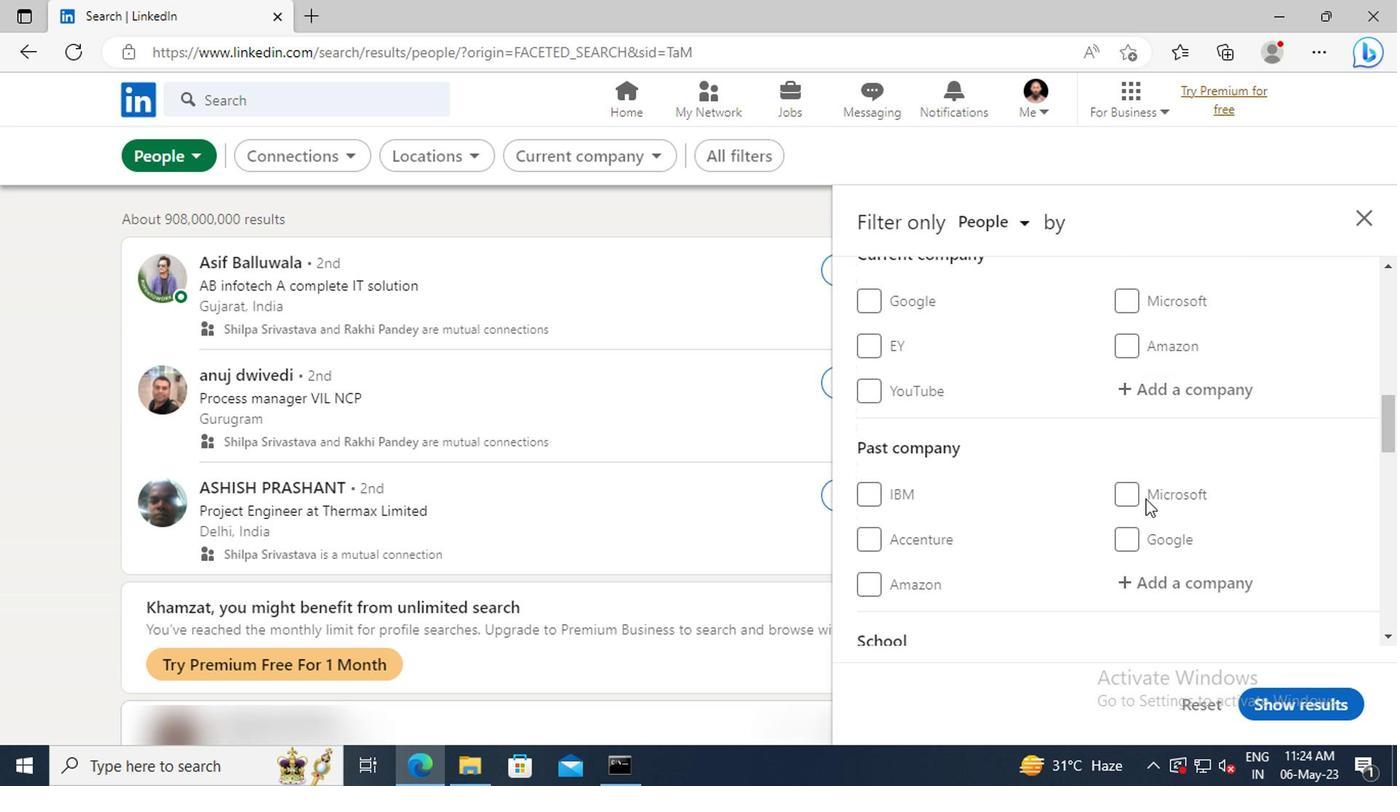
Action: Mouse moved to (1142, 450)
Screenshot: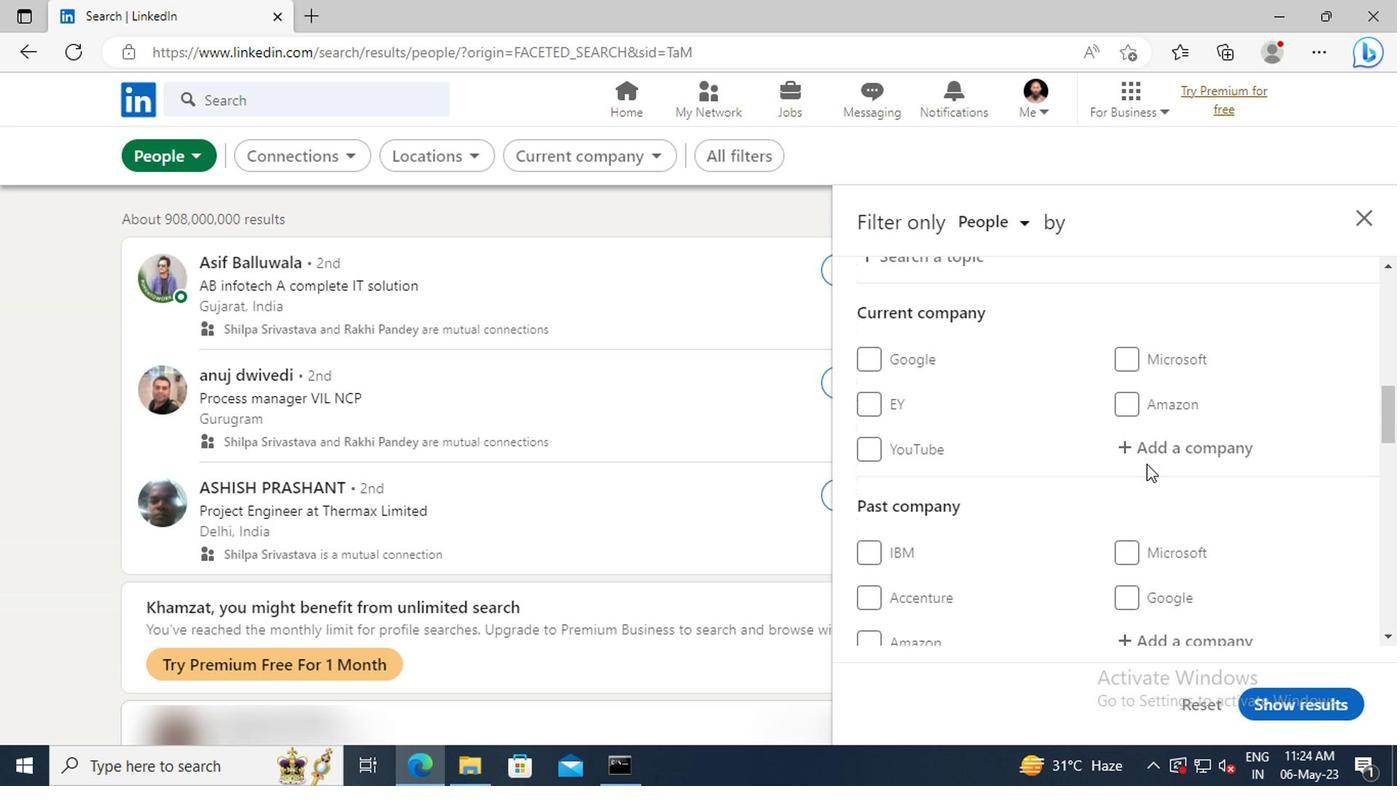 
Action: Mouse pressed left at (1142, 450)
Screenshot: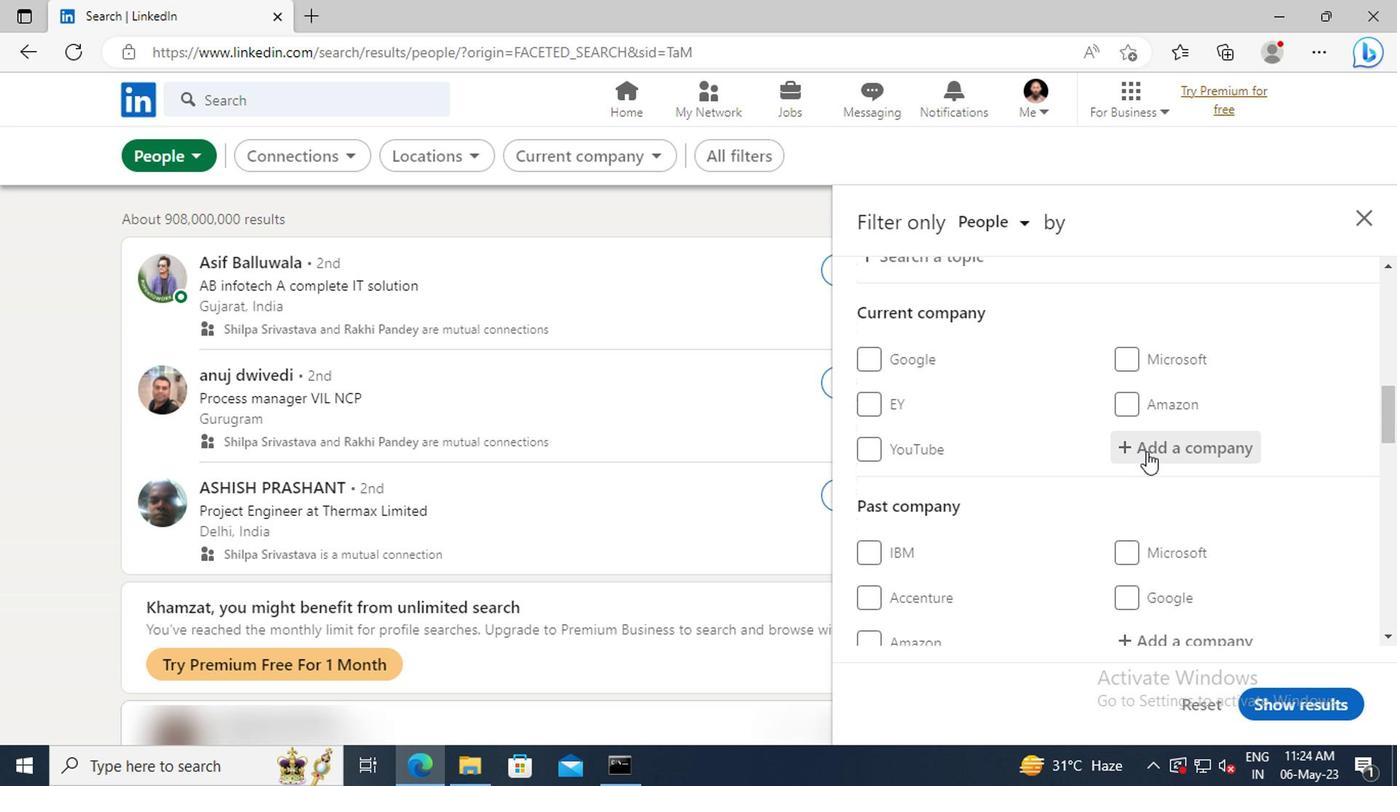 
Action: Key pressed <Key.shift>GRANT<Key.space><Key.shift>THOR
Screenshot: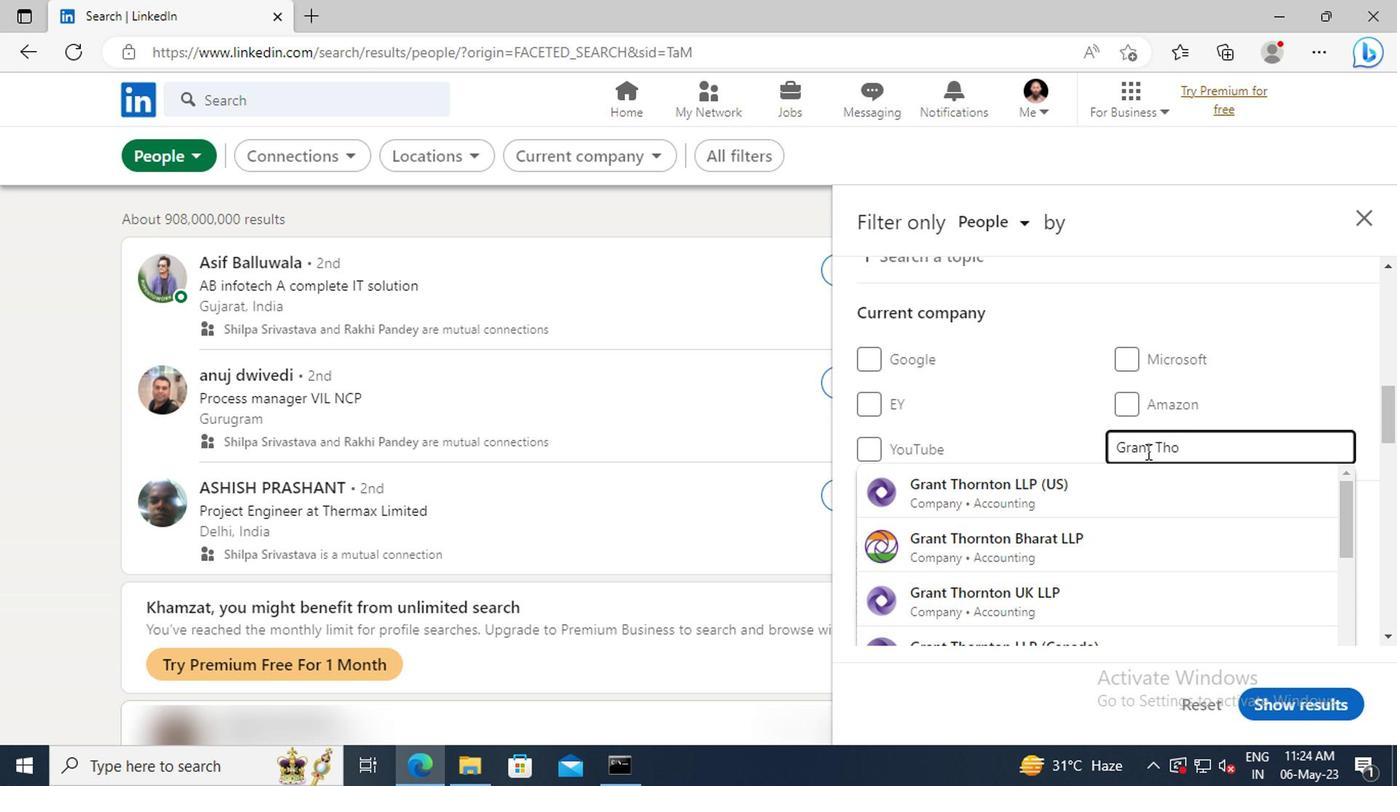 
Action: Mouse moved to (1147, 523)
Screenshot: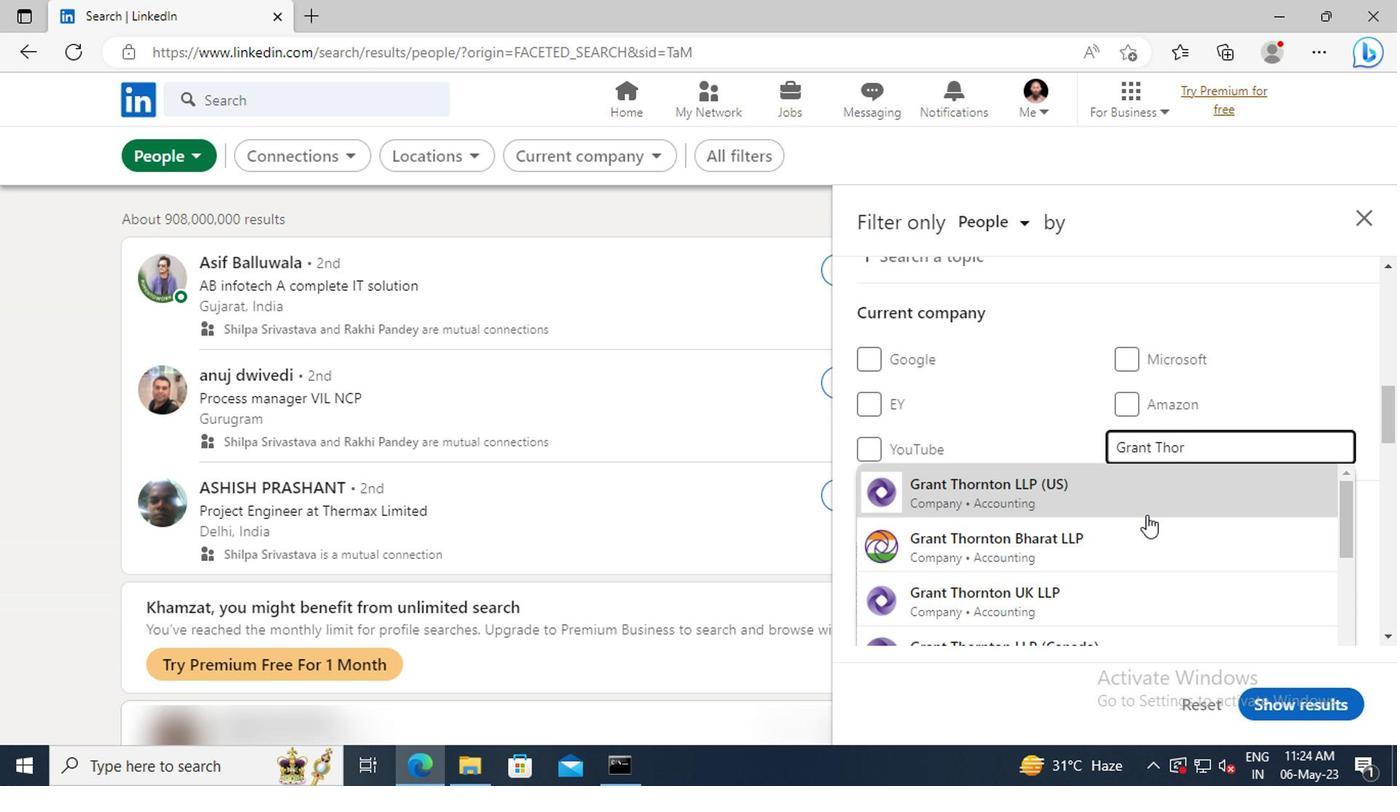 
Action: Mouse pressed left at (1147, 523)
Screenshot: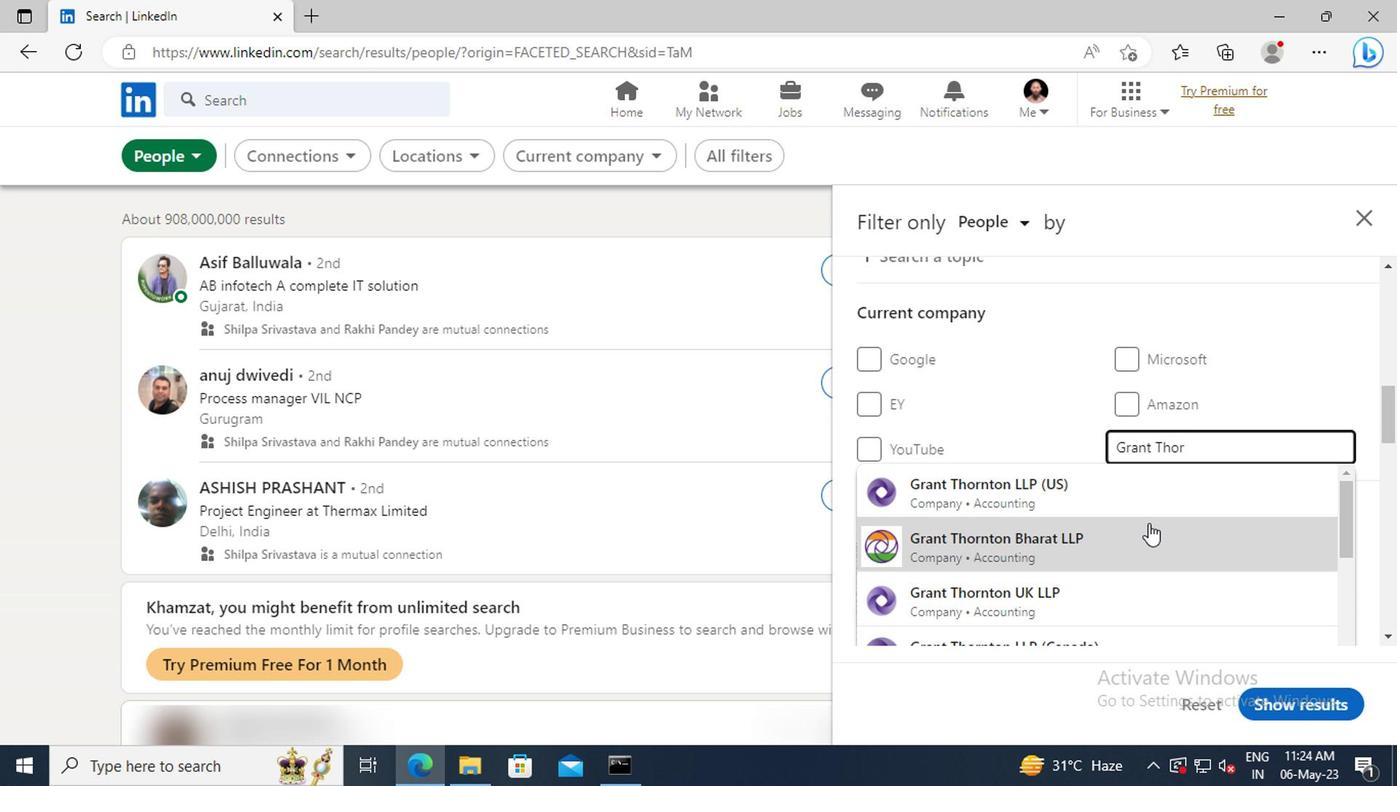 
Action: Mouse scrolled (1147, 521) with delta (0, -1)
Screenshot: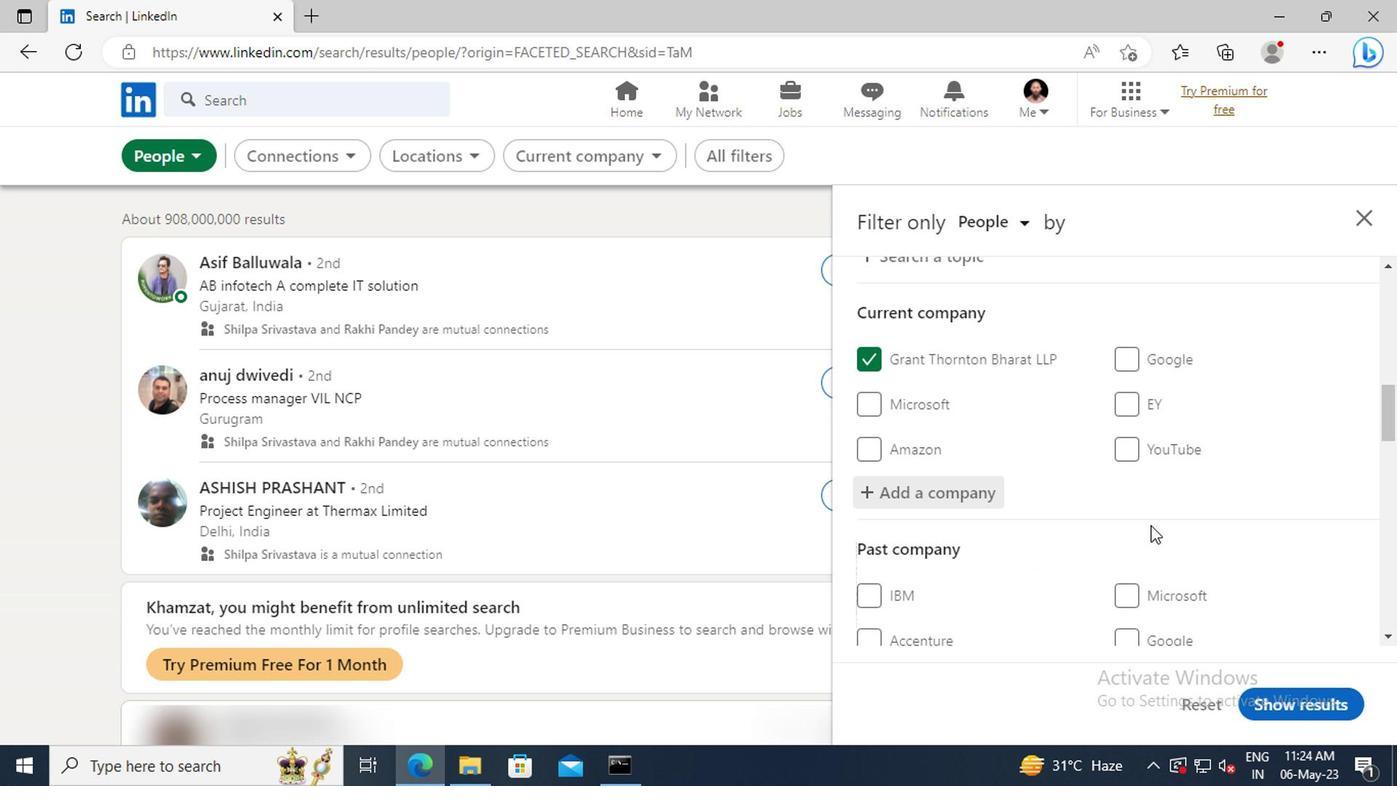 
Action: Mouse scrolled (1147, 521) with delta (0, -1)
Screenshot: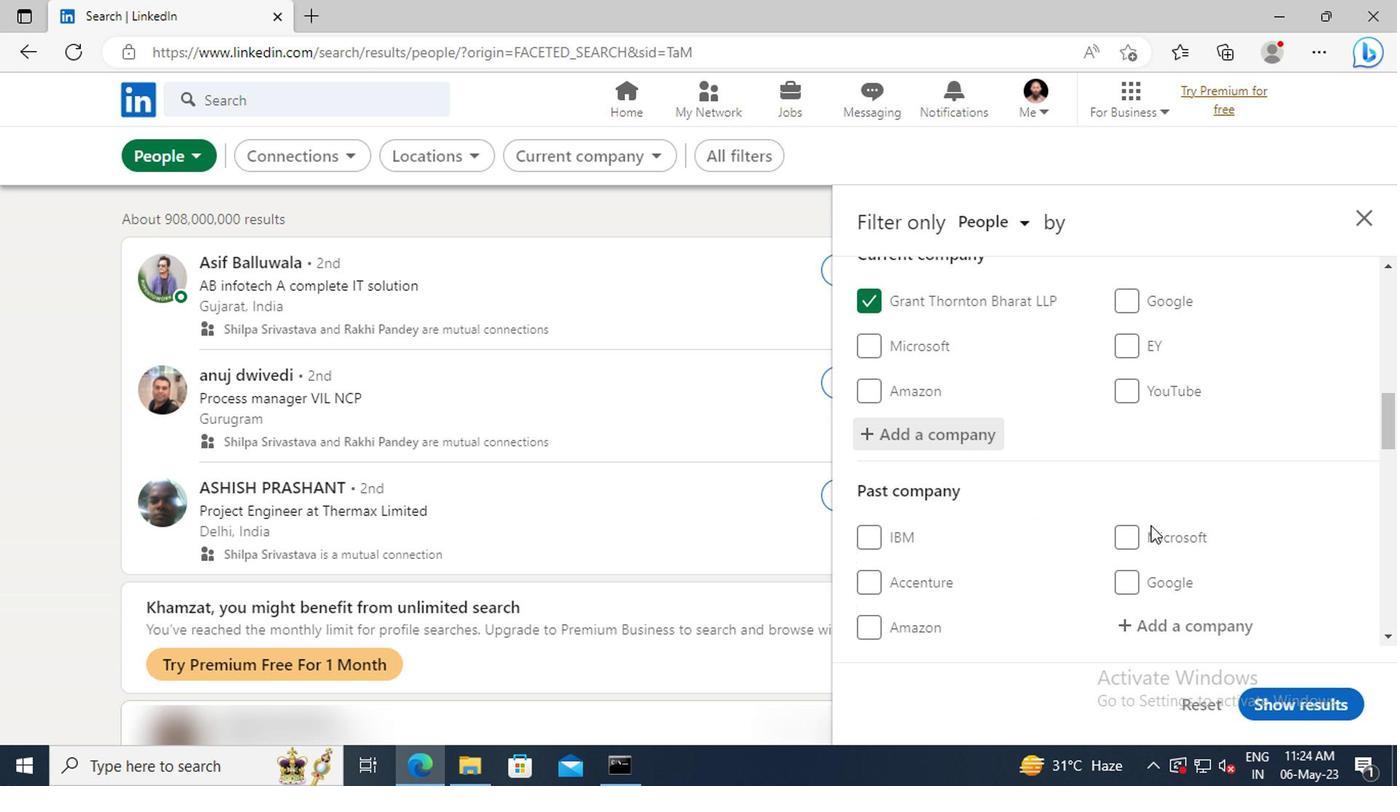 
Action: Mouse scrolled (1147, 521) with delta (0, -1)
Screenshot: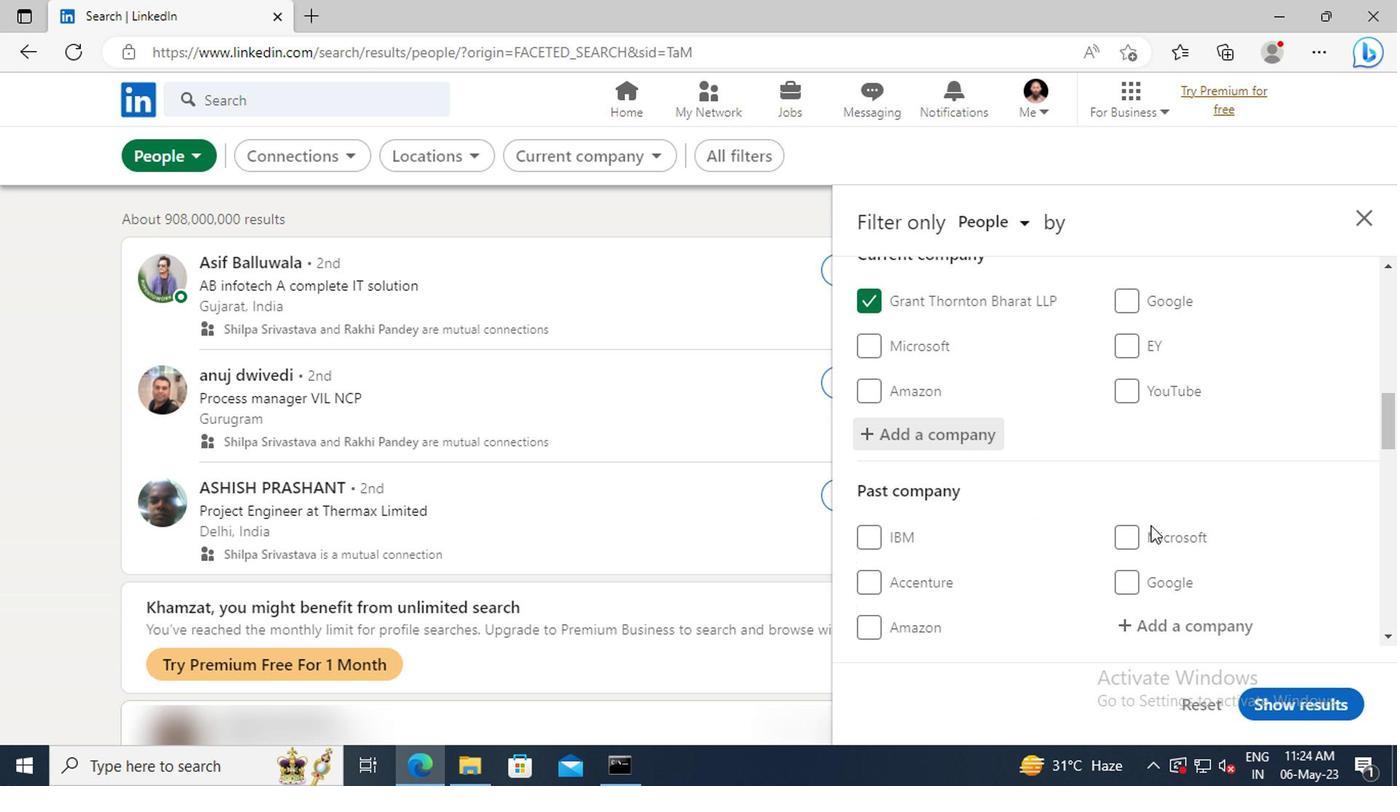 
Action: Mouse moved to (1147, 521)
Screenshot: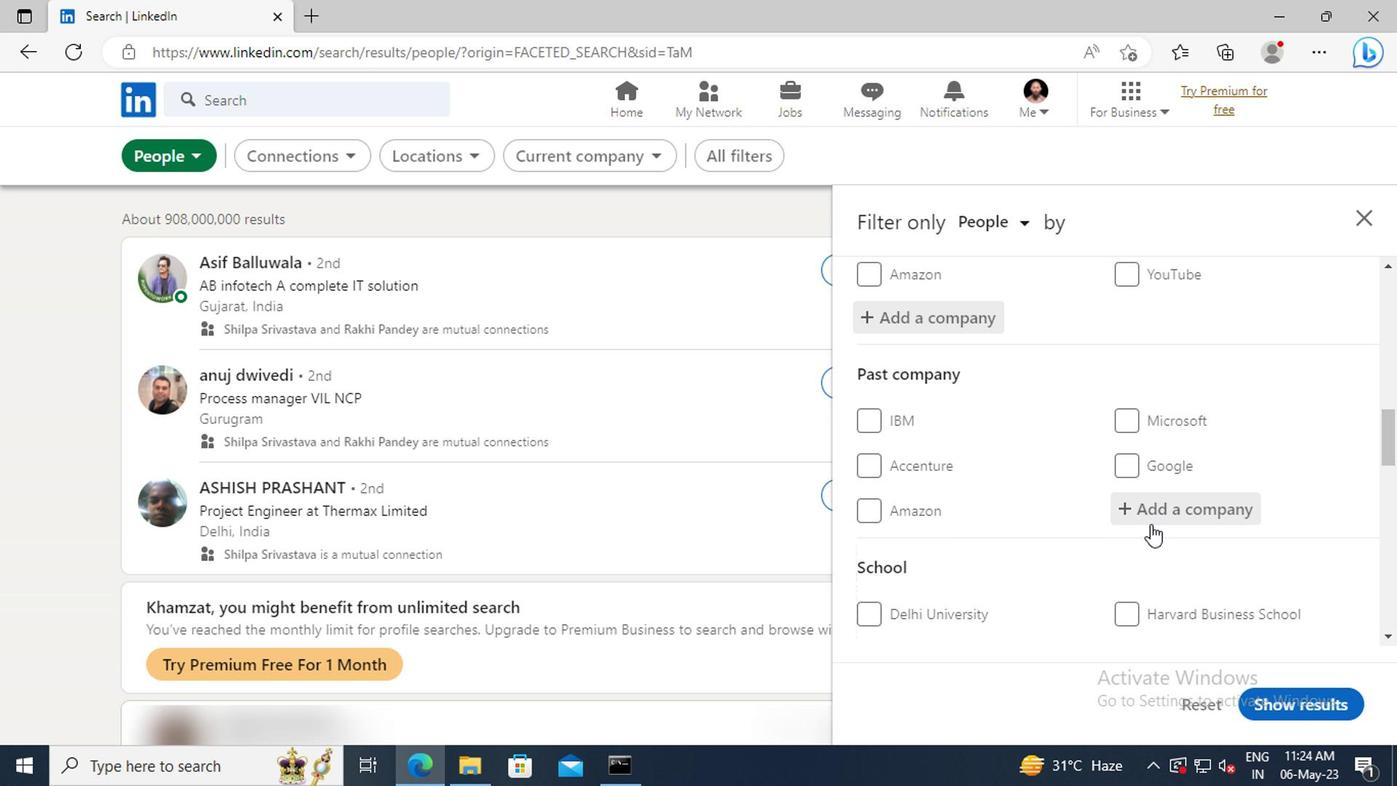 
Action: Mouse scrolled (1147, 521) with delta (0, 0)
Screenshot: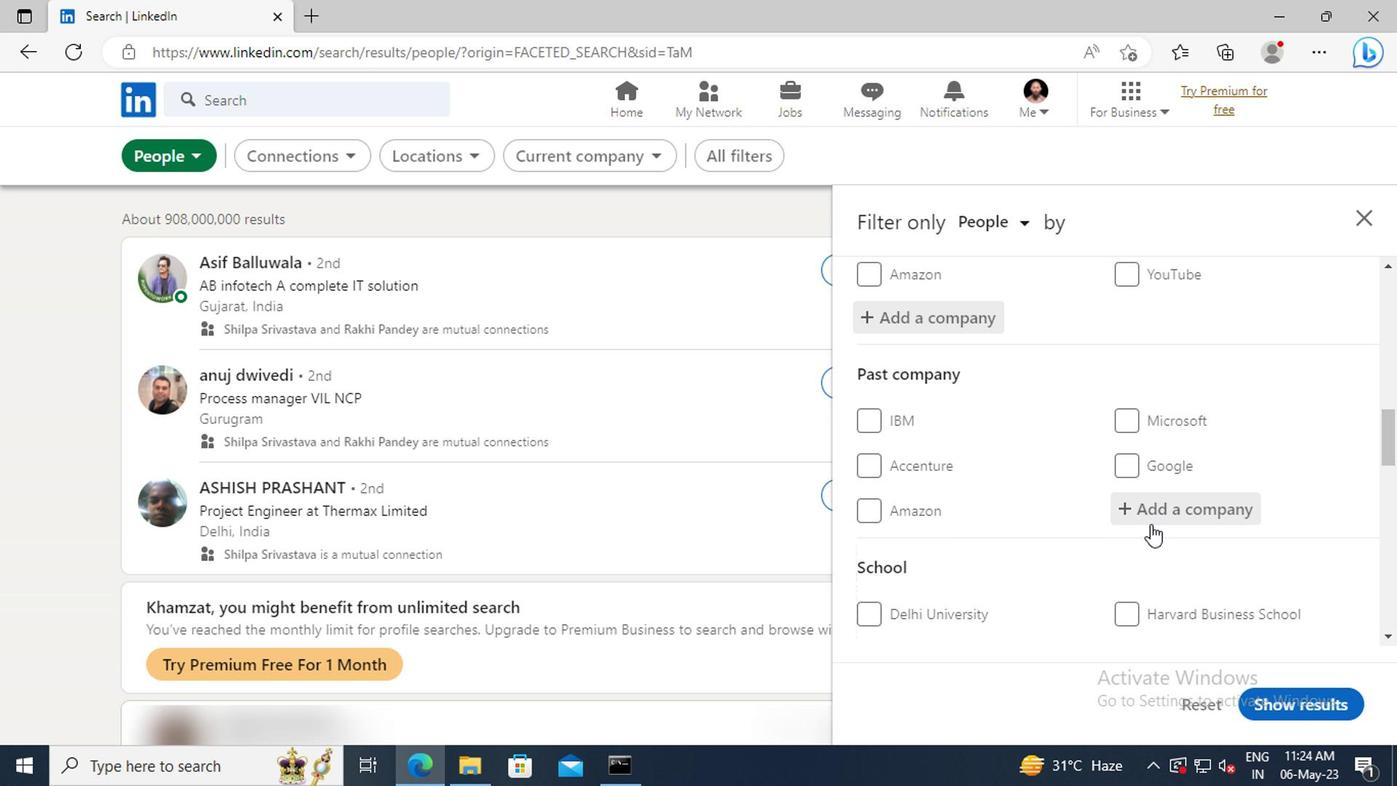 
Action: Mouse scrolled (1147, 521) with delta (0, 0)
Screenshot: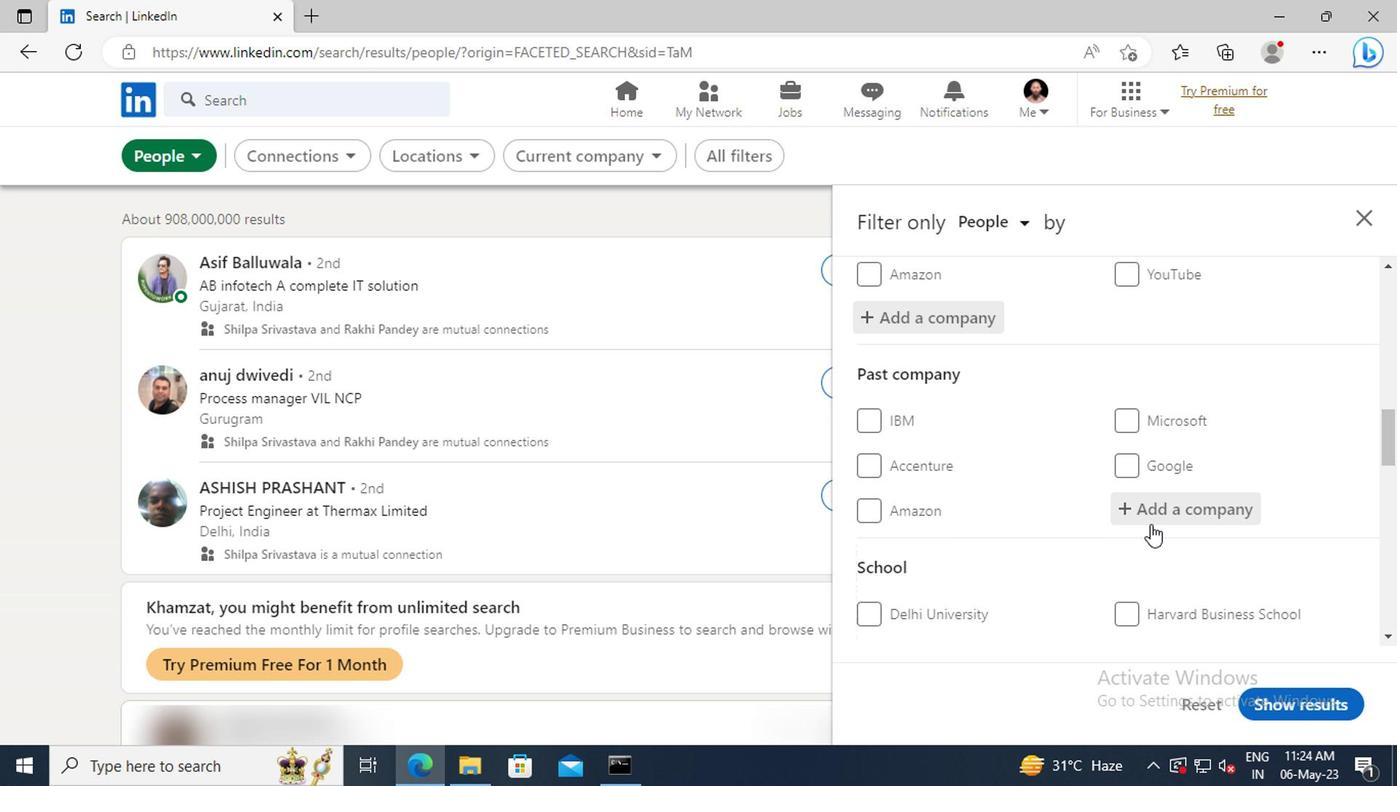 
Action: Mouse moved to (1147, 518)
Screenshot: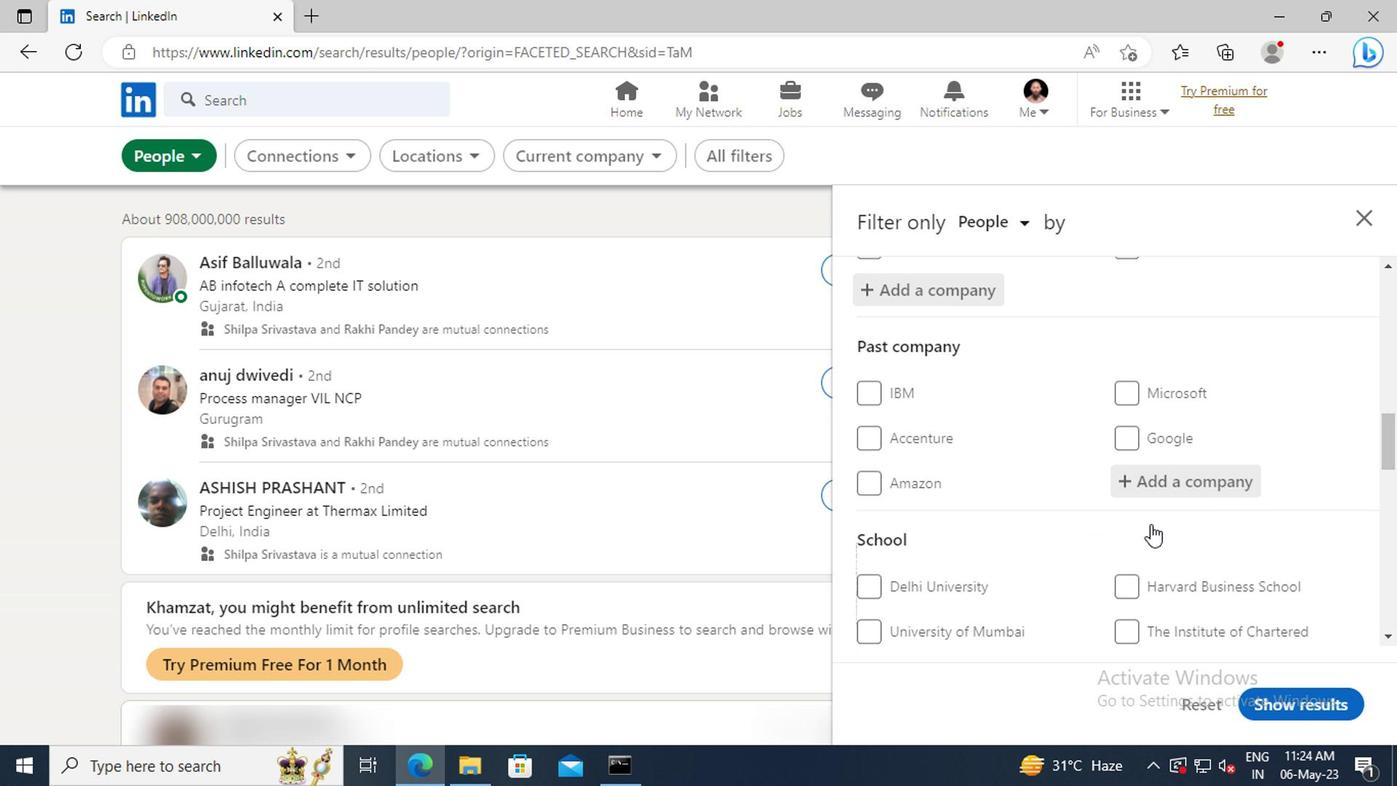 
Action: Mouse scrolled (1147, 518) with delta (0, 0)
Screenshot: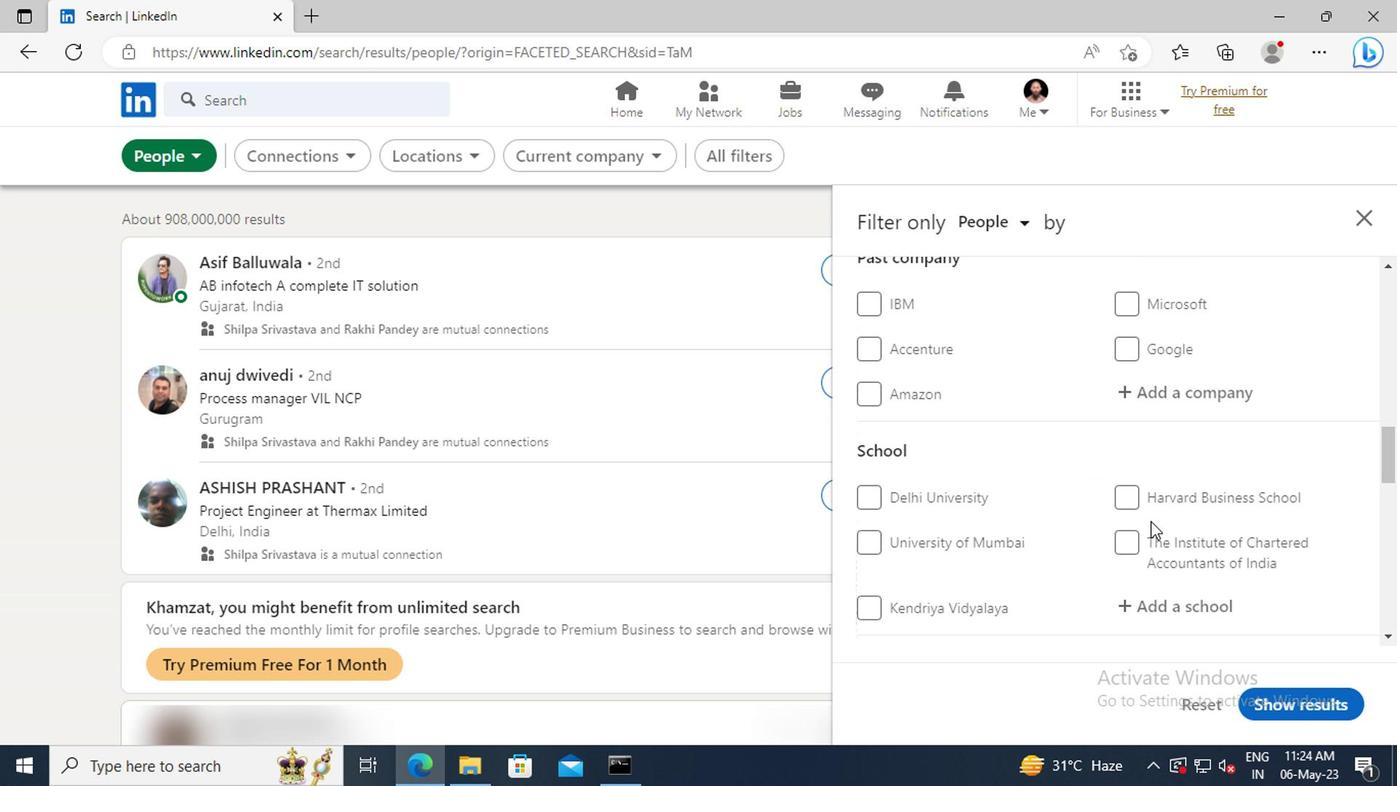 
Action: Mouse scrolled (1147, 518) with delta (0, 0)
Screenshot: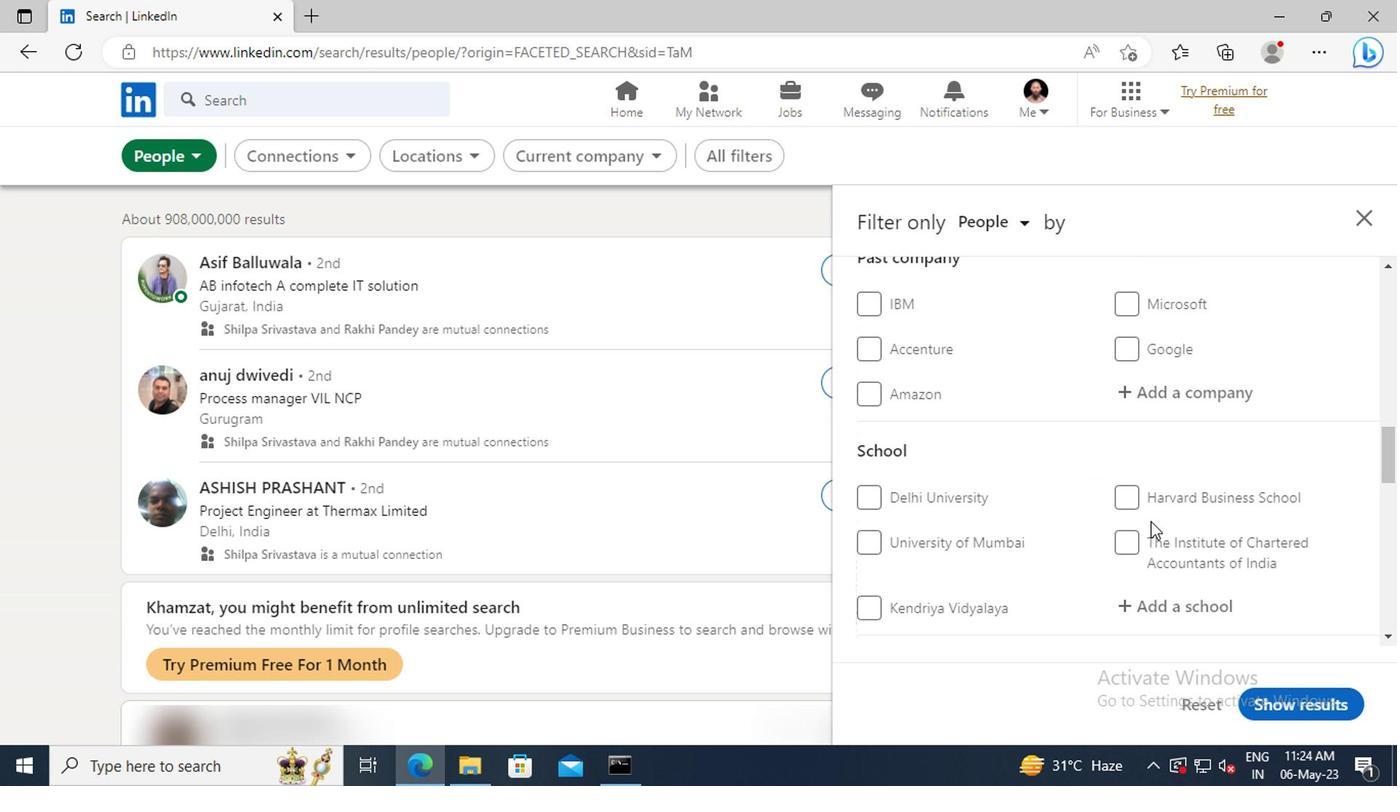 
Action: Mouse moved to (1160, 500)
Screenshot: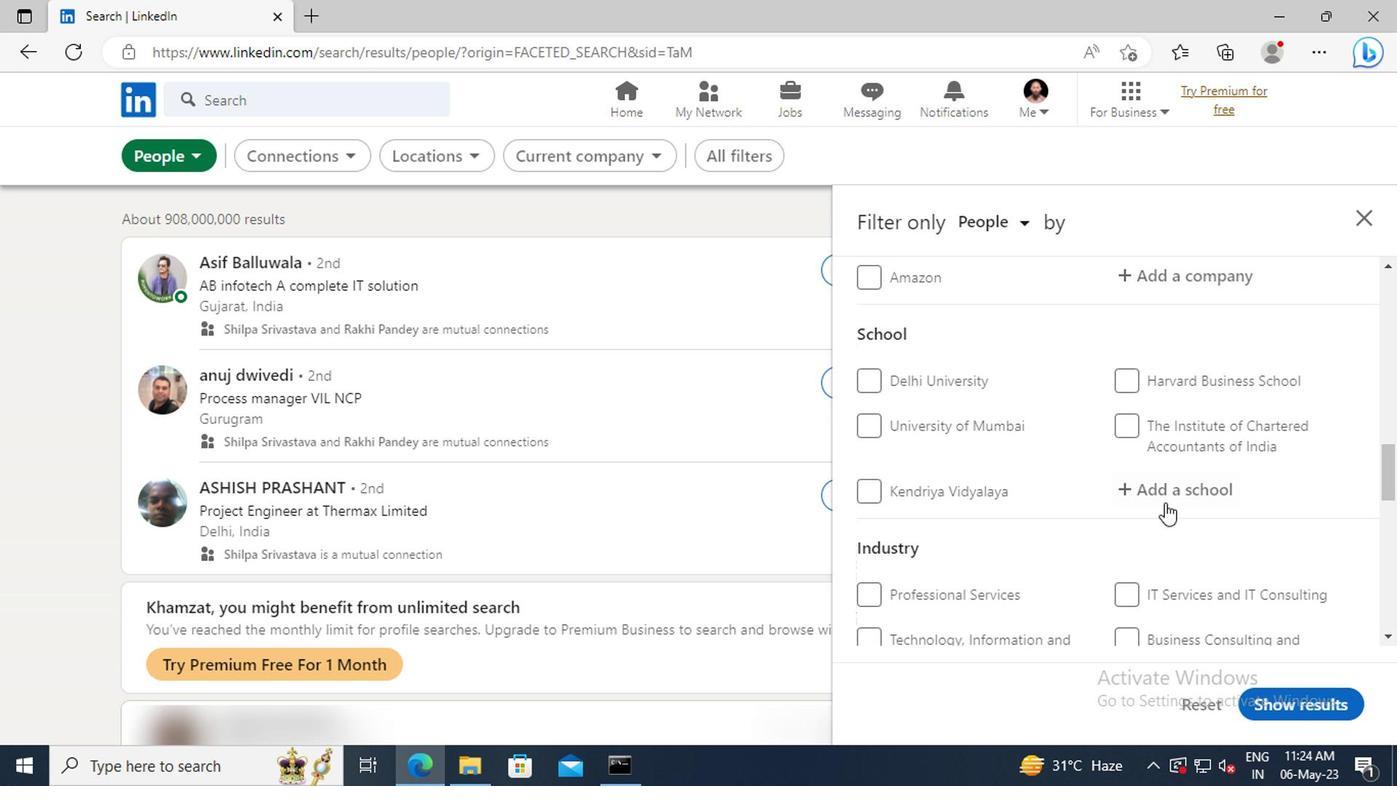 
Action: Mouse pressed left at (1160, 500)
Screenshot: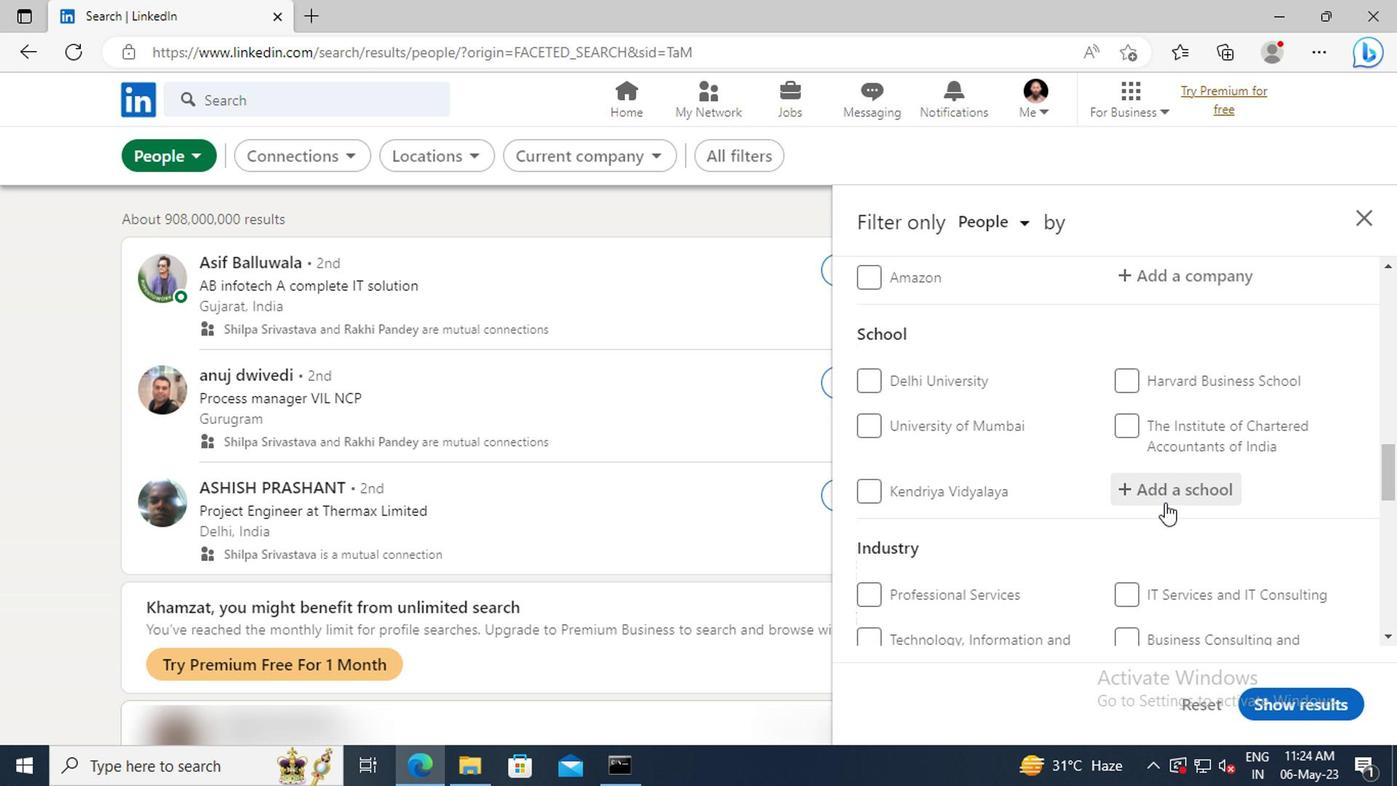 
Action: Key pressed <Key.shift>H.<Key.space><Key.shift>L.<Key.space><Key.shift>COL
Screenshot: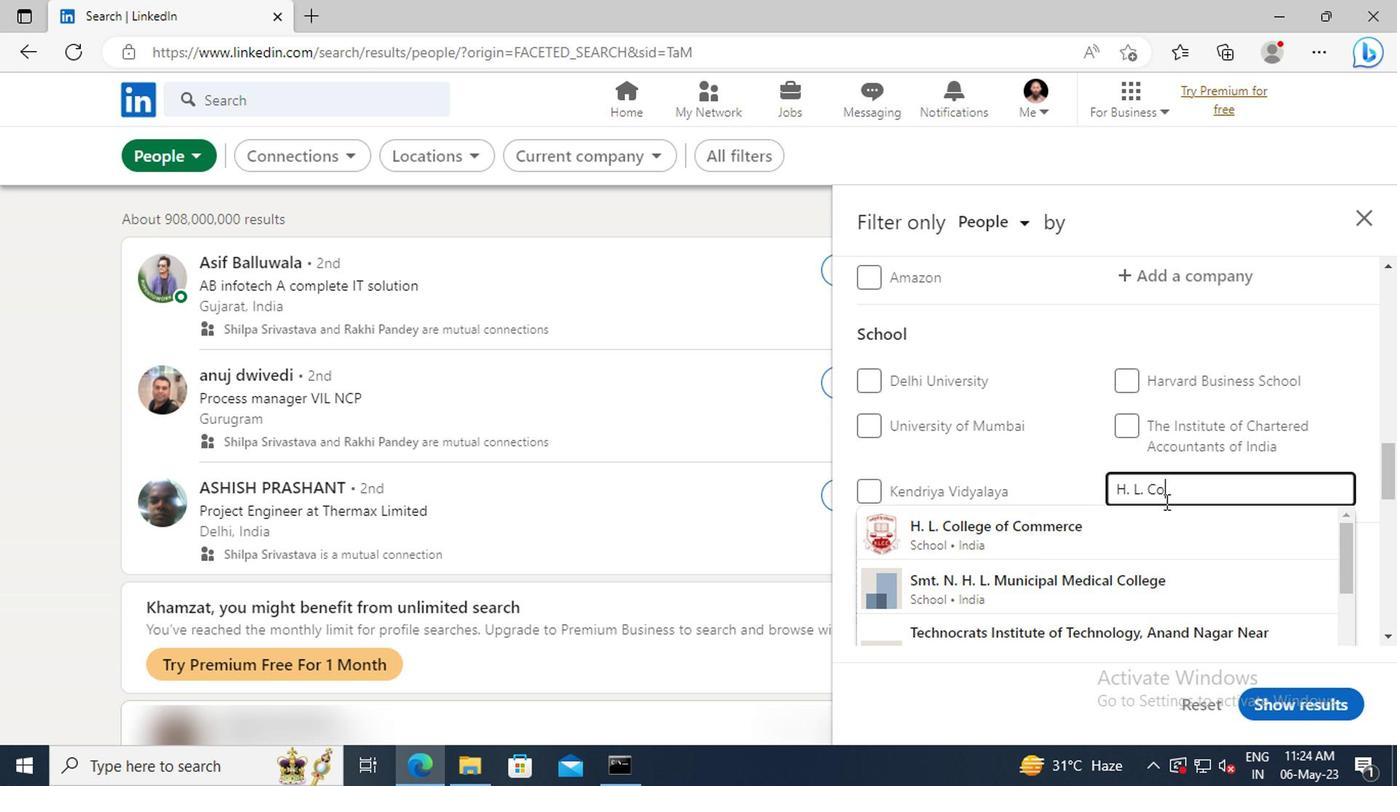 
Action: Mouse moved to (1149, 516)
Screenshot: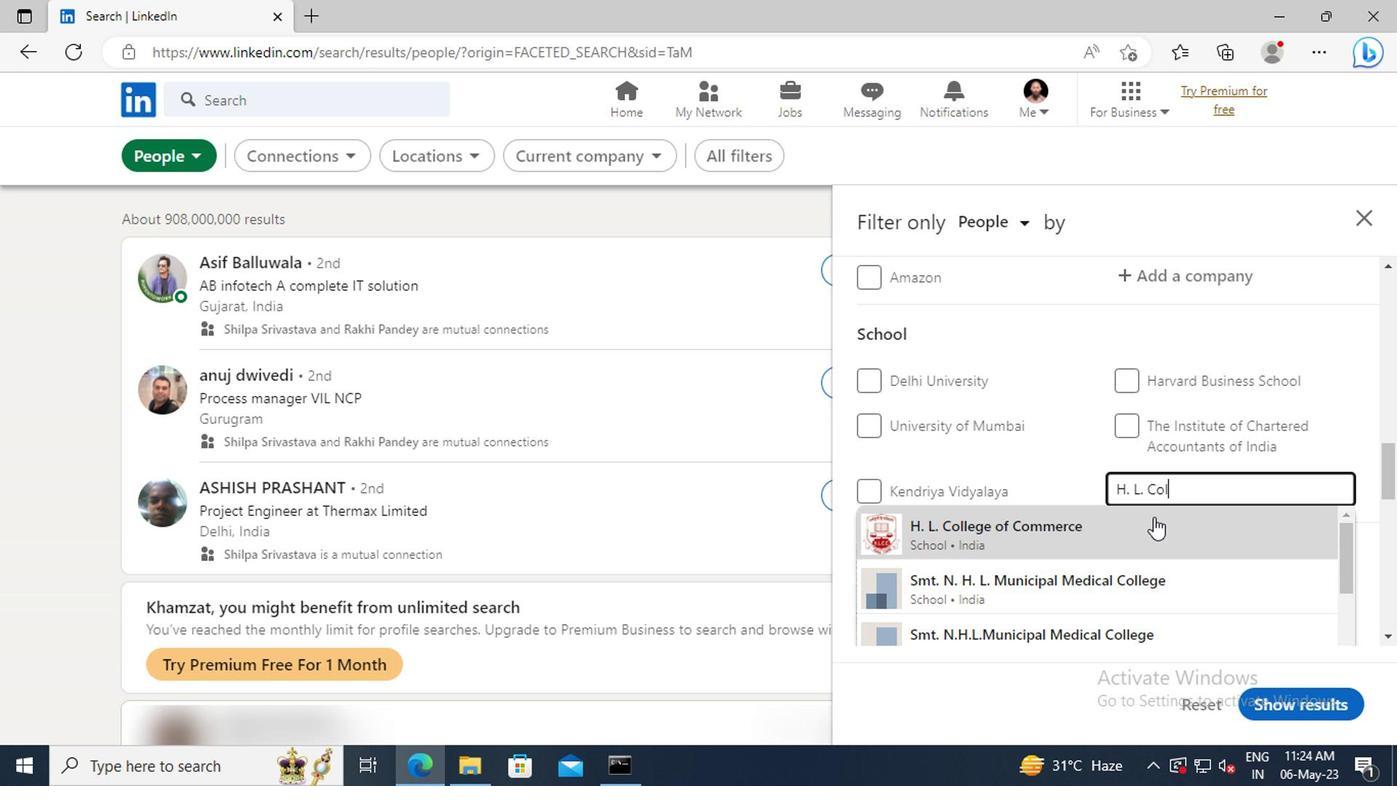 
Action: Mouse pressed left at (1149, 516)
Screenshot: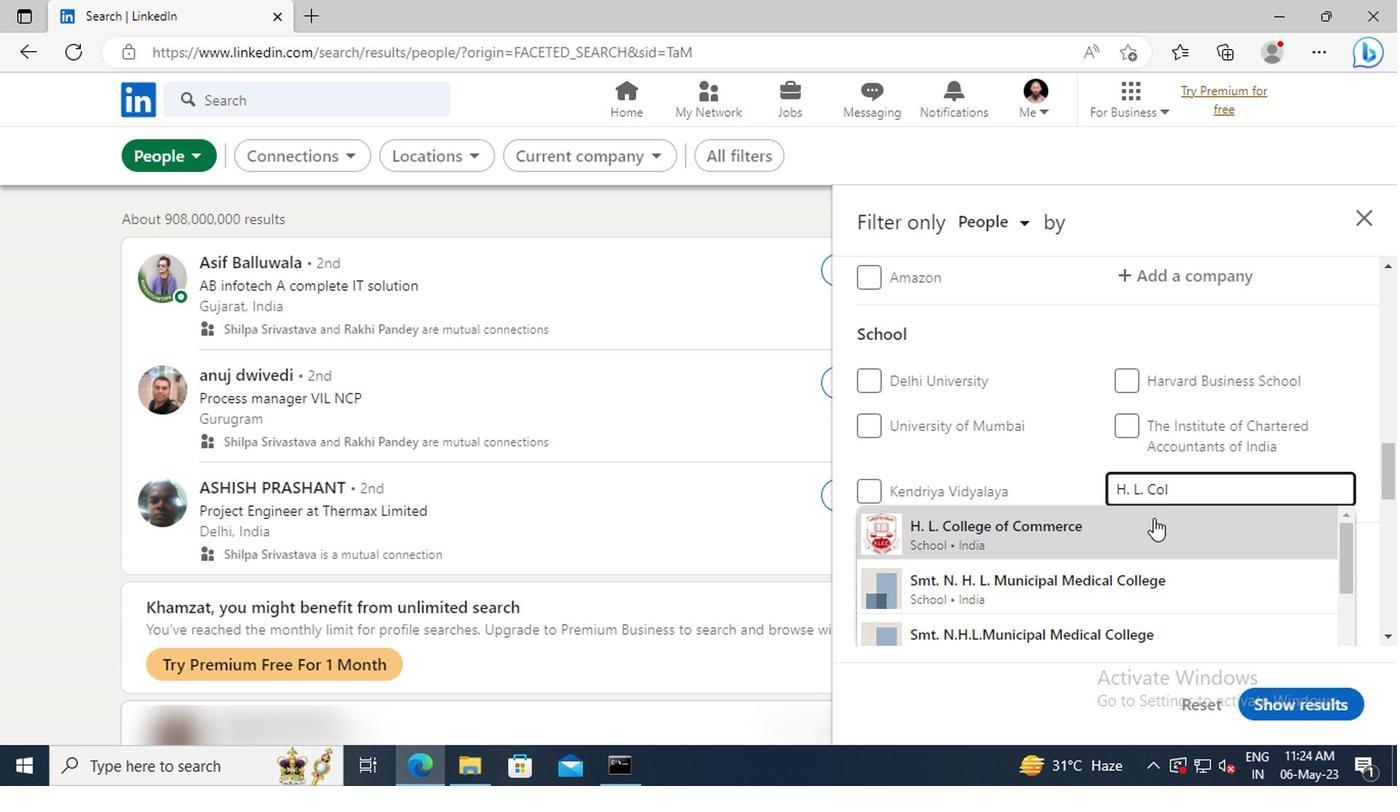 
Action: Mouse scrolled (1149, 515) with delta (0, 0)
Screenshot: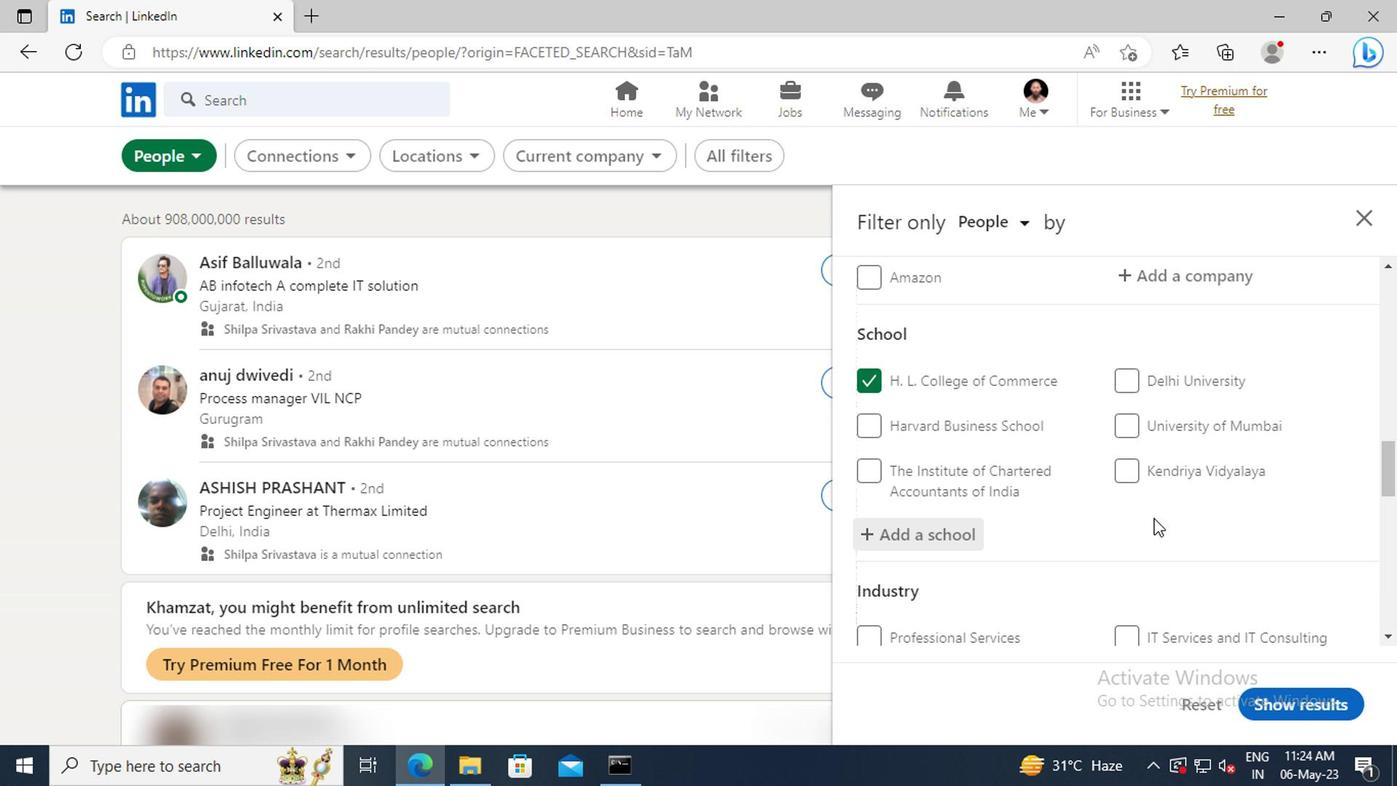 
Action: Mouse scrolled (1149, 515) with delta (0, 0)
Screenshot: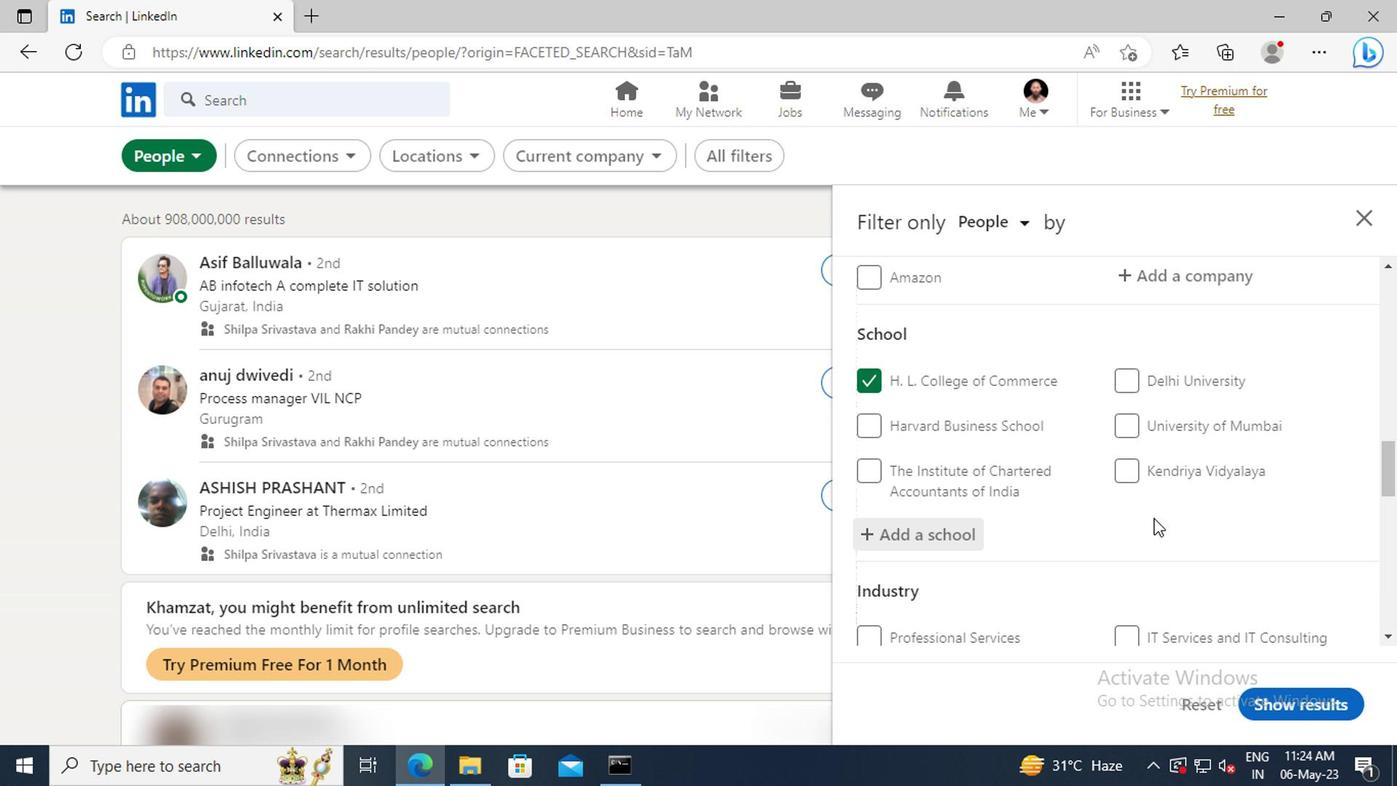 
Action: Mouse scrolled (1149, 515) with delta (0, 0)
Screenshot: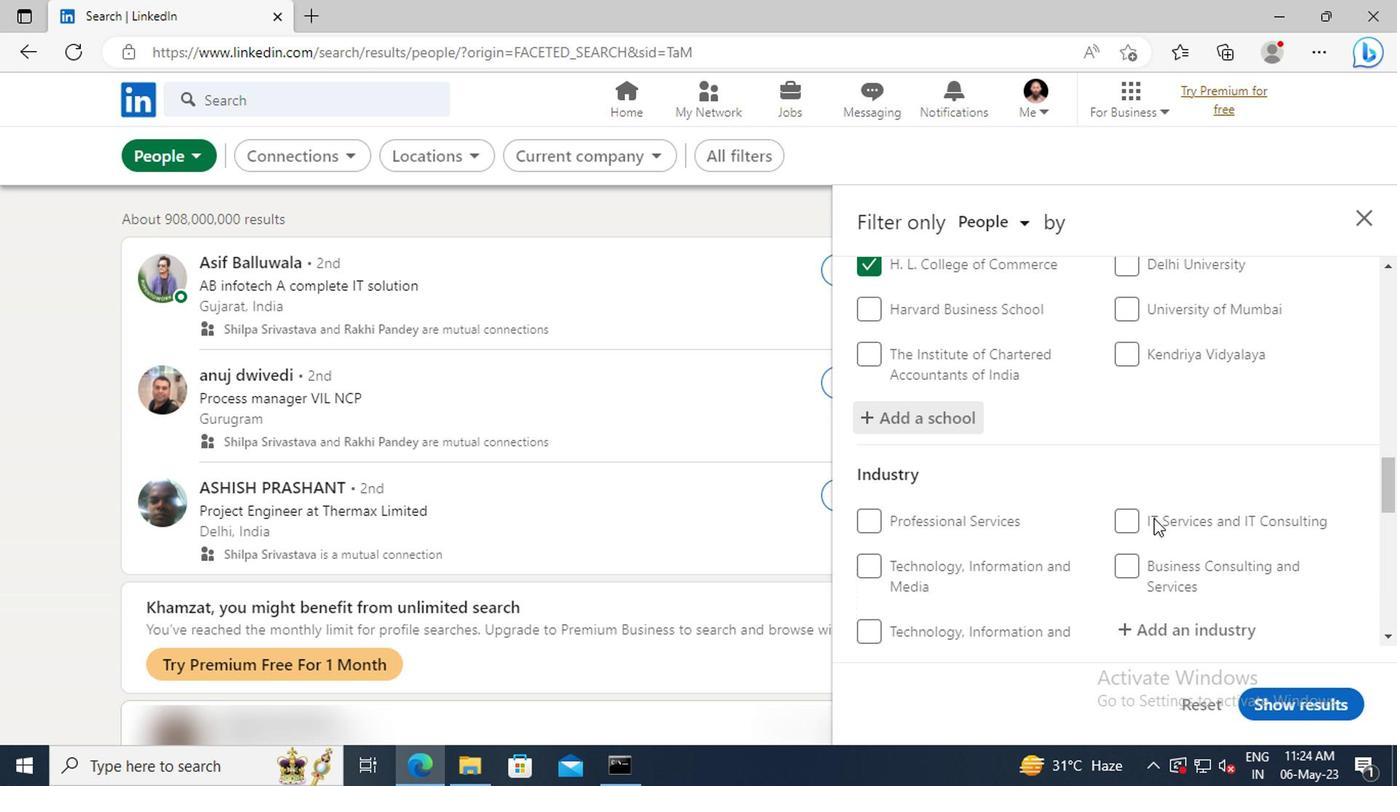 
Action: Mouse scrolled (1149, 515) with delta (0, 0)
Screenshot: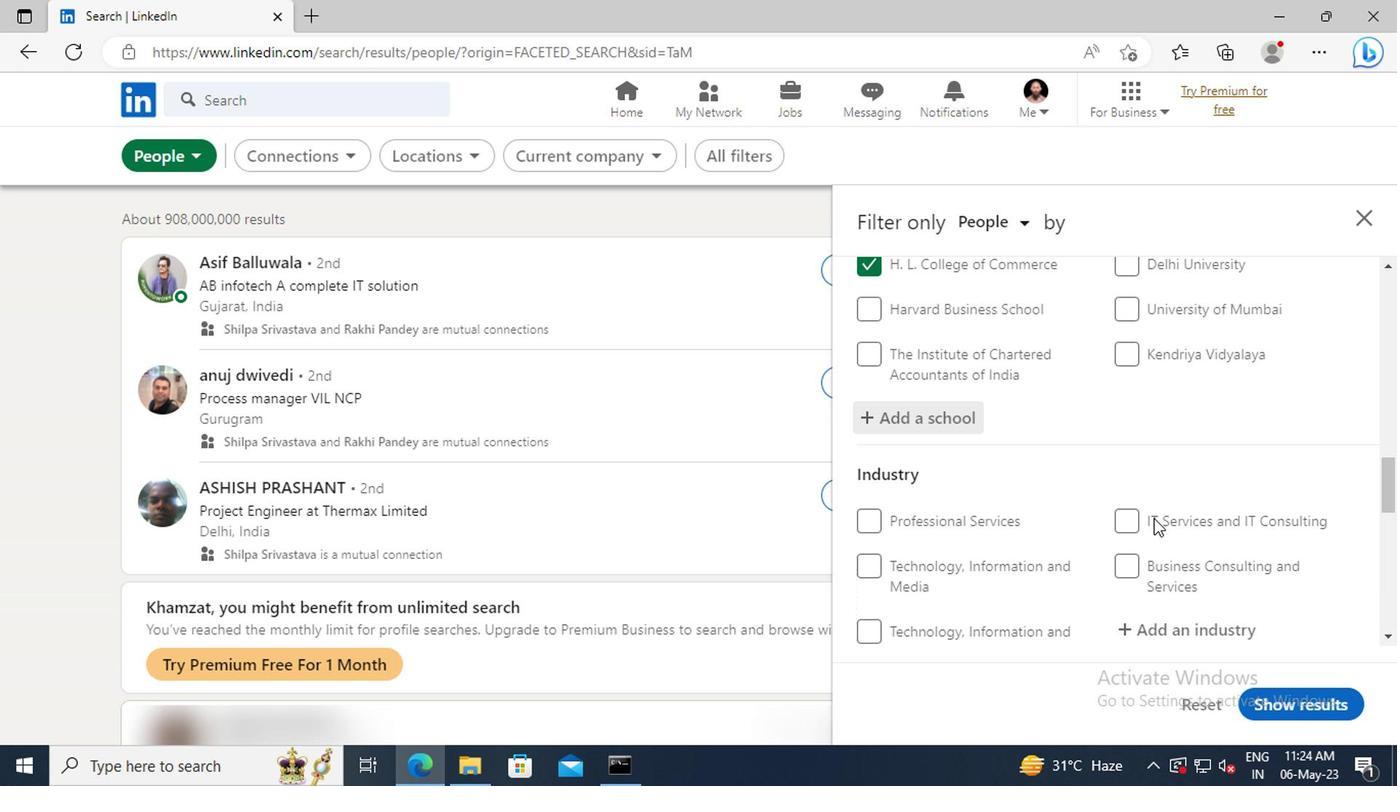 
Action: Mouse moved to (1152, 515)
Screenshot: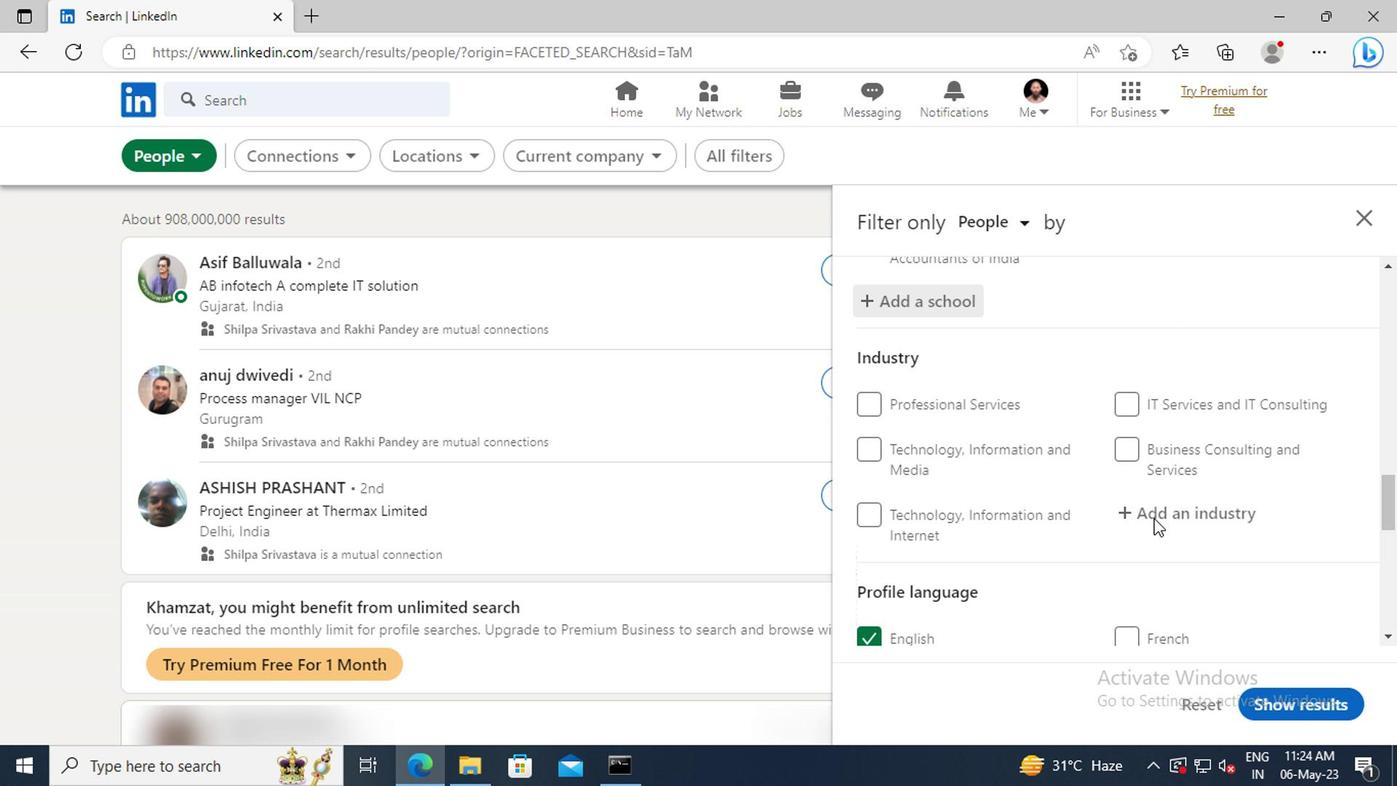 
Action: Mouse pressed left at (1152, 515)
Screenshot: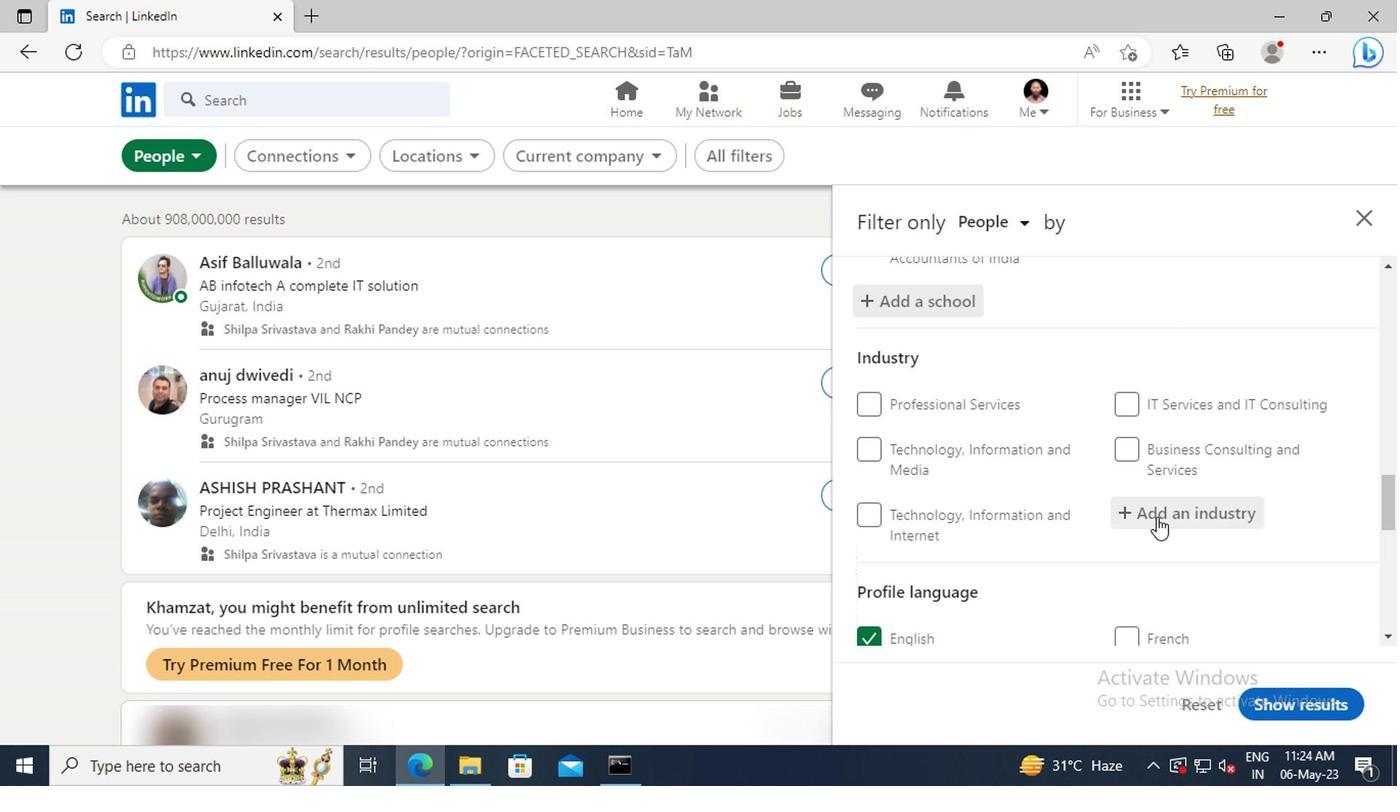
Action: Key pressed <Key.shift>INDIVI
Screenshot: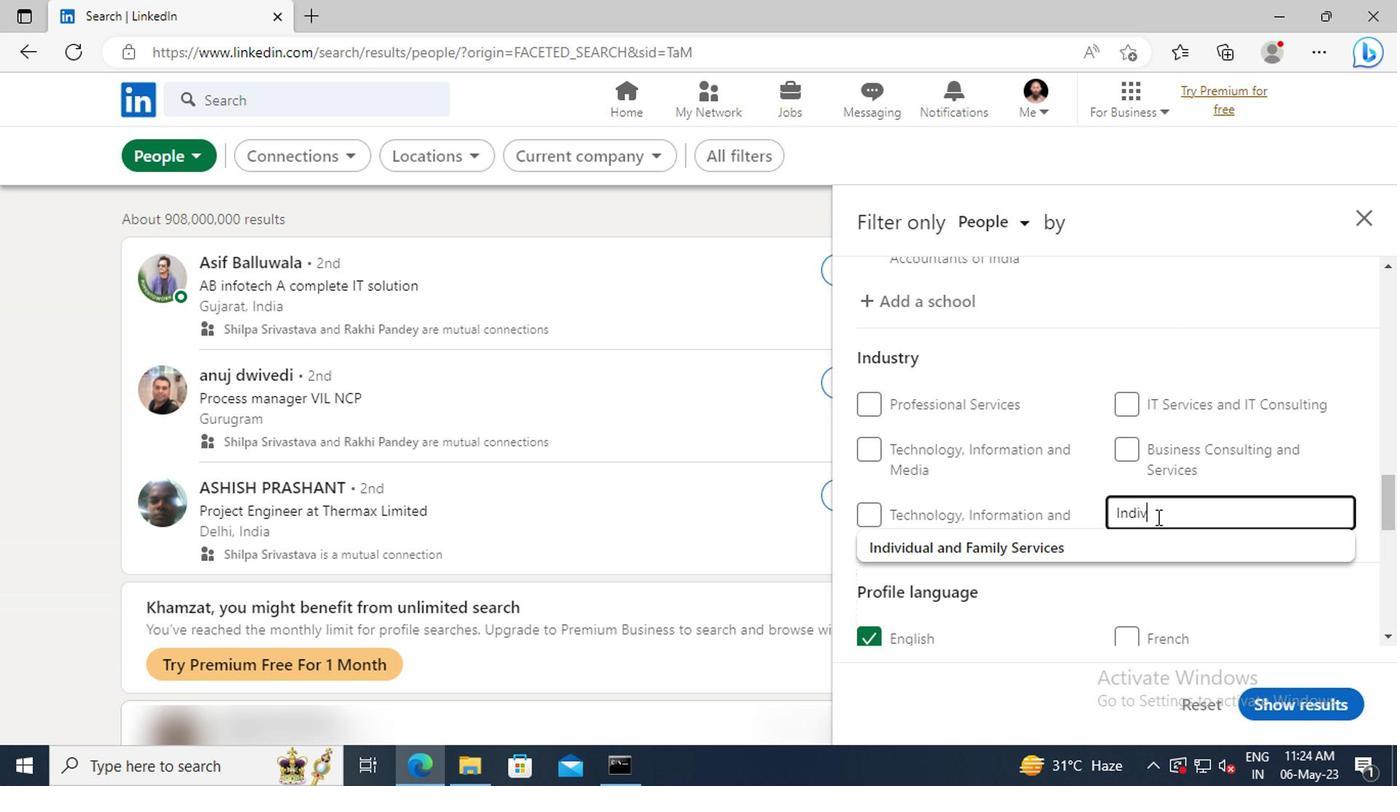 
Action: Mouse moved to (1157, 540)
Screenshot: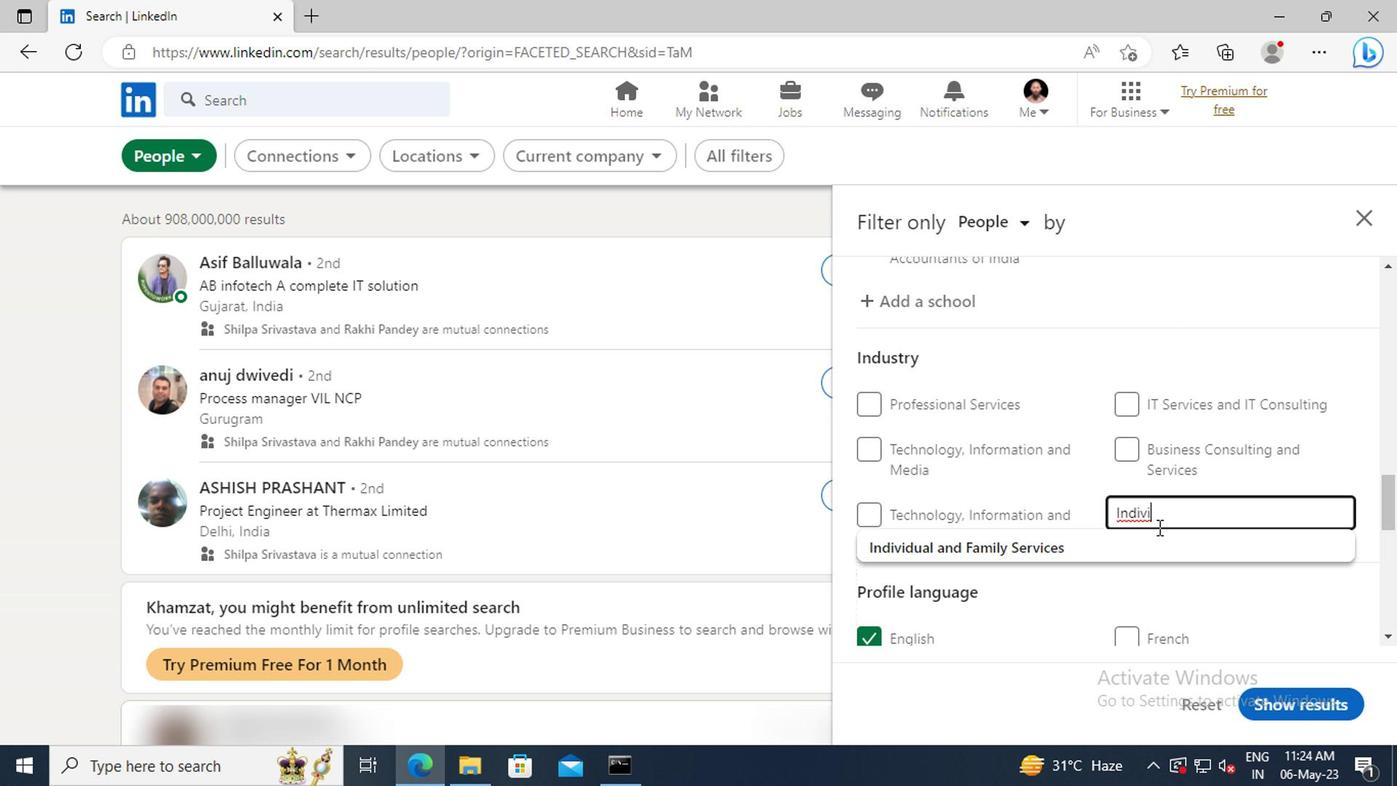 
Action: Mouse pressed left at (1157, 540)
Screenshot: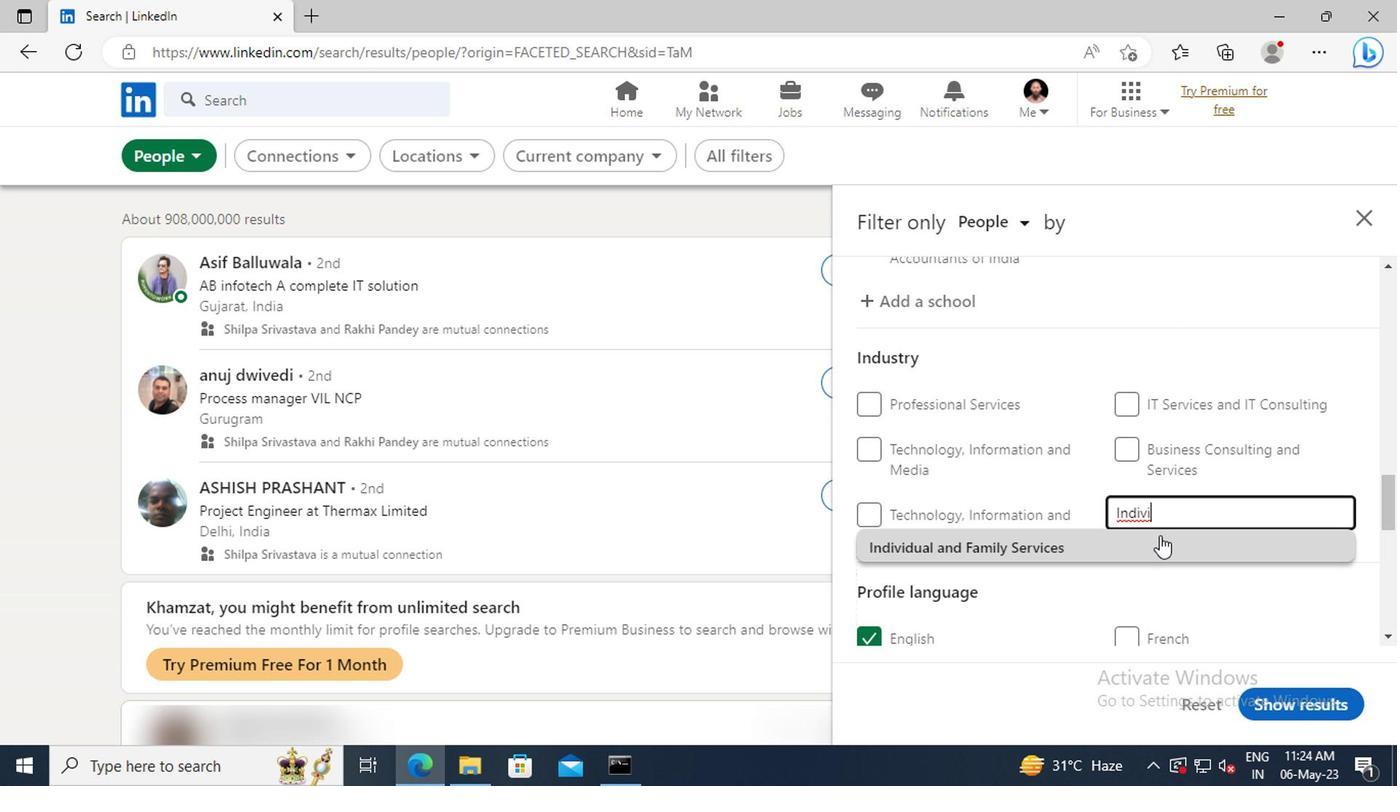 
Action: Mouse scrolled (1157, 539) with delta (0, 0)
Screenshot: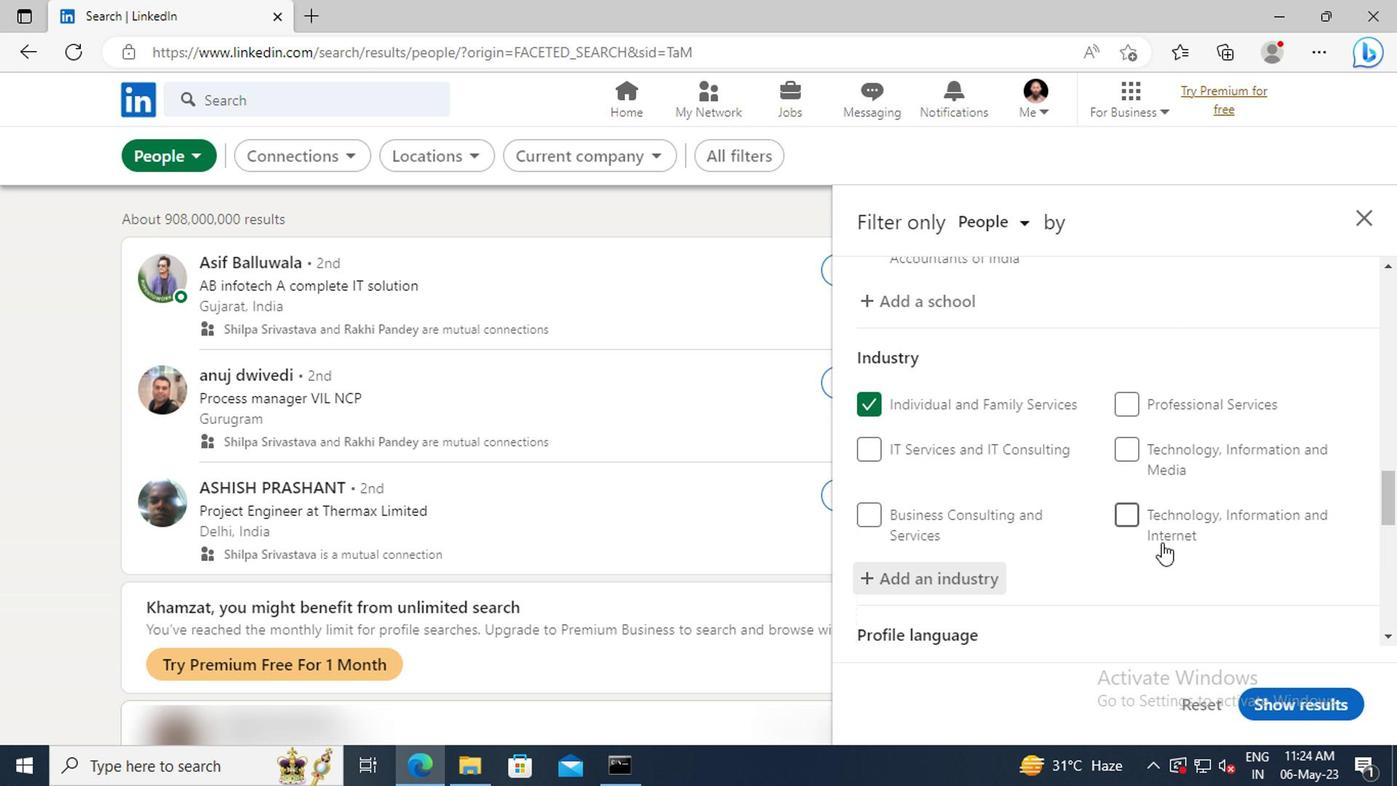 
Action: Mouse scrolled (1157, 539) with delta (0, 0)
Screenshot: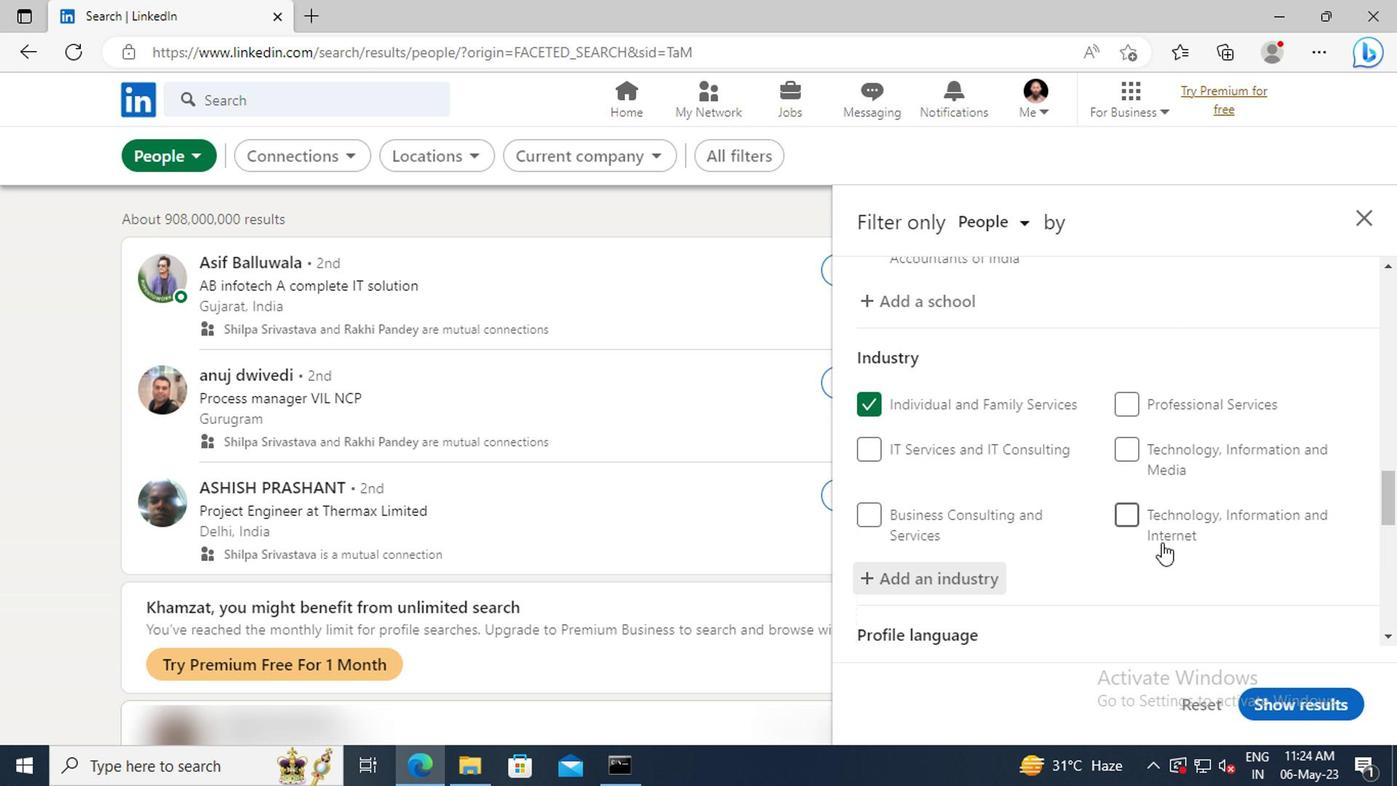 
Action: Mouse moved to (1157, 537)
Screenshot: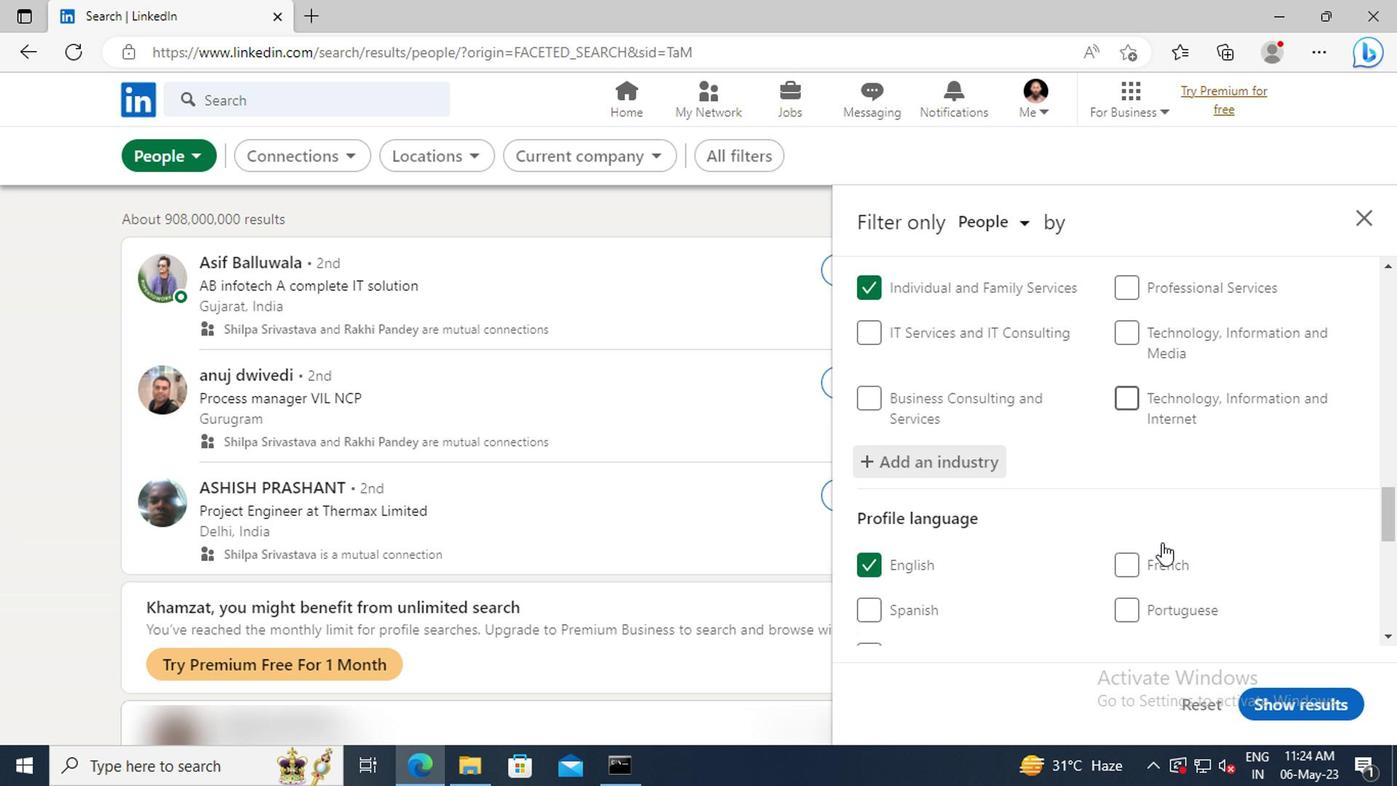 
Action: Mouse scrolled (1157, 536) with delta (0, 0)
Screenshot: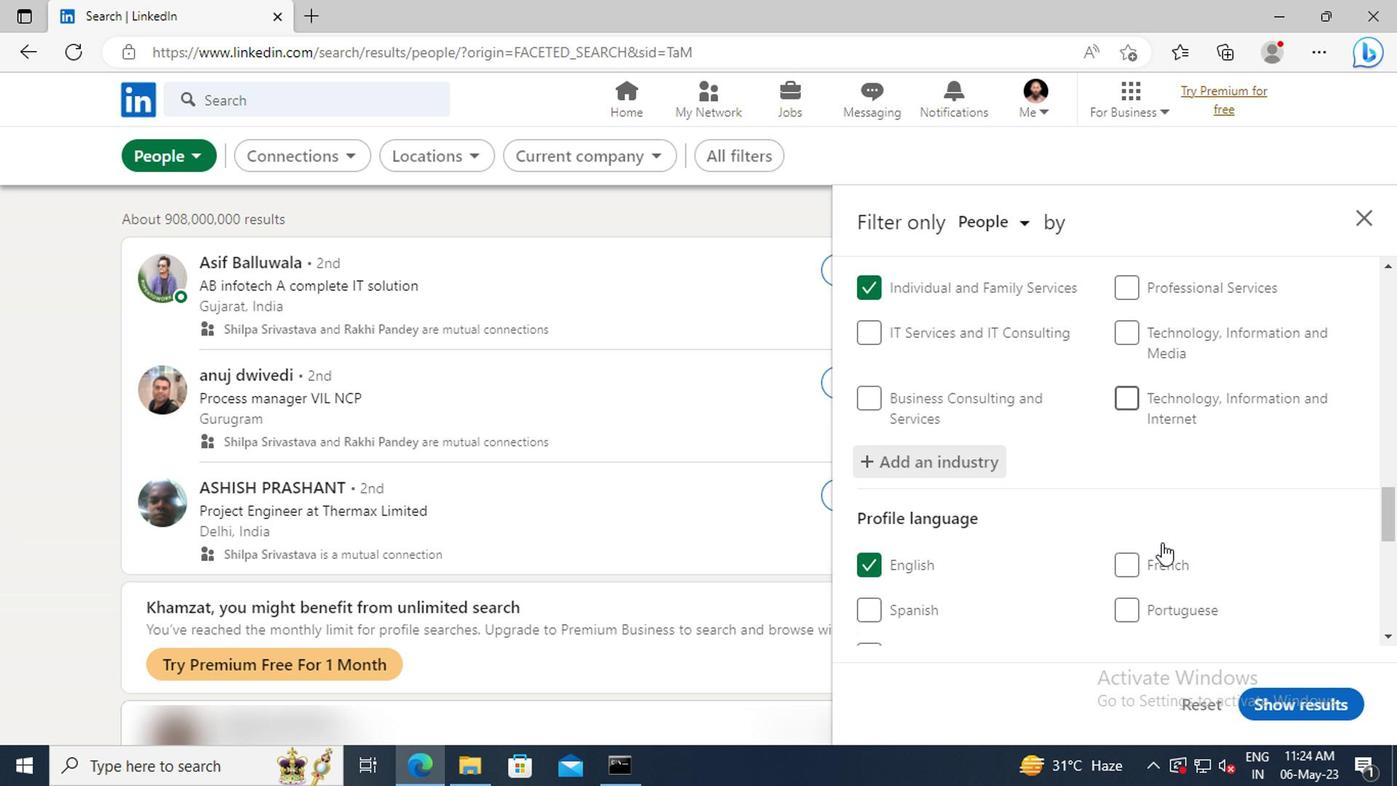 
Action: Mouse moved to (1155, 521)
Screenshot: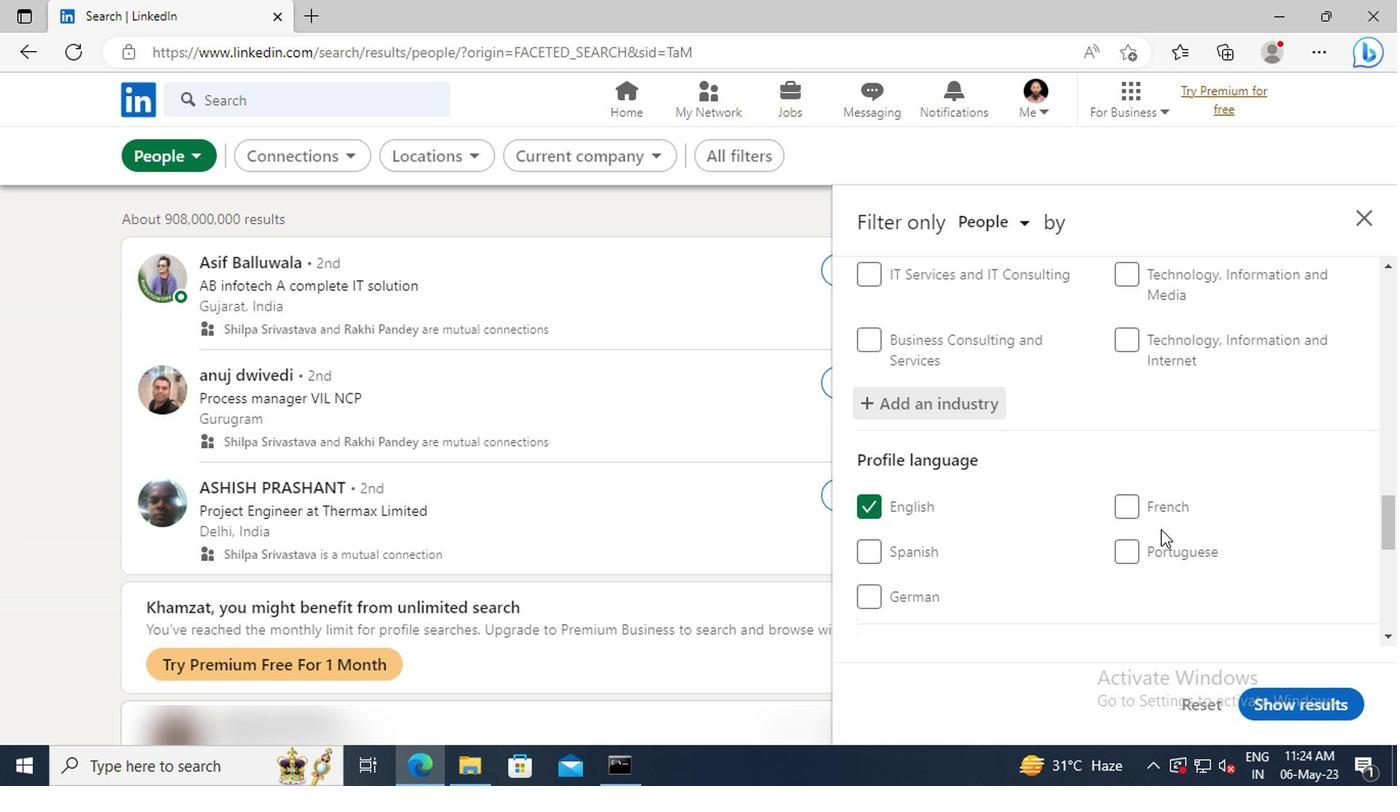 
Action: Mouse scrolled (1155, 520) with delta (0, 0)
Screenshot: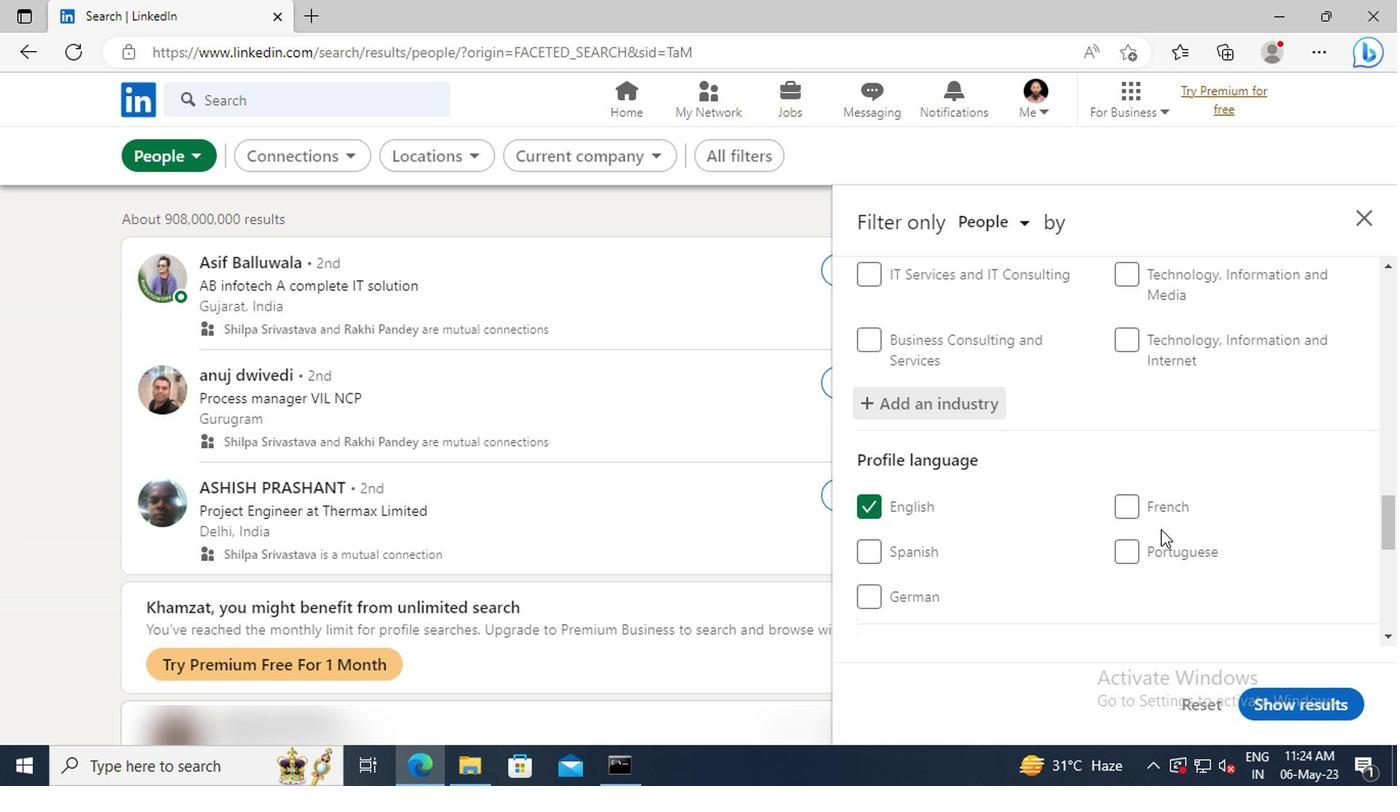 
Action: Mouse moved to (1152, 516)
Screenshot: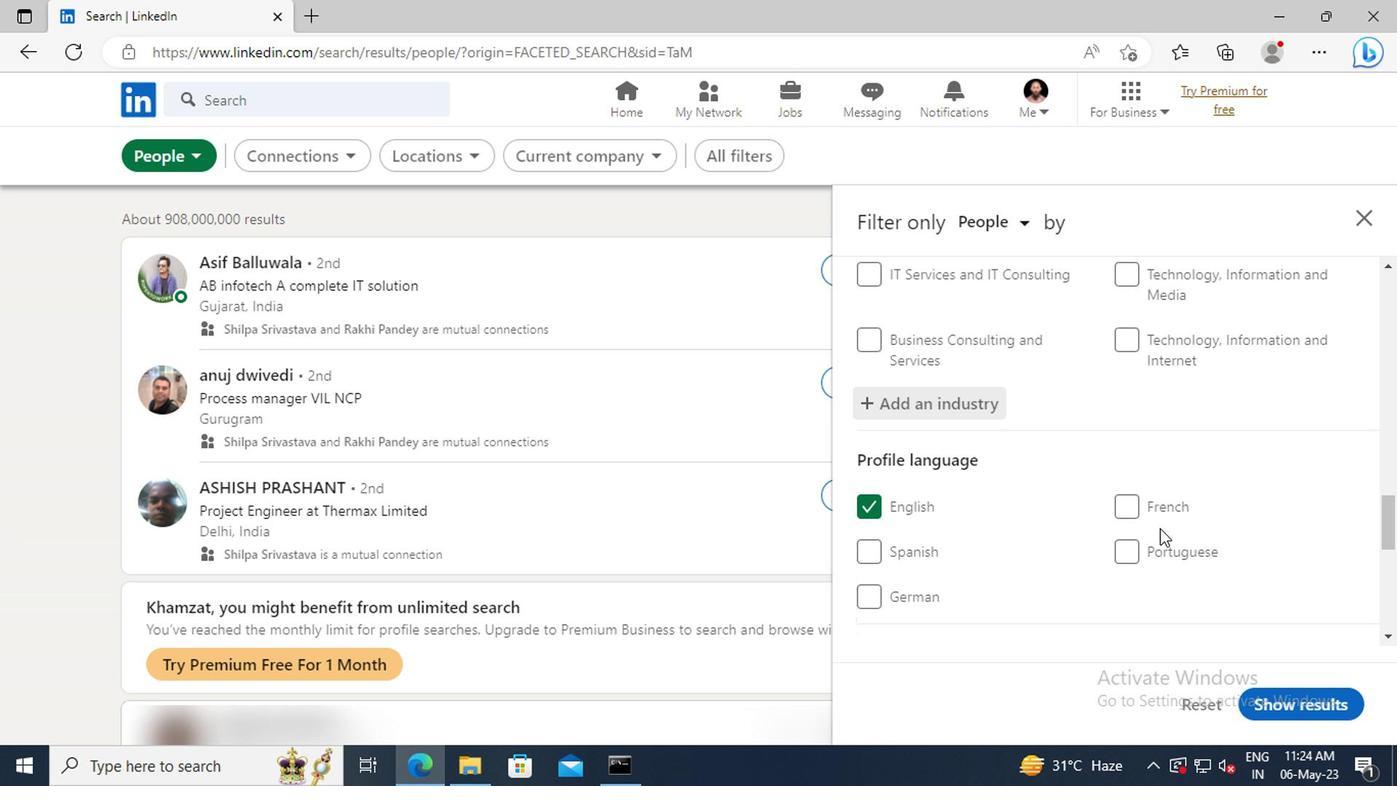 
Action: Mouse scrolled (1152, 515) with delta (0, 0)
Screenshot: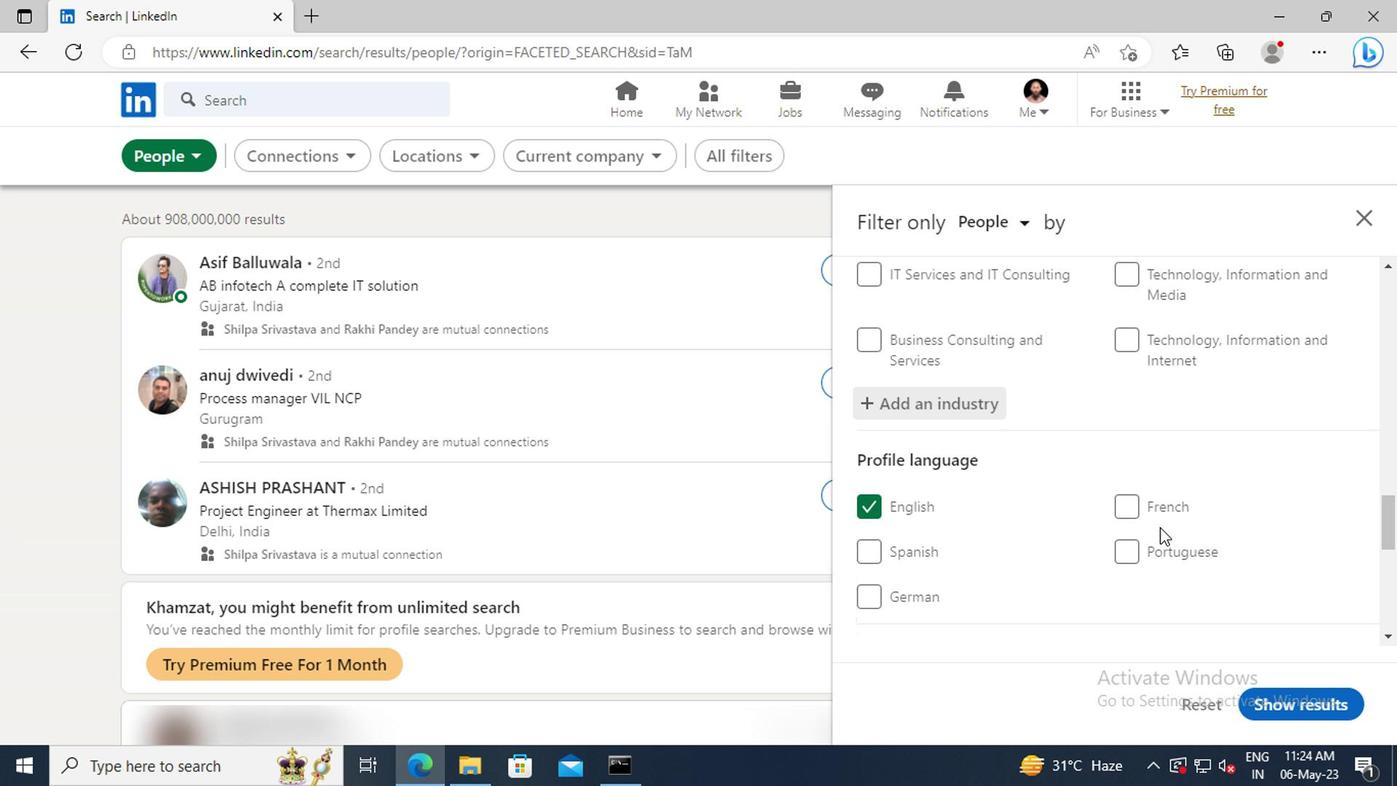 
Action: Mouse moved to (1147, 489)
Screenshot: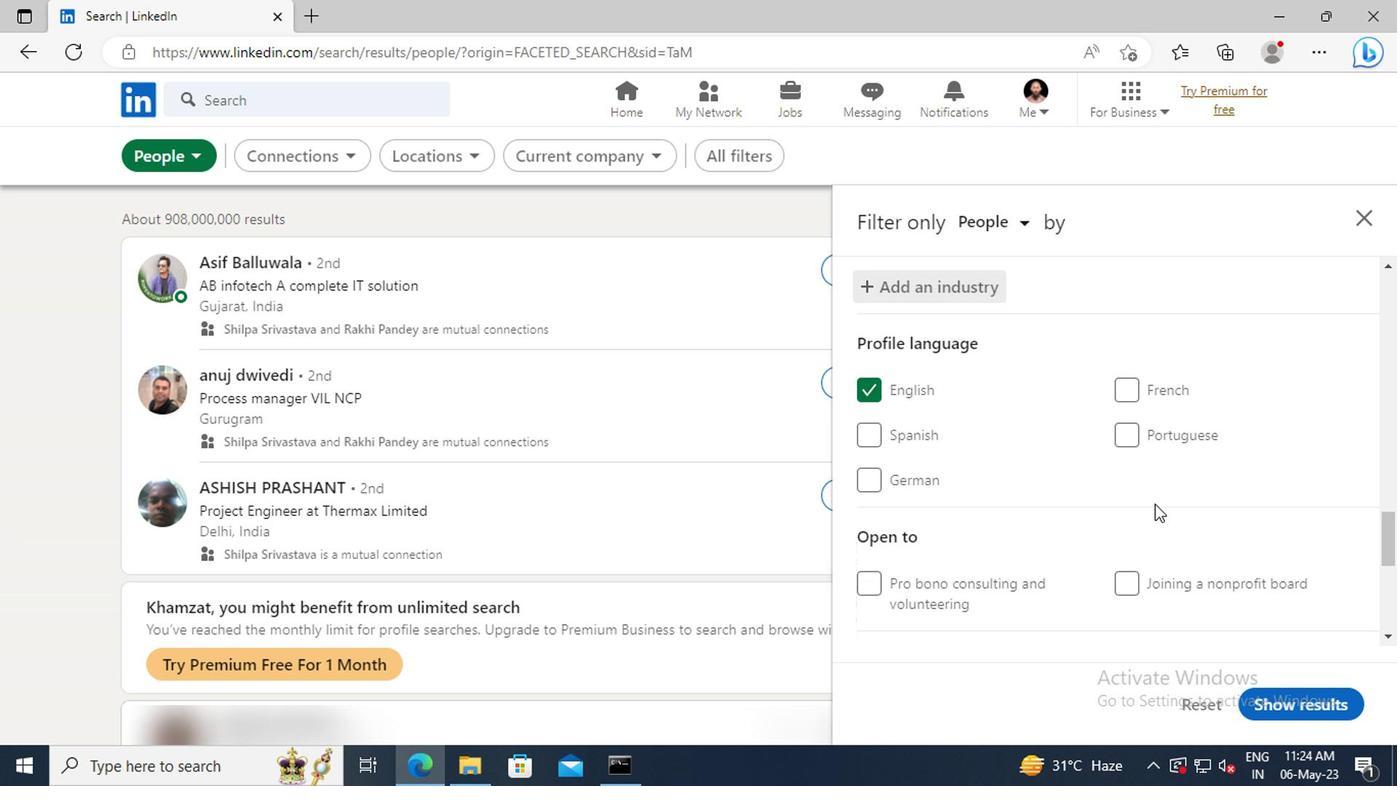 
Action: Mouse scrolled (1147, 487) with delta (0, -1)
Screenshot: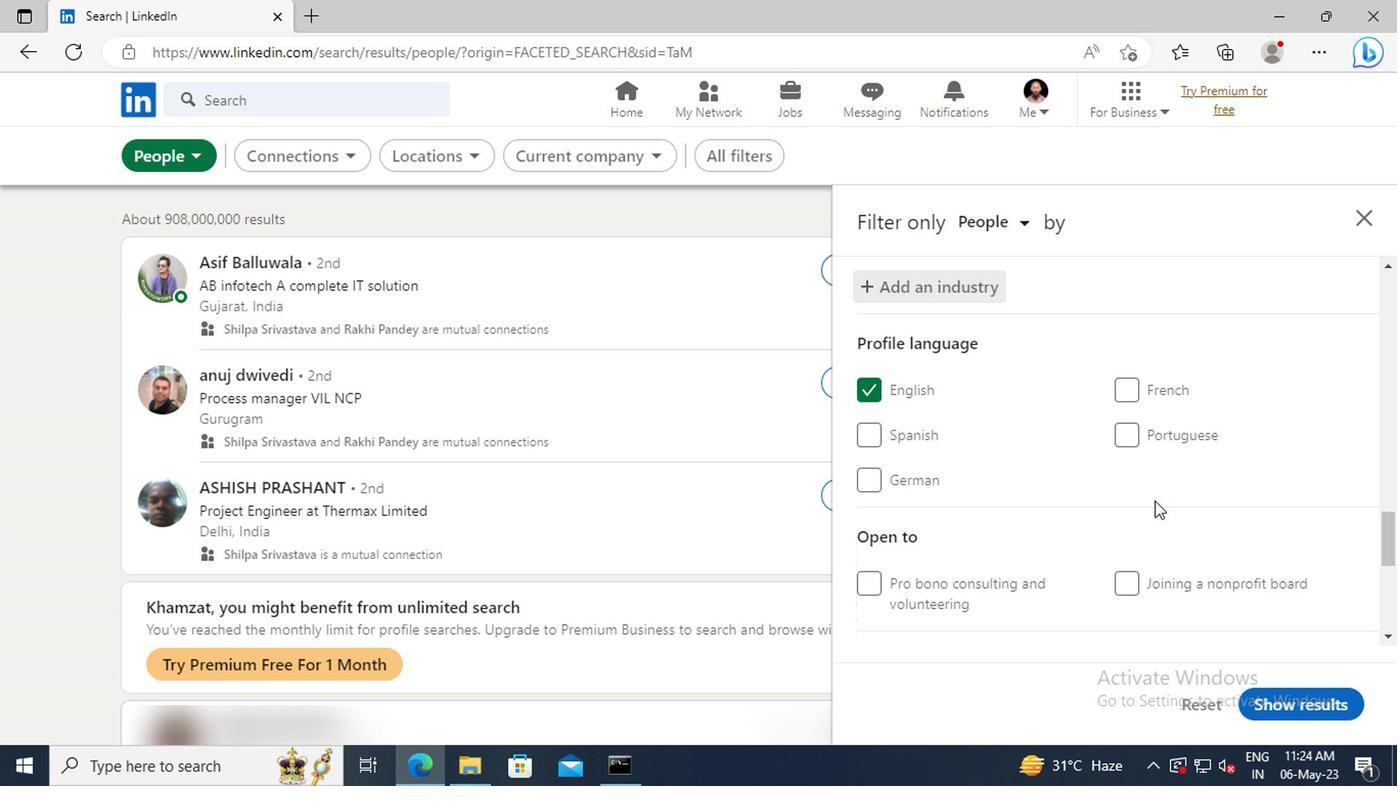 
Action: Mouse moved to (1147, 483)
Screenshot: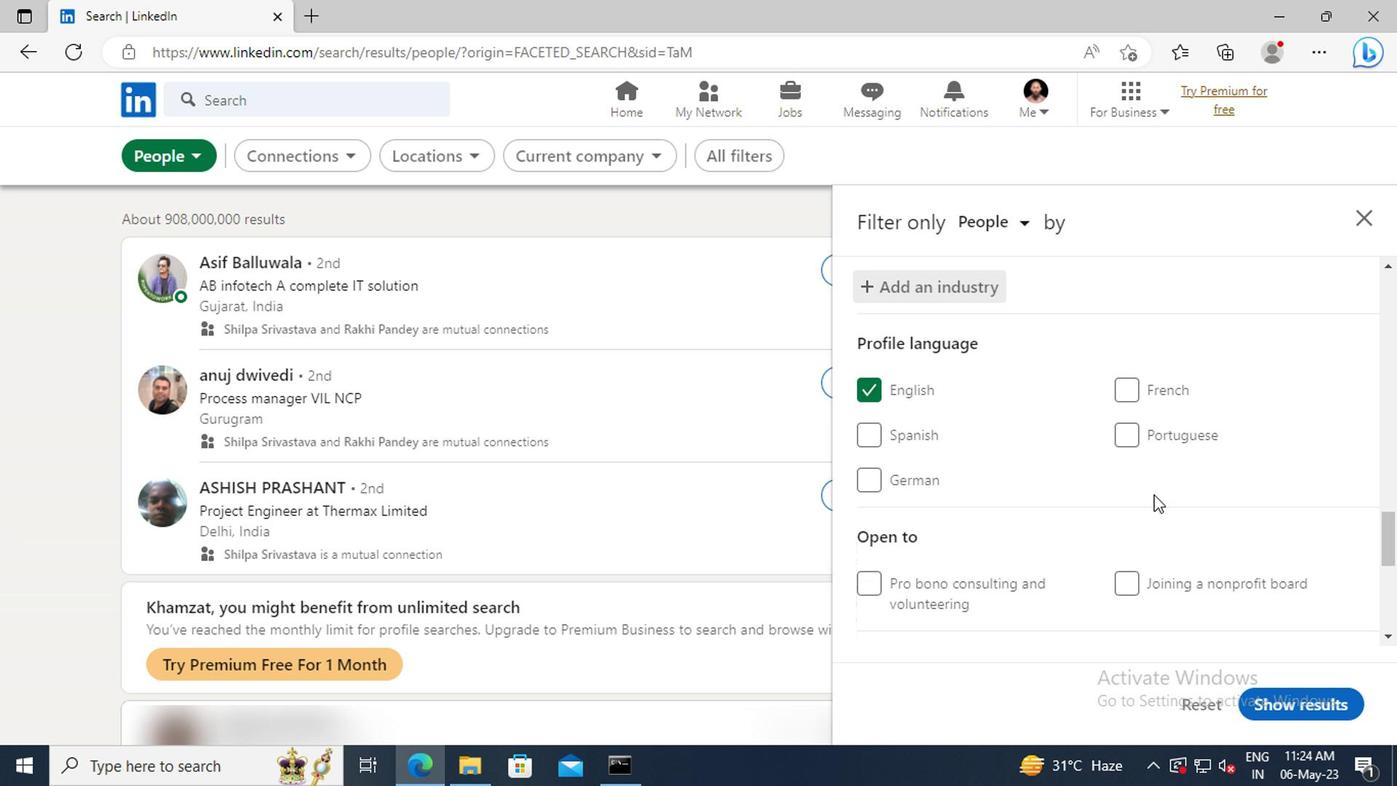
Action: Mouse scrolled (1147, 482) with delta (0, -1)
Screenshot: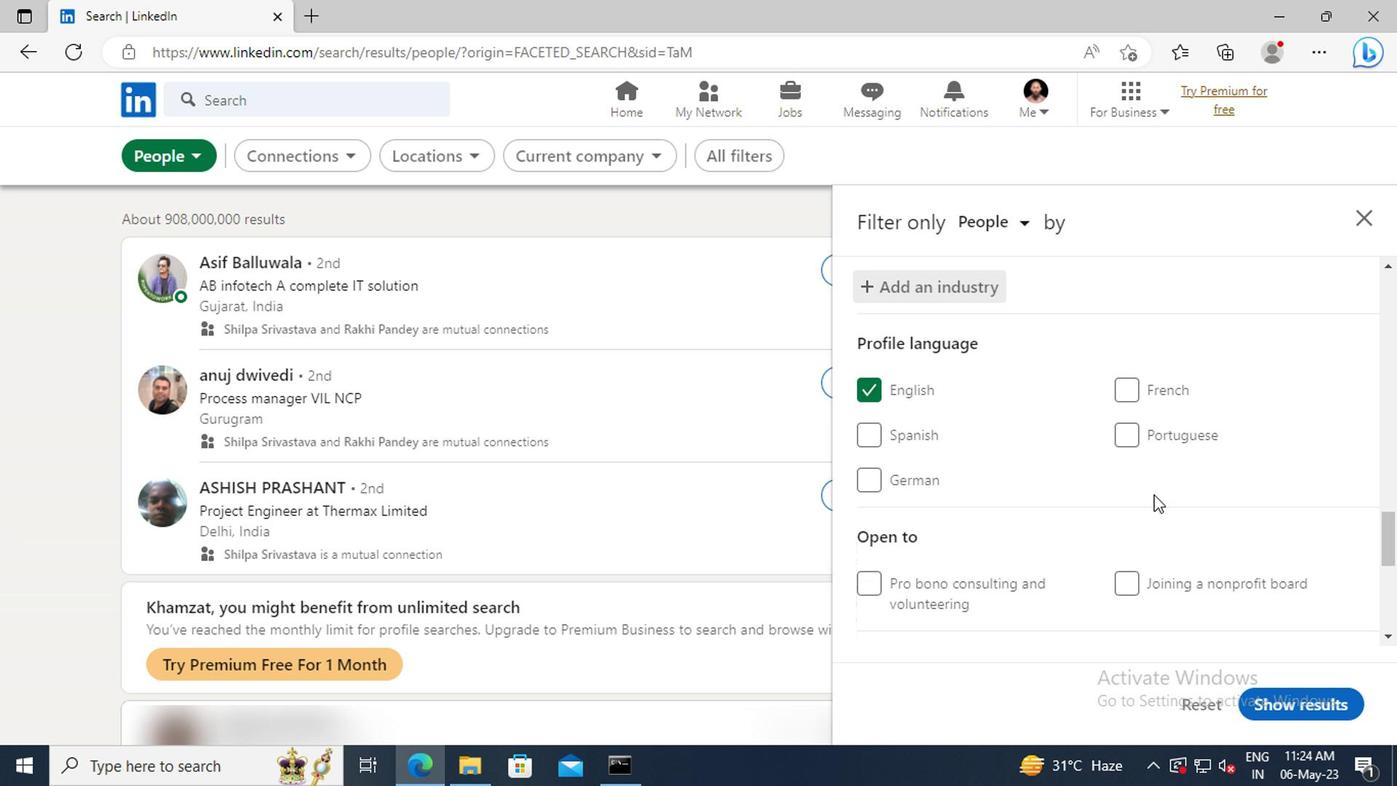 
Action: Mouse moved to (1147, 463)
Screenshot: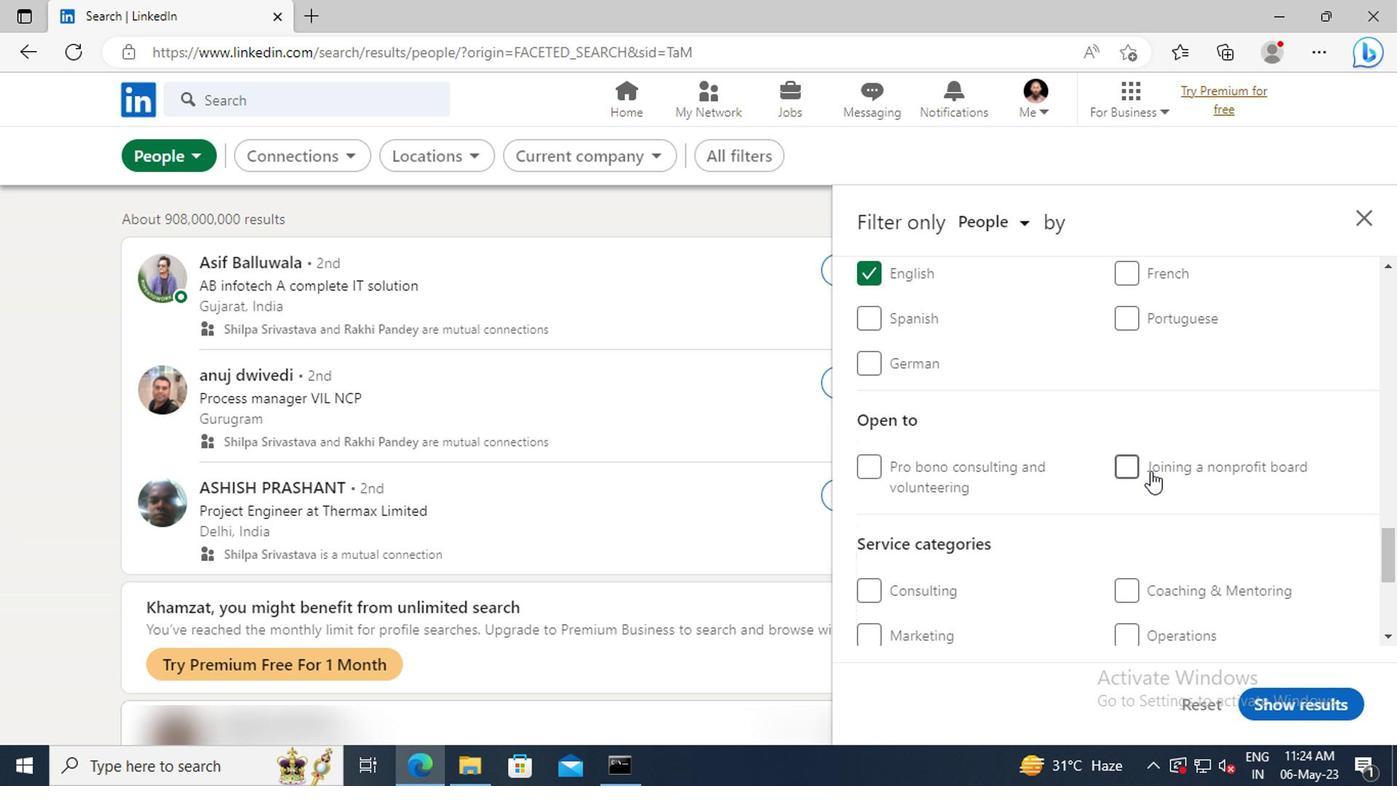 
Action: Mouse scrolled (1147, 462) with delta (0, 0)
Screenshot: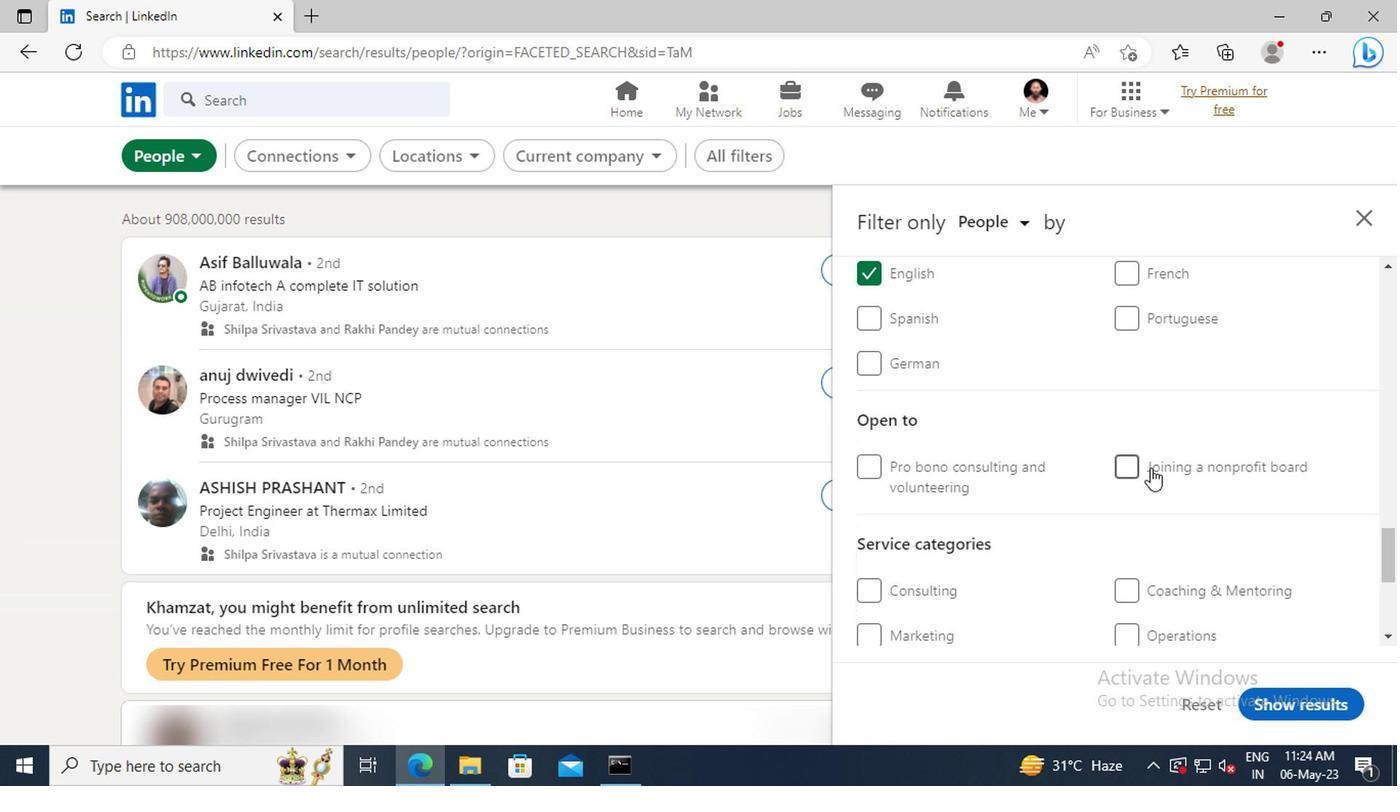 
Action: Mouse moved to (1147, 462)
Screenshot: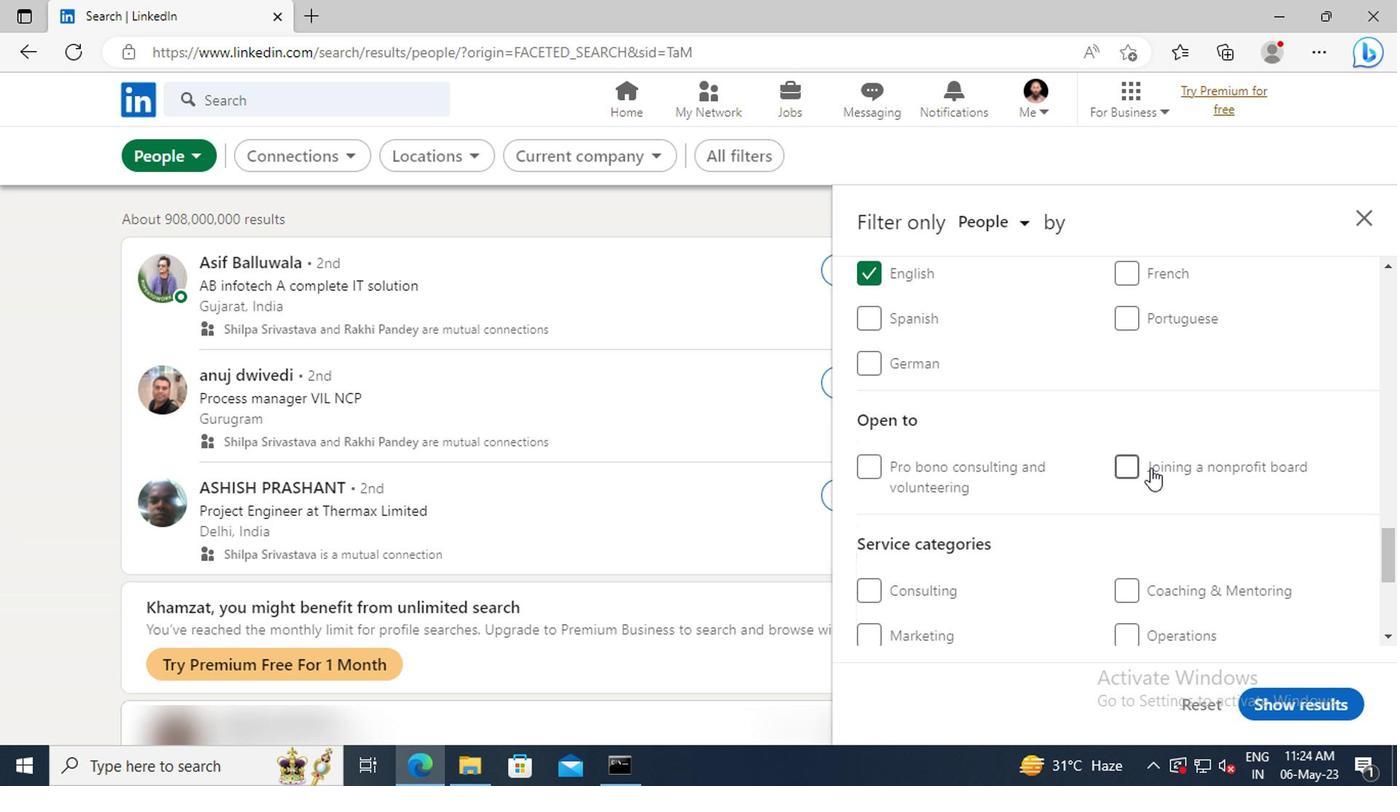 
Action: Mouse scrolled (1147, 461) with delta (0, -1)
Screenshot: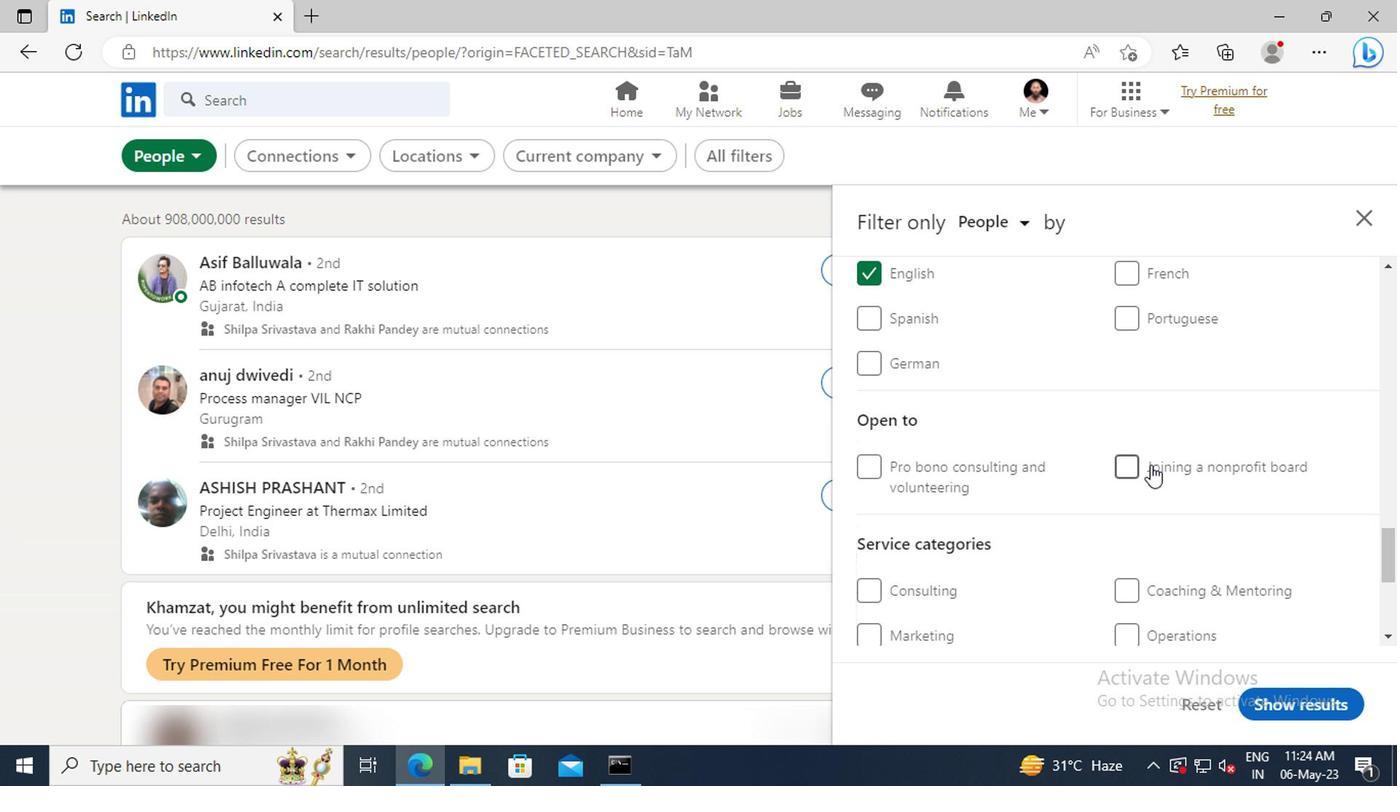 
Action: Mouse moved to (1147, 460)
Screenshot: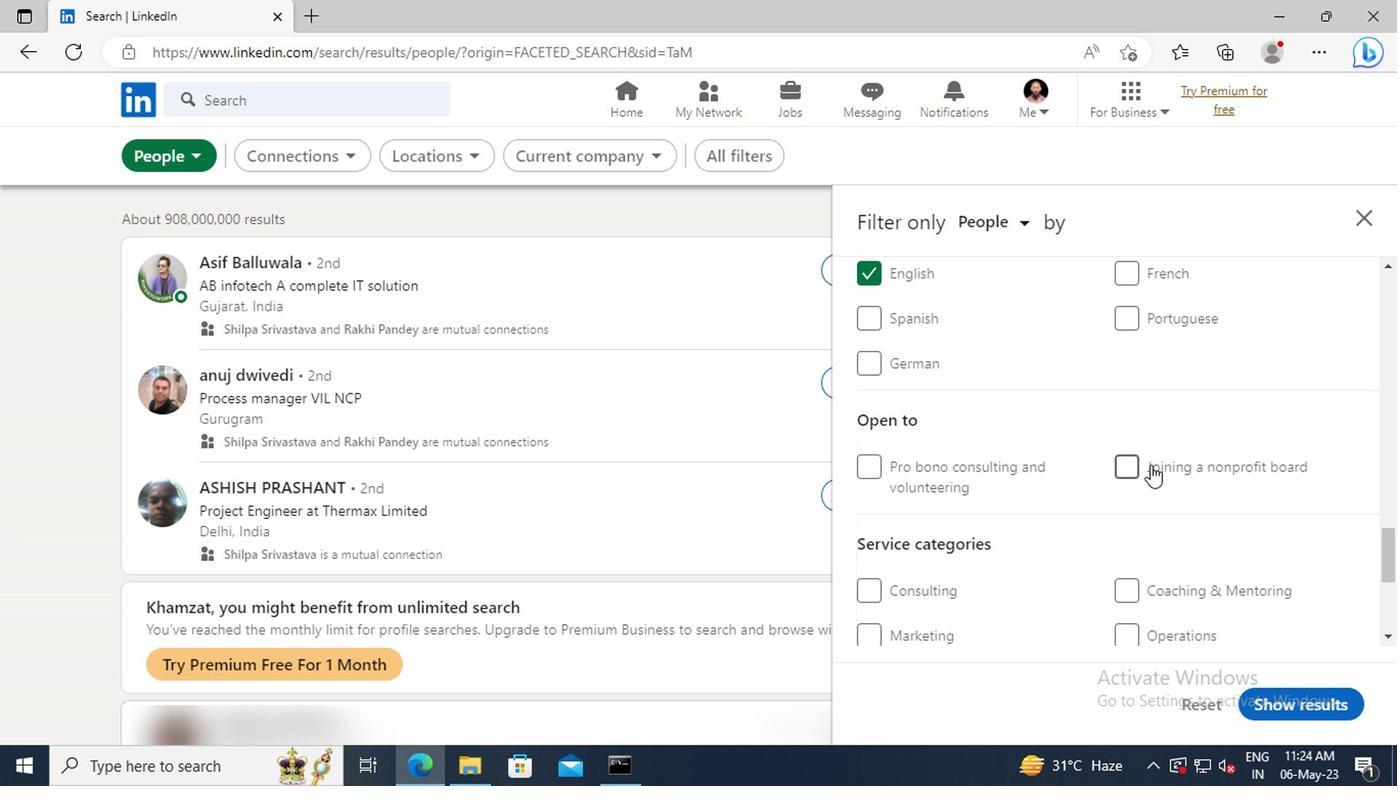 
Action: Mouse scrolled (1147, 459) with delta (0, -1)
Screenshot: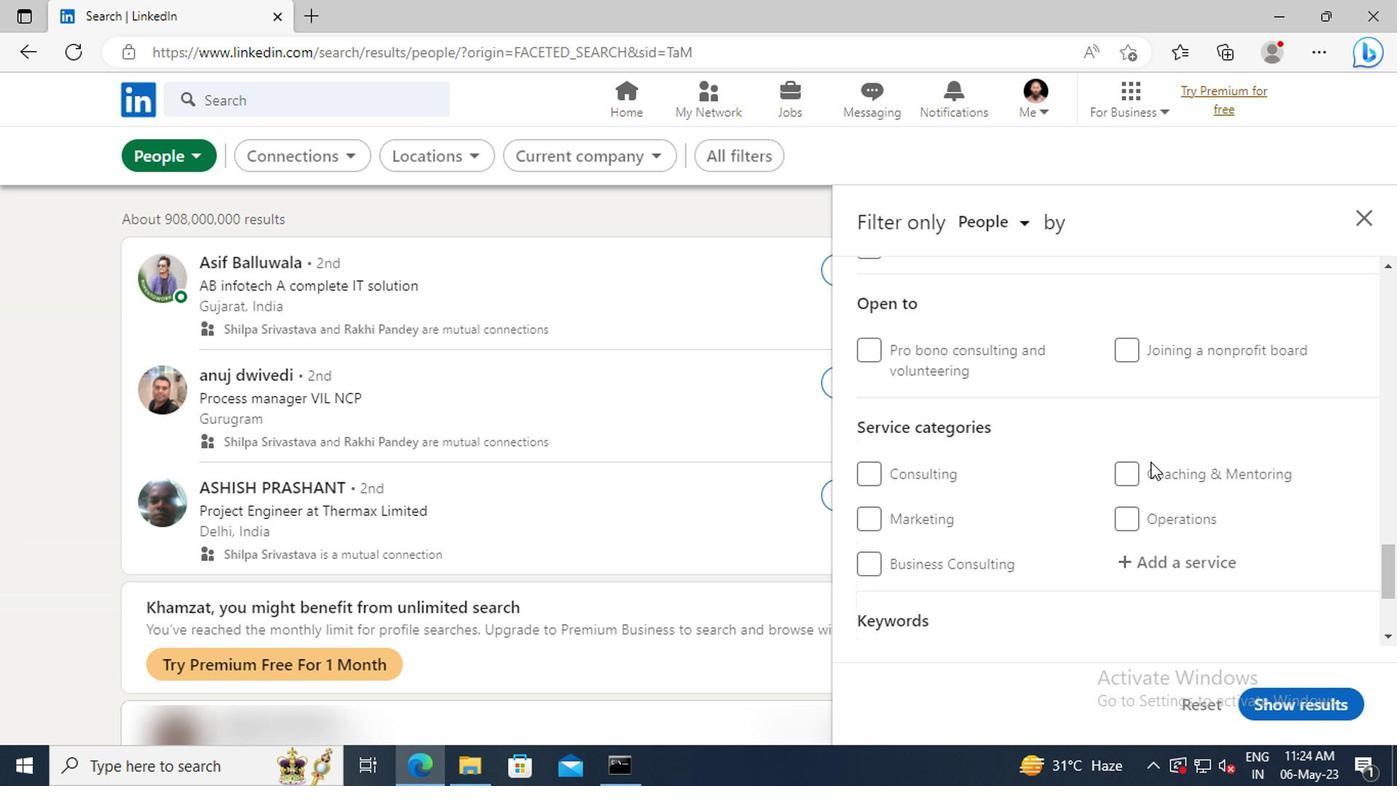 
Action: Mouse scrolled (1147, 459) with delta (0, -1)
Screenshot: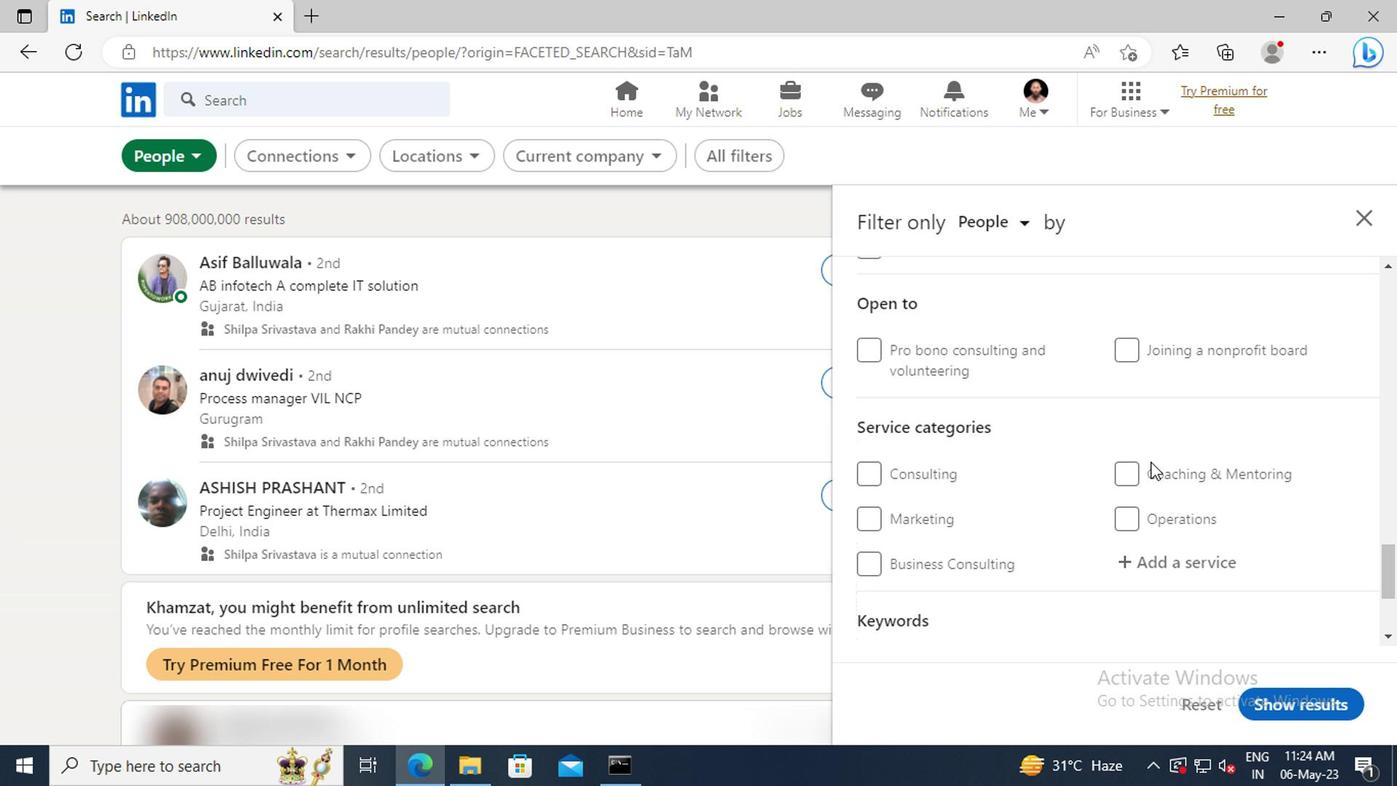 
Action: Mouse moved to (1147, 453)
Screenshot: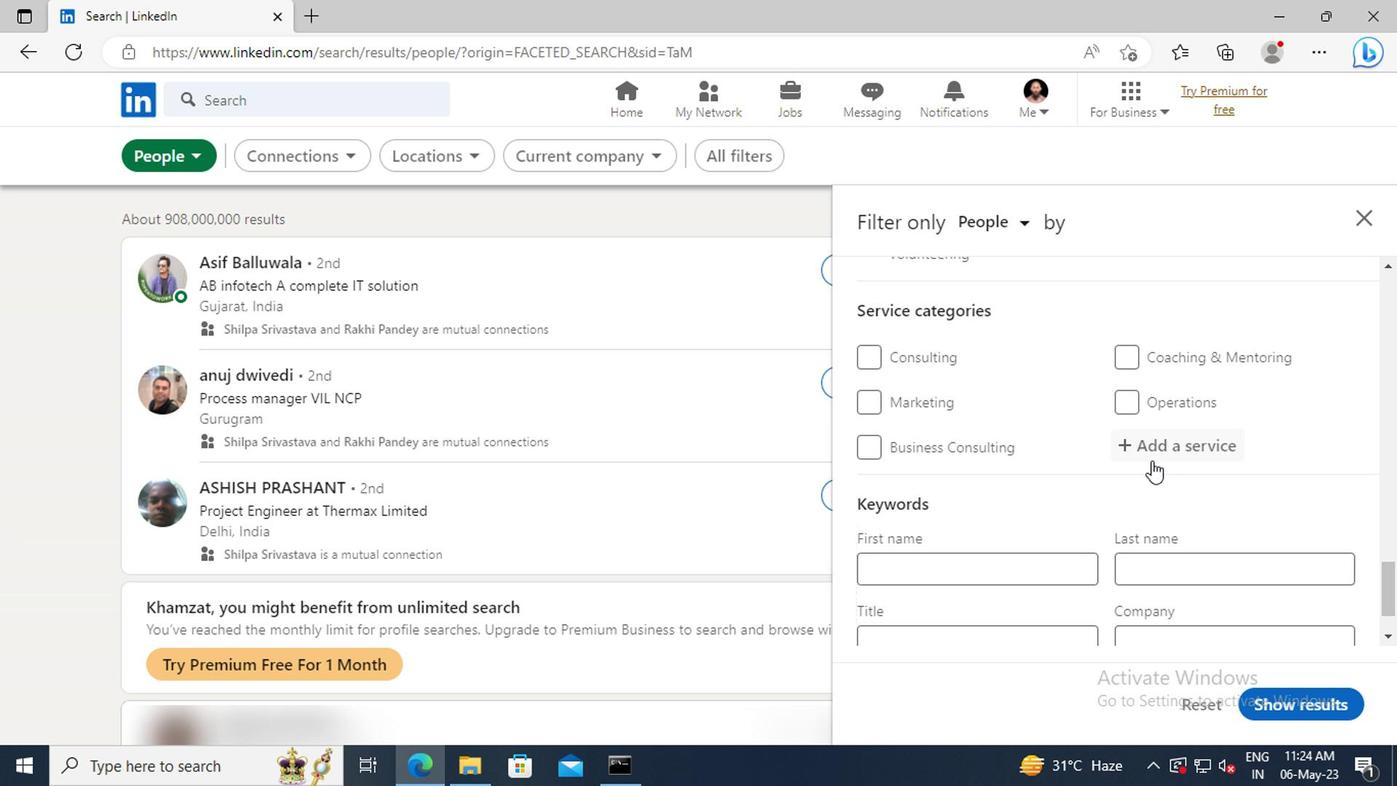 
Action: Mouse pressed left at (1147, 453)
Screenshot: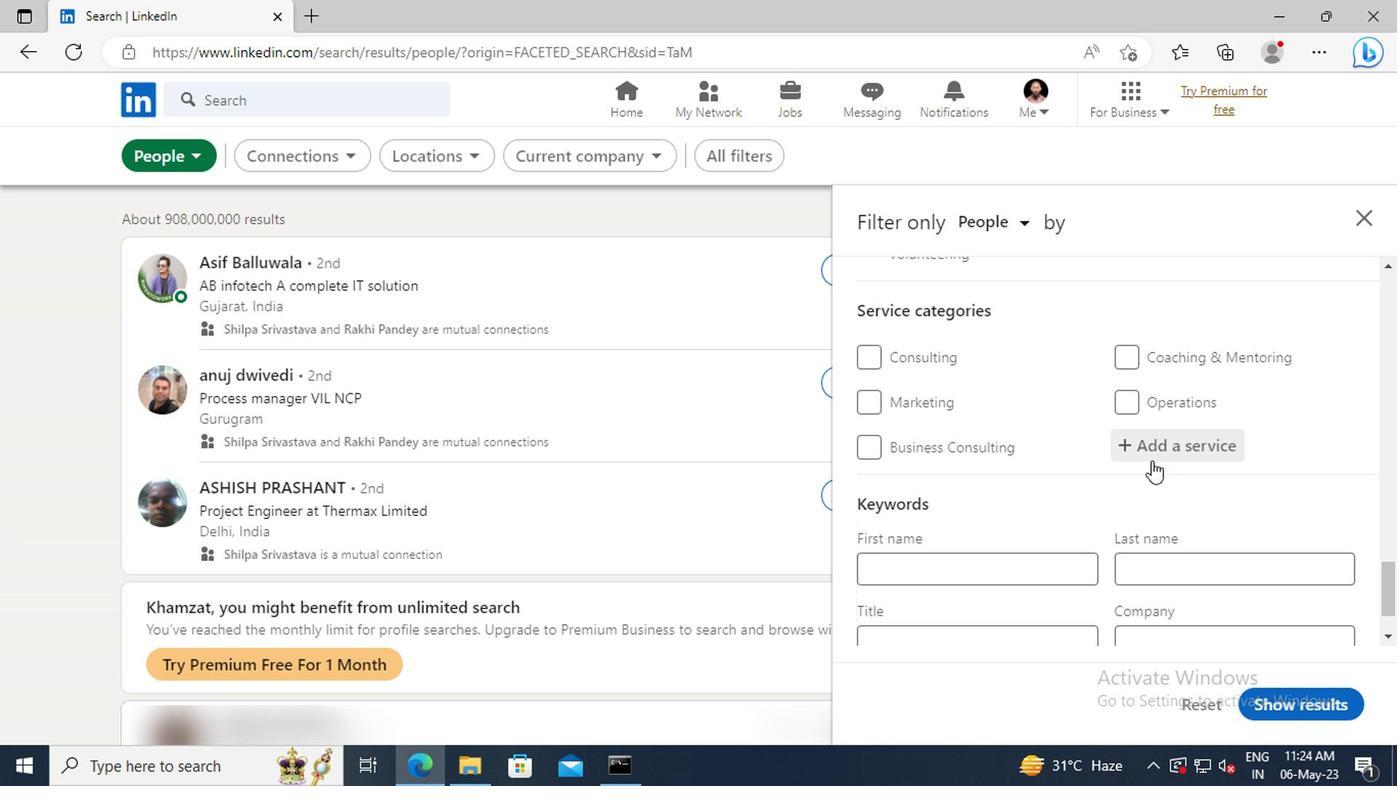 
Action: Key pressed <Key.shift>REAL<Key.space><Key.shift>ES
Screenshot: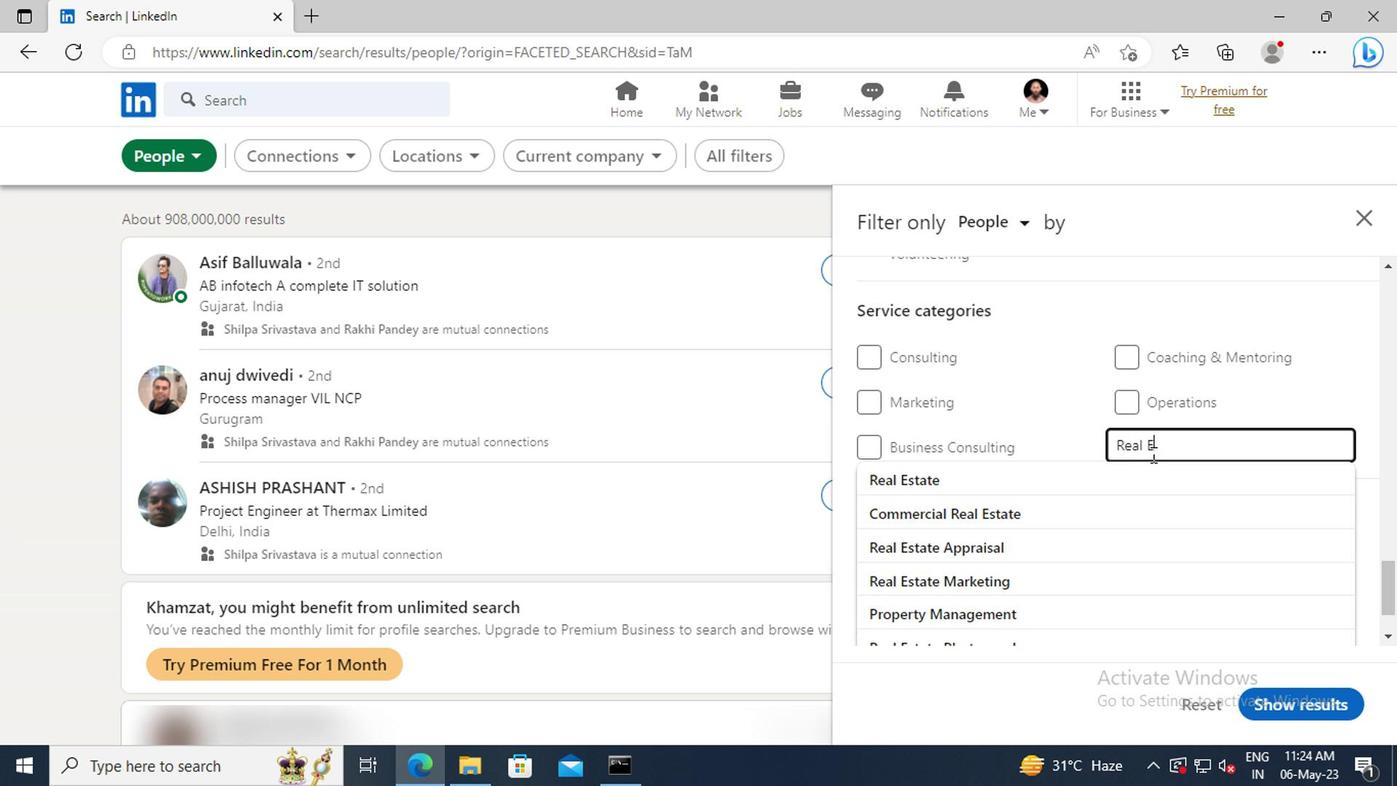 
Action: Mouse moved to (1152, 468)
Screenshot: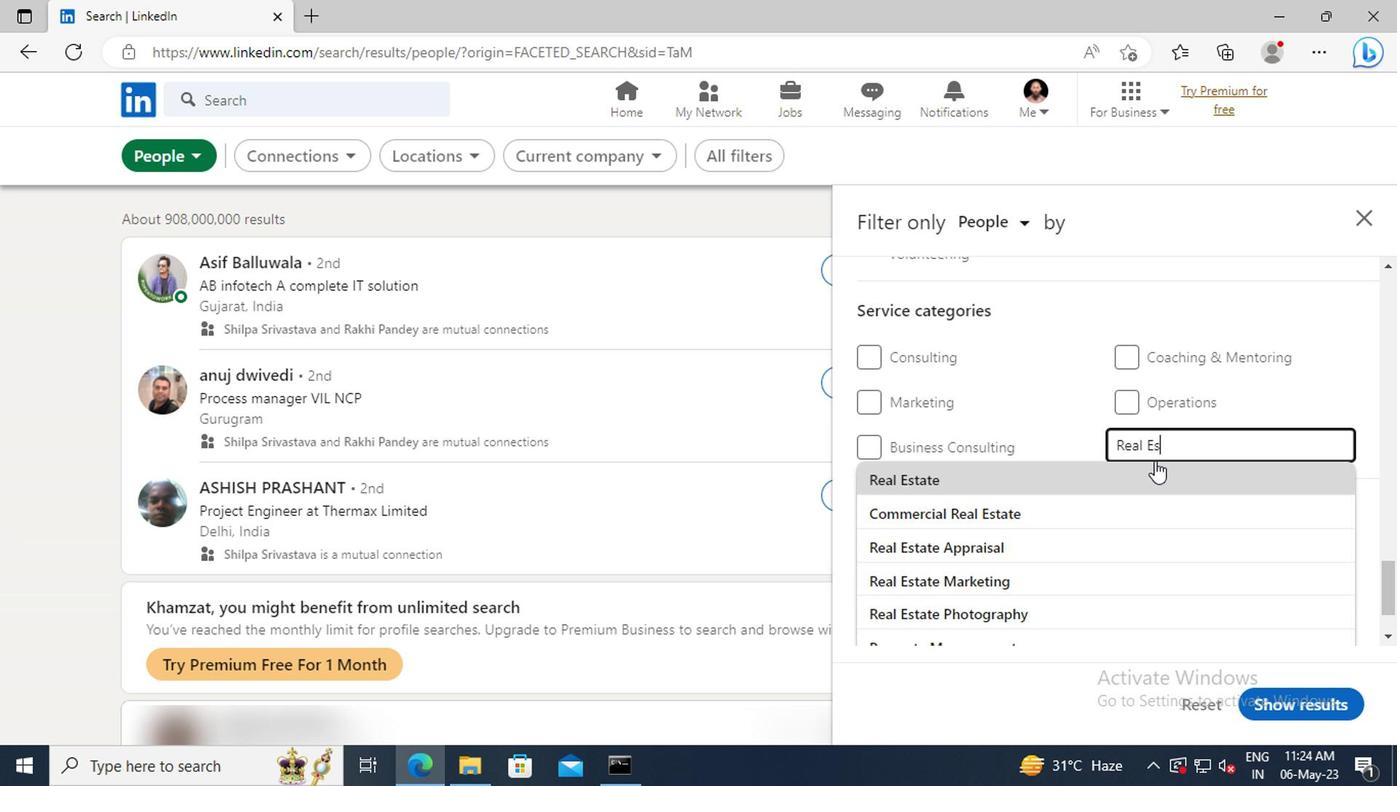 
Action: Mouse pressed left at (1152, 468)
Screenshot: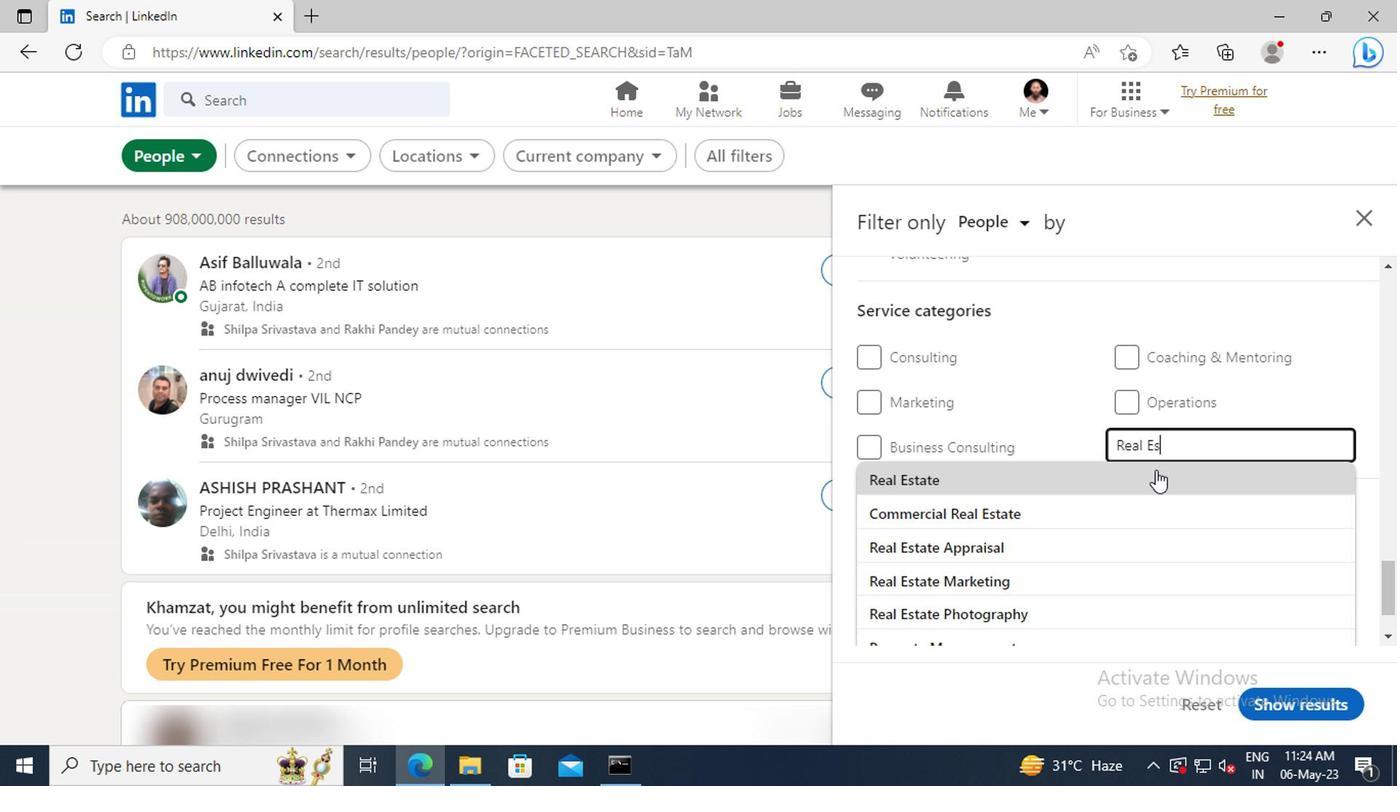 
Action: Mouse scrolled (1152, 467) with delta (0, -1)
Screenshot: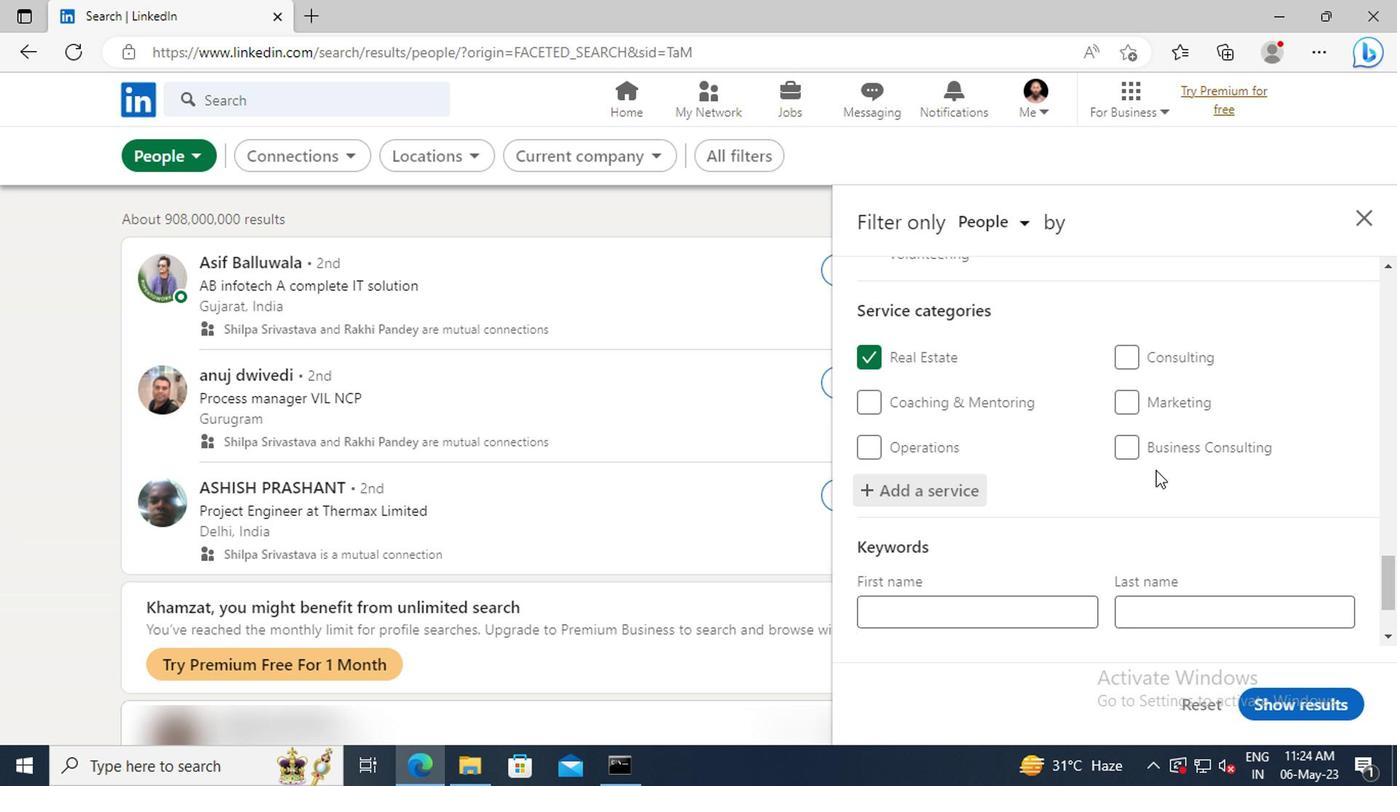 
Action: Mouse scrolled (1152, 467) with delta (0, -1)
Screenshot: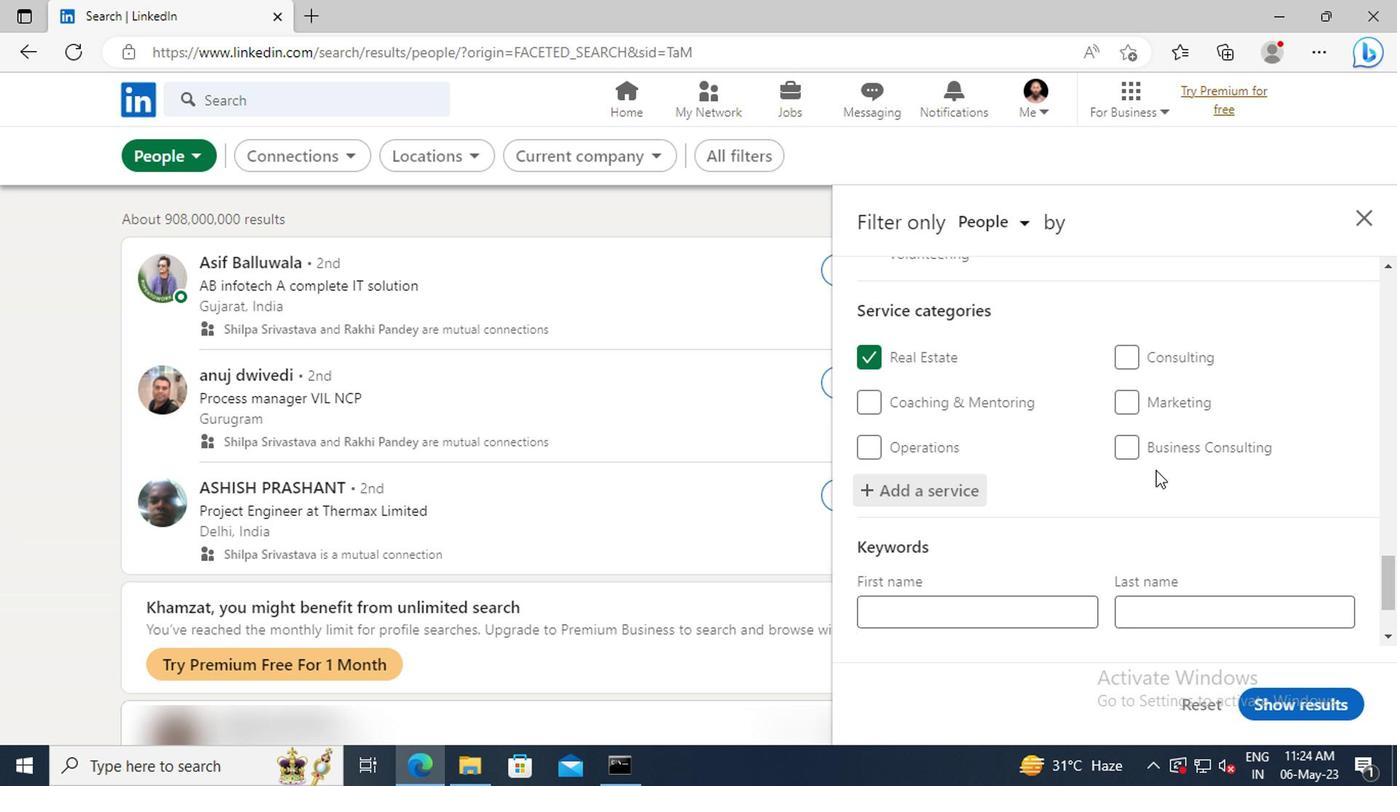 
Action: Mouse scrolled (1152, 467) with delta (0, -1)
Screenshot: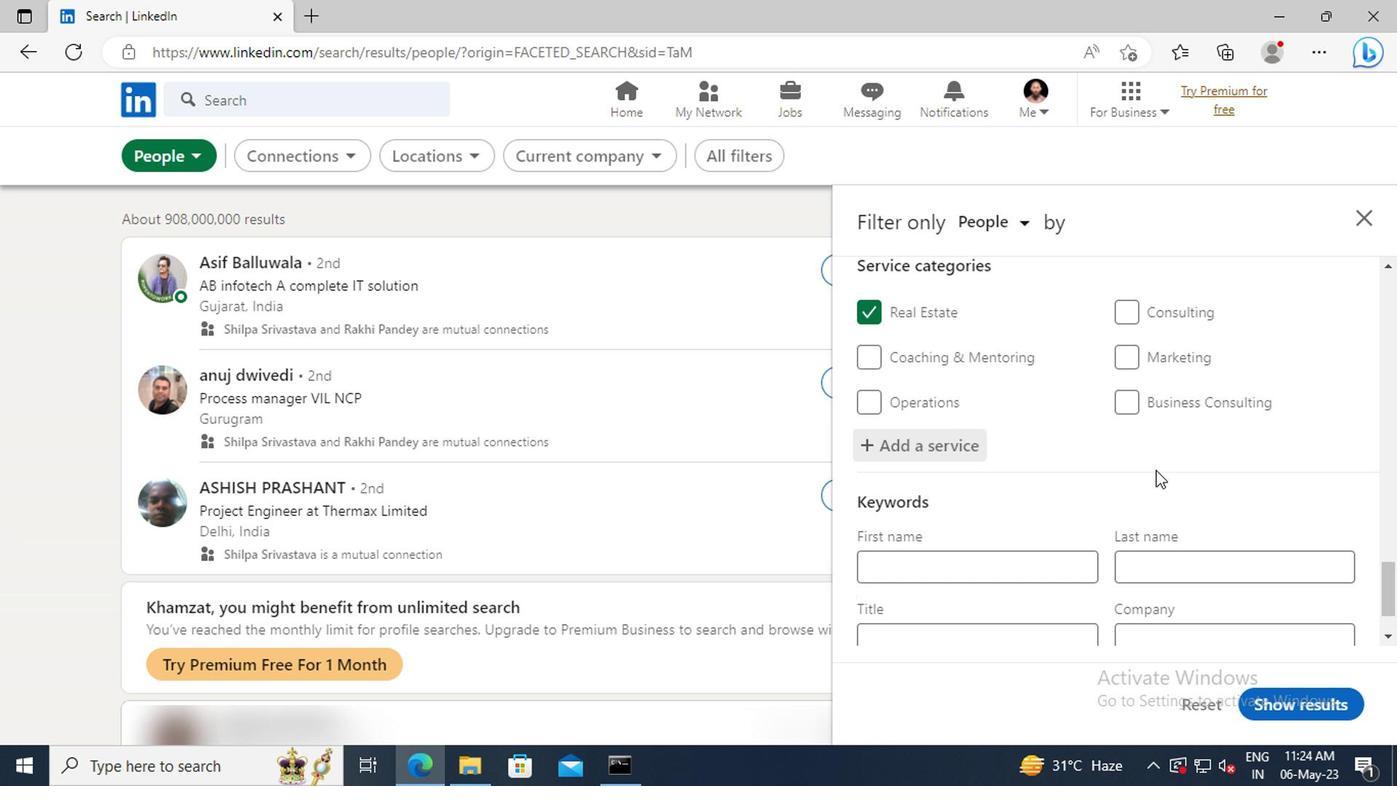 
Action: Mouse scrolled (1152, 467) with delta (0, -1)
Screenshot: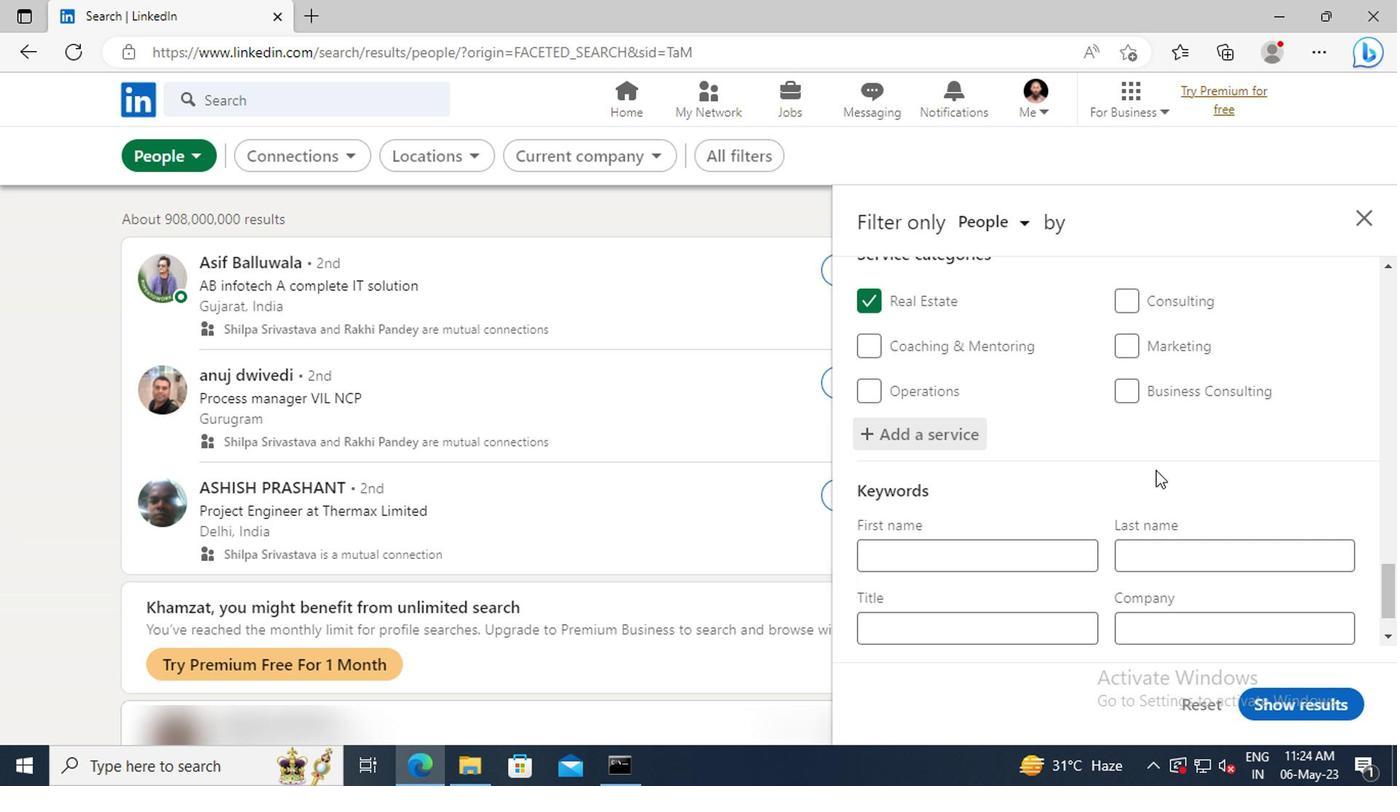 
Action: Mouse moved to (1000, 549)
Screenshot: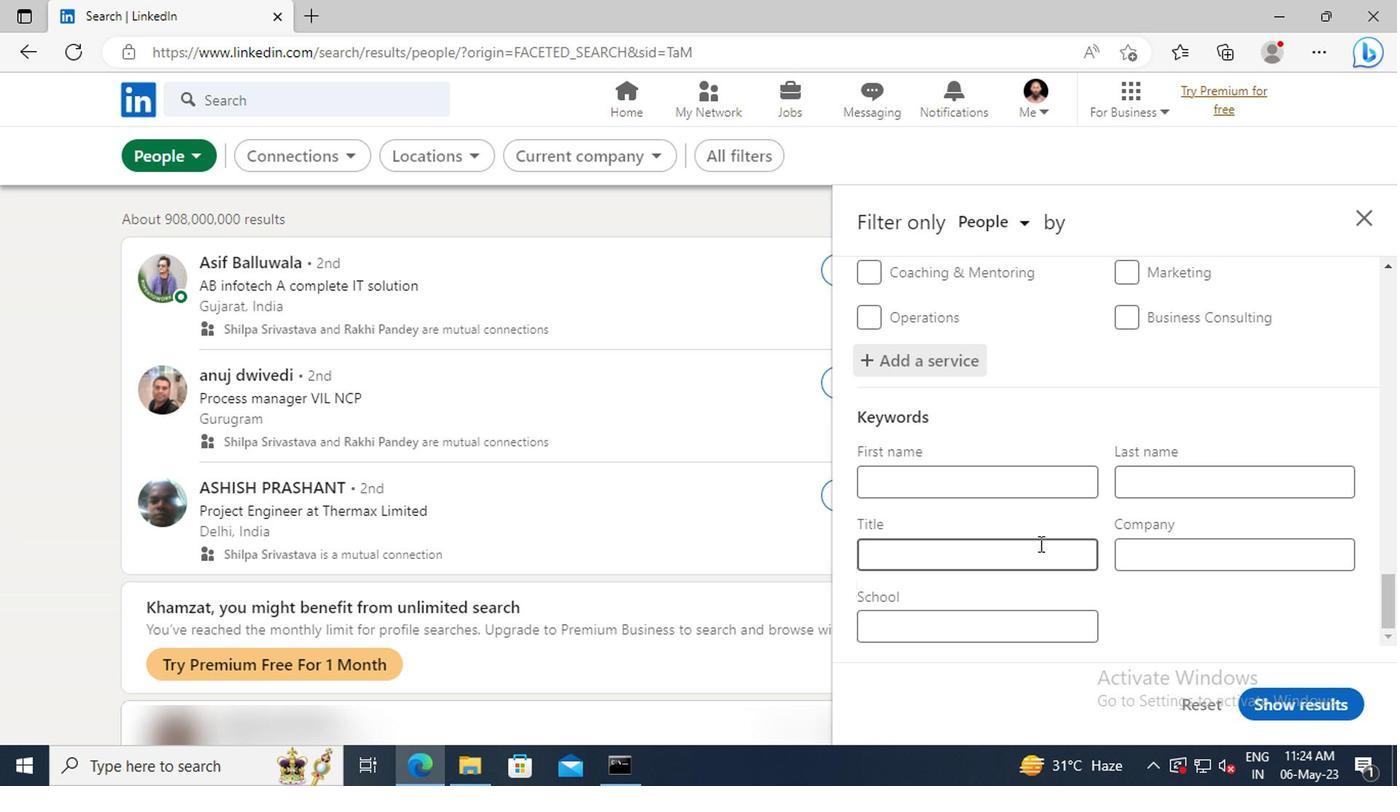 
Action: Mouse pressed left at (1000, 549)
Screenshot: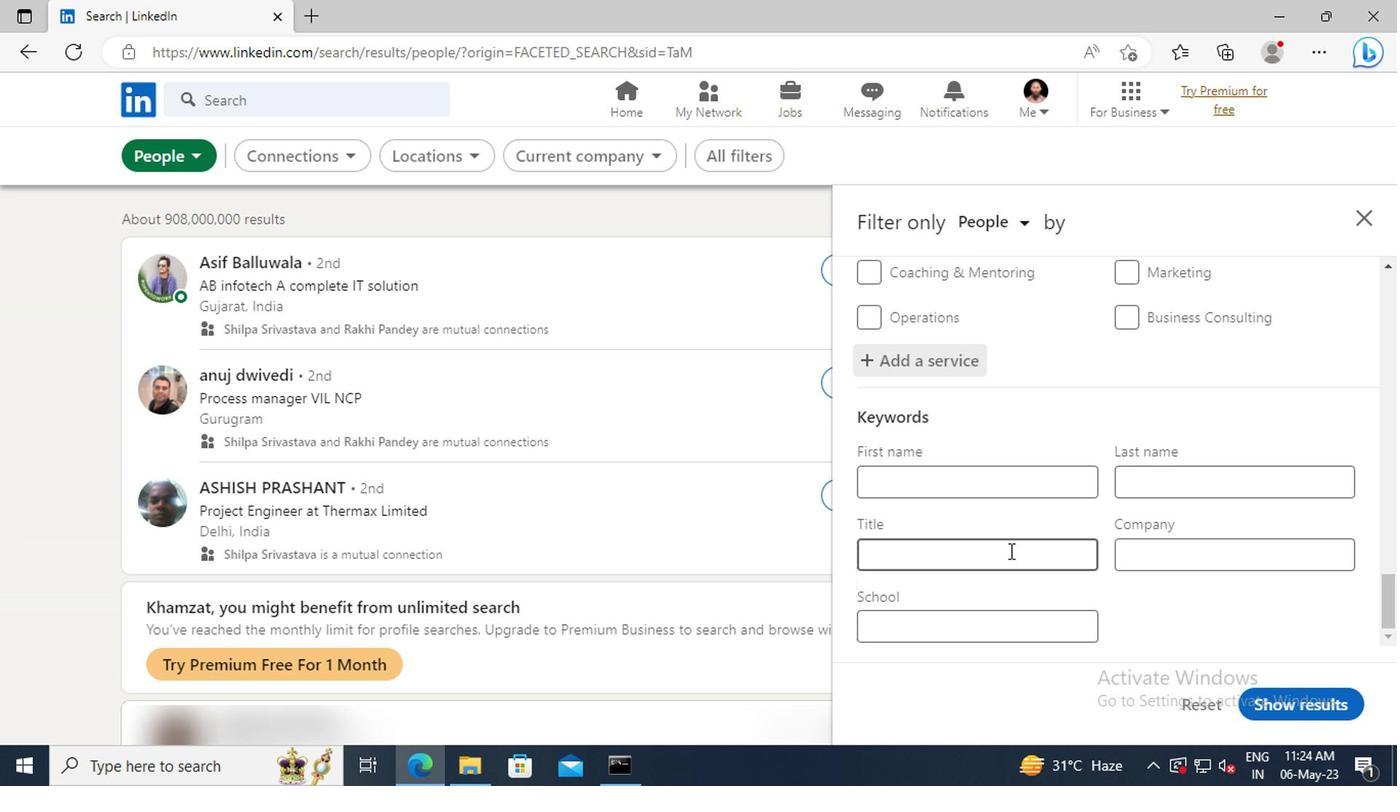 
Action: Key pressed <Key.shift>ACCOUNT<Key.space><Key.shift>MANAGER<Key.enter>
Screenshot: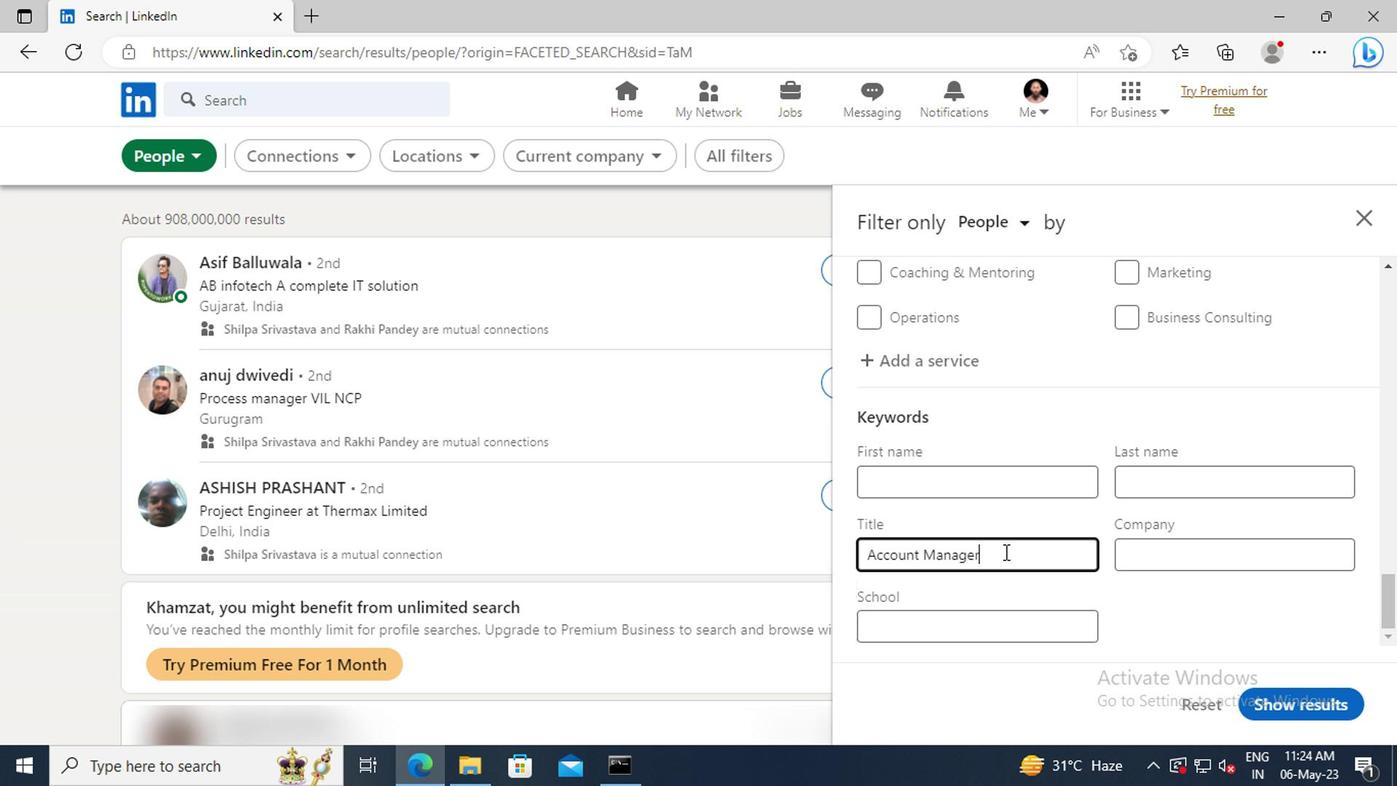 
Action: Mouse moved to (1259, 689)
Screenshot: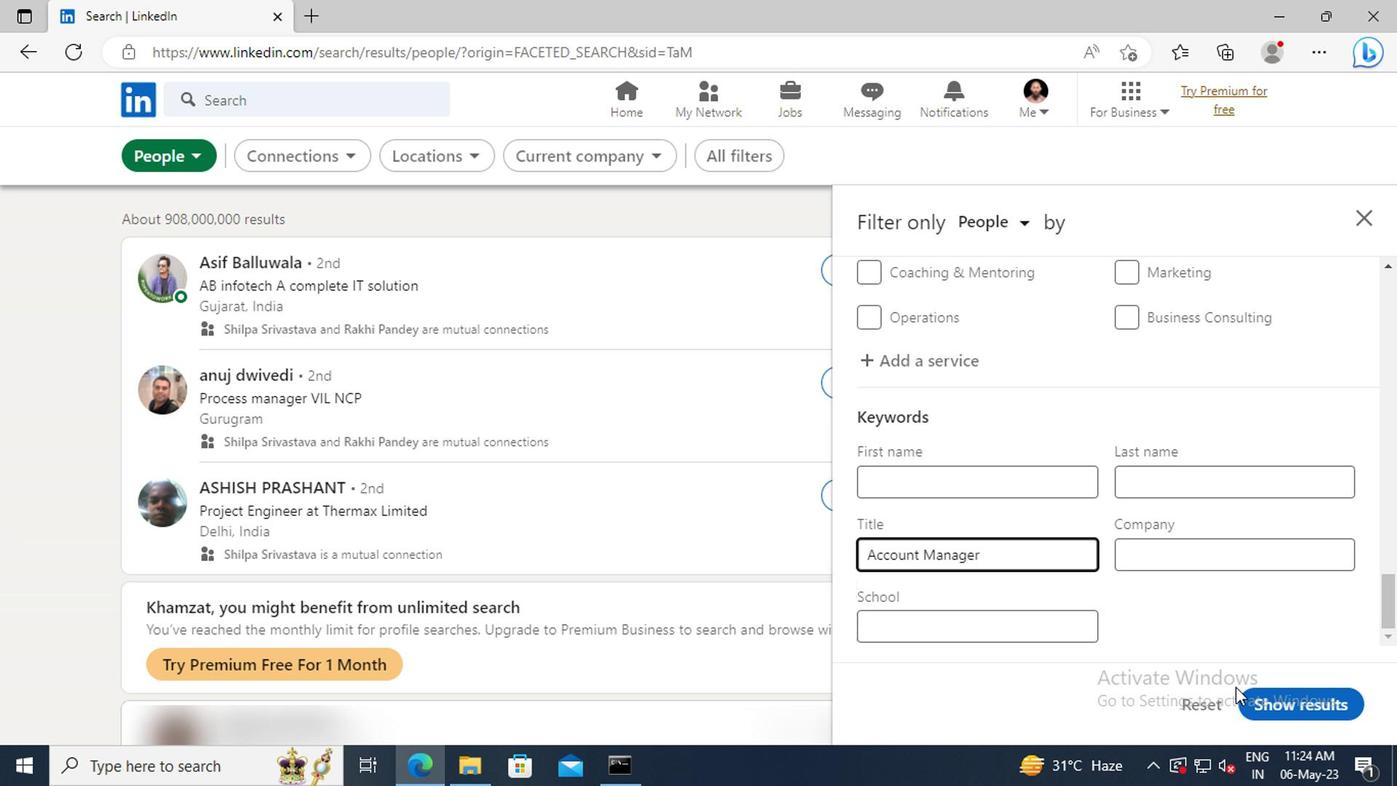 
Action: Mouse pressed left at (1259, 689)
Screenshot: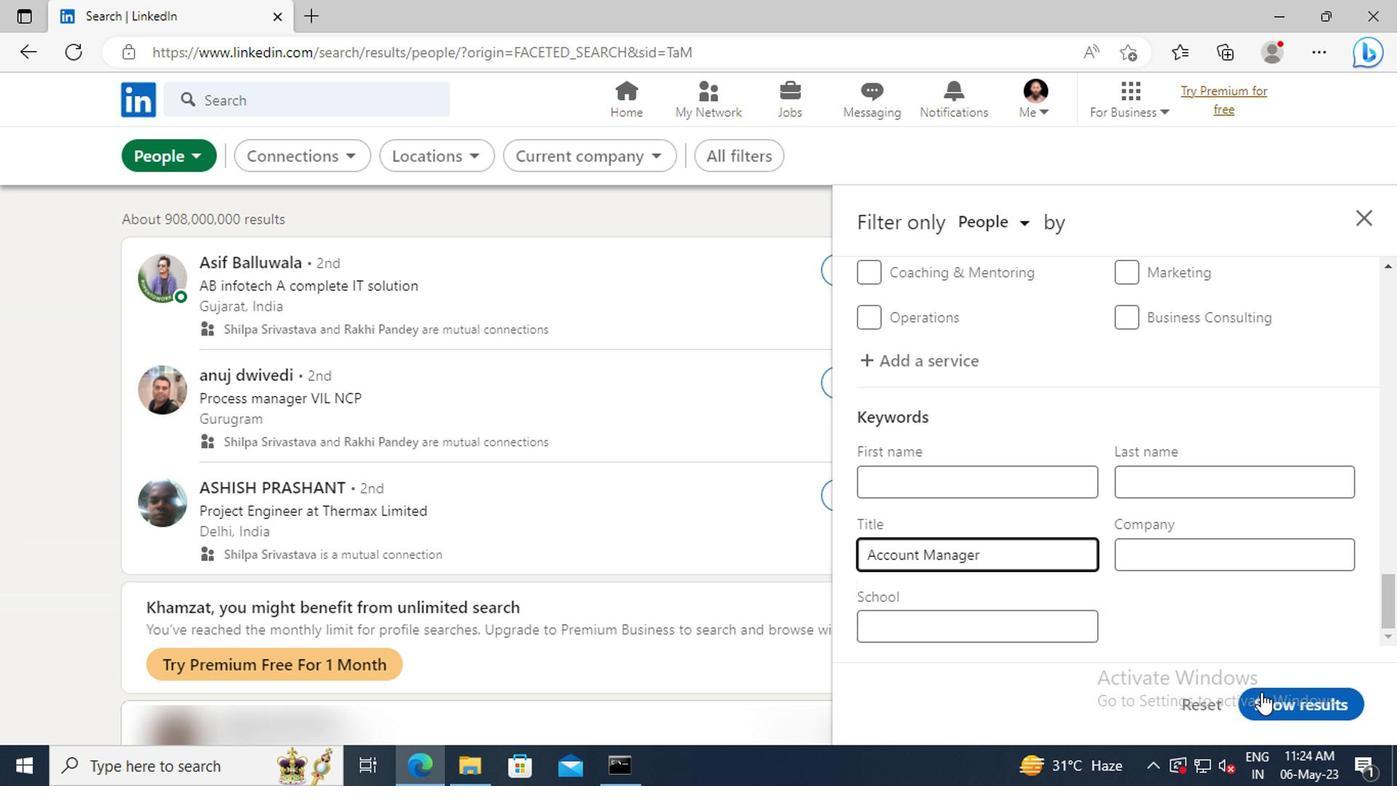 
